 Task: Find connections with filter location Nou Barris with filter topic #blockchainwith filter profile language Potuguese with filter current company Notion with filter school Rajagiri College of Social Sciences, Kalamassery 683 104 with filter industry Wholesale Furniture and Home Furnishings with filter service category Home Networking with filter keywords title Roofer
Action: Mouse moved to (184, 288)
Screenshot: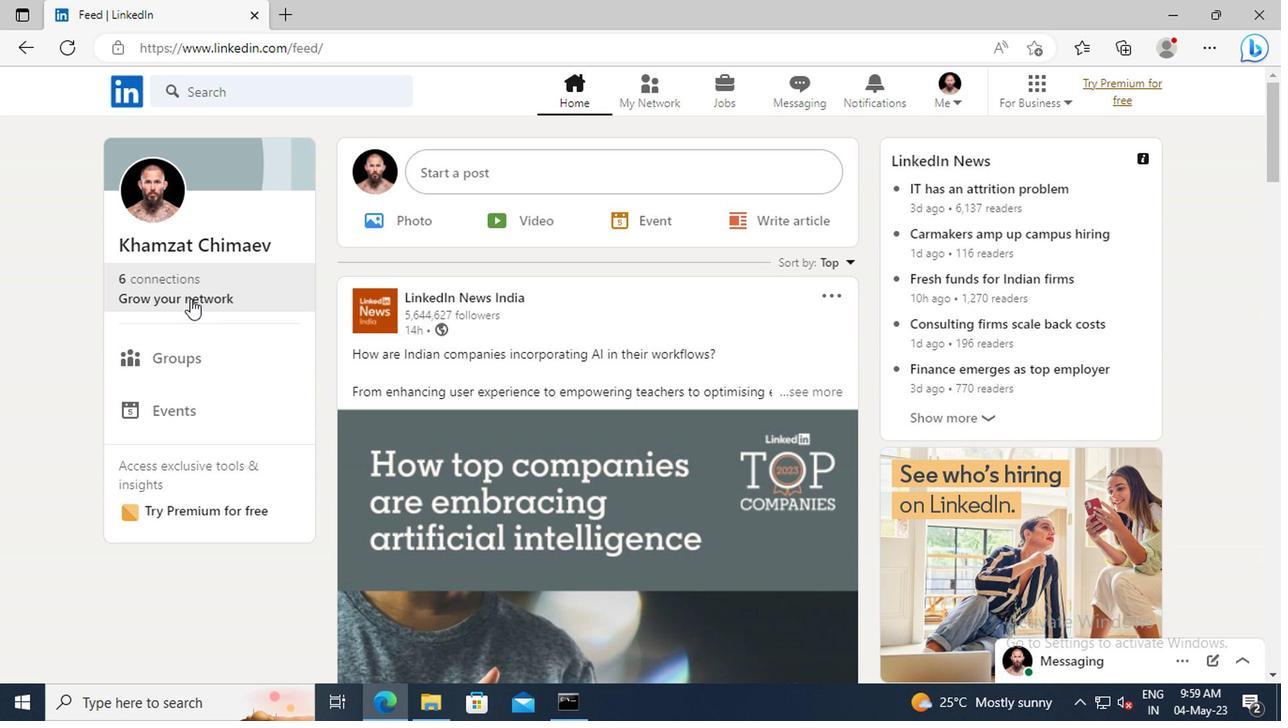 
Action: Mouse pressed left at (184, 288)
Screenshot: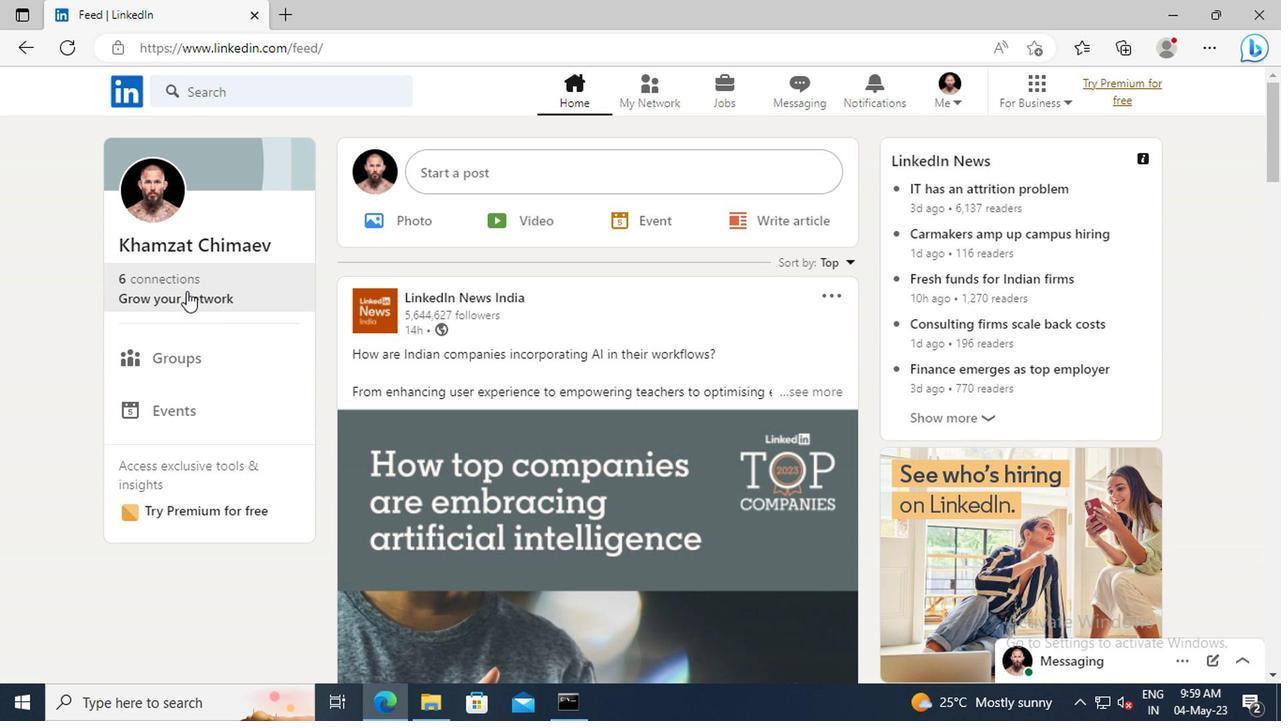
Action: Mouse moved to (194, 194)
Screenshot: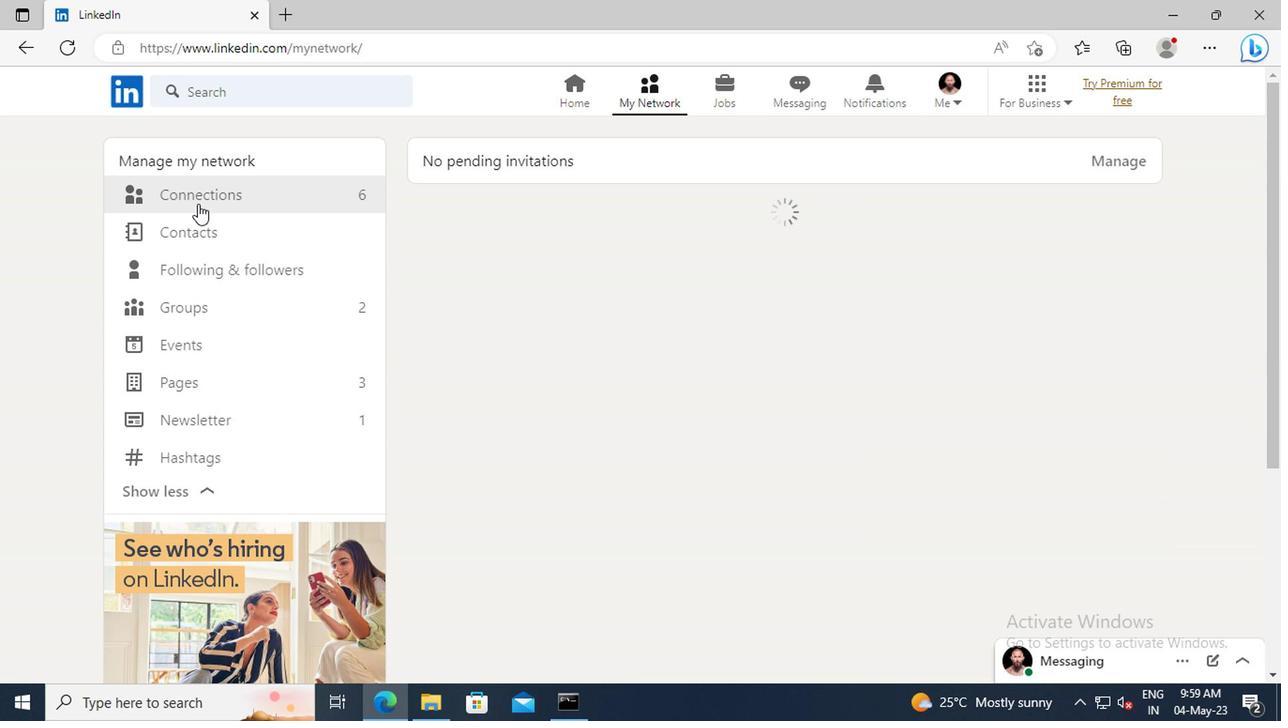 
Action: Mouse pressed left at (194, 194)
Screenshot: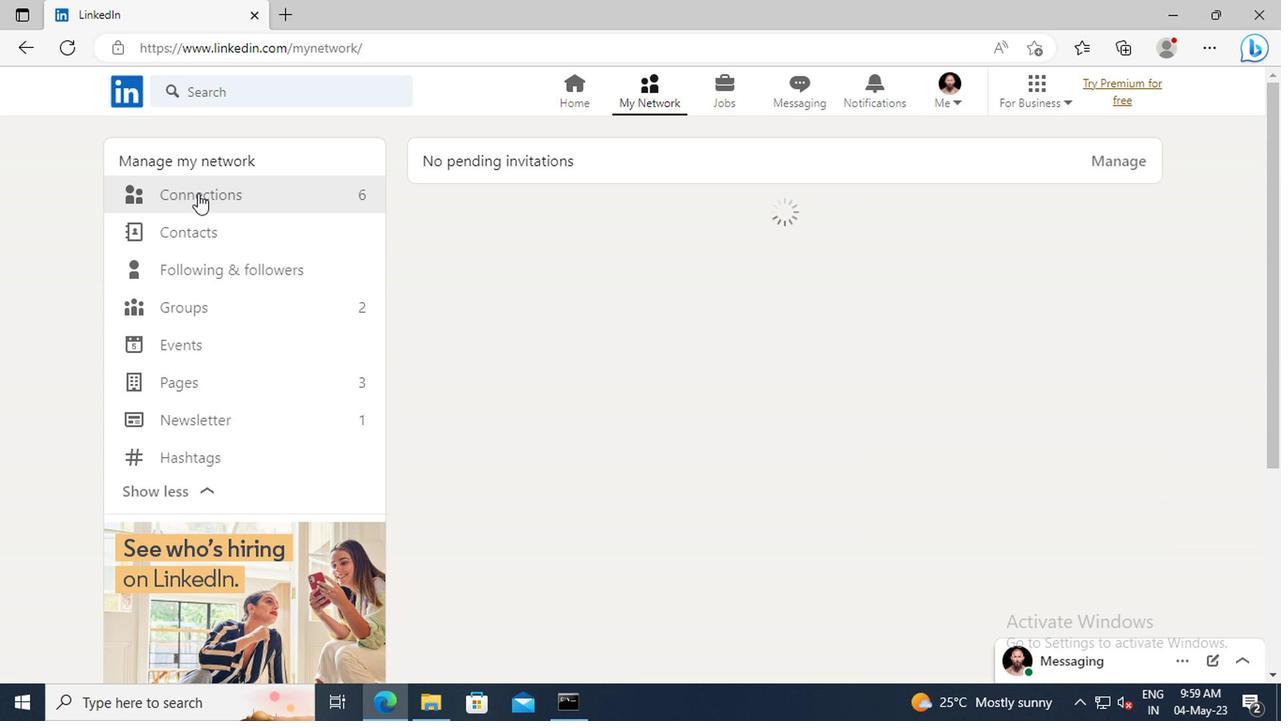
Action: Mouse moved to (757, 200)
Screenshot: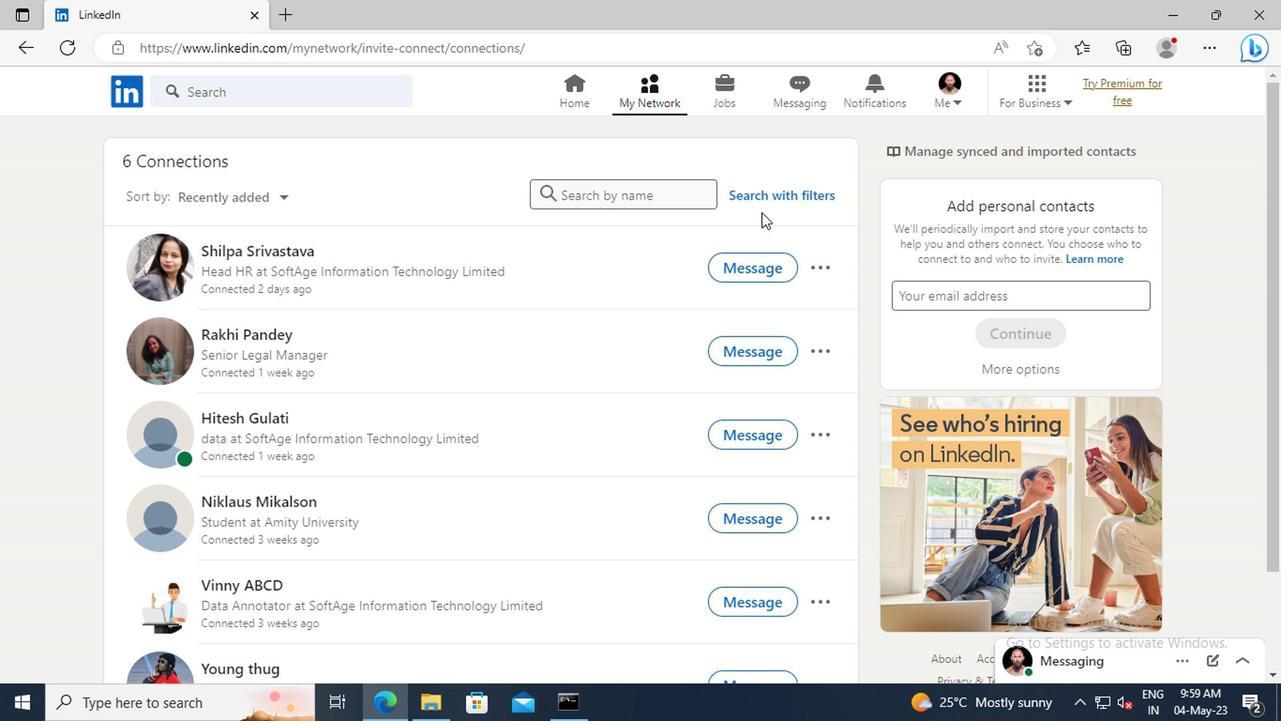 
Action: Mouse pressed left at (757, 200)
Screenshot: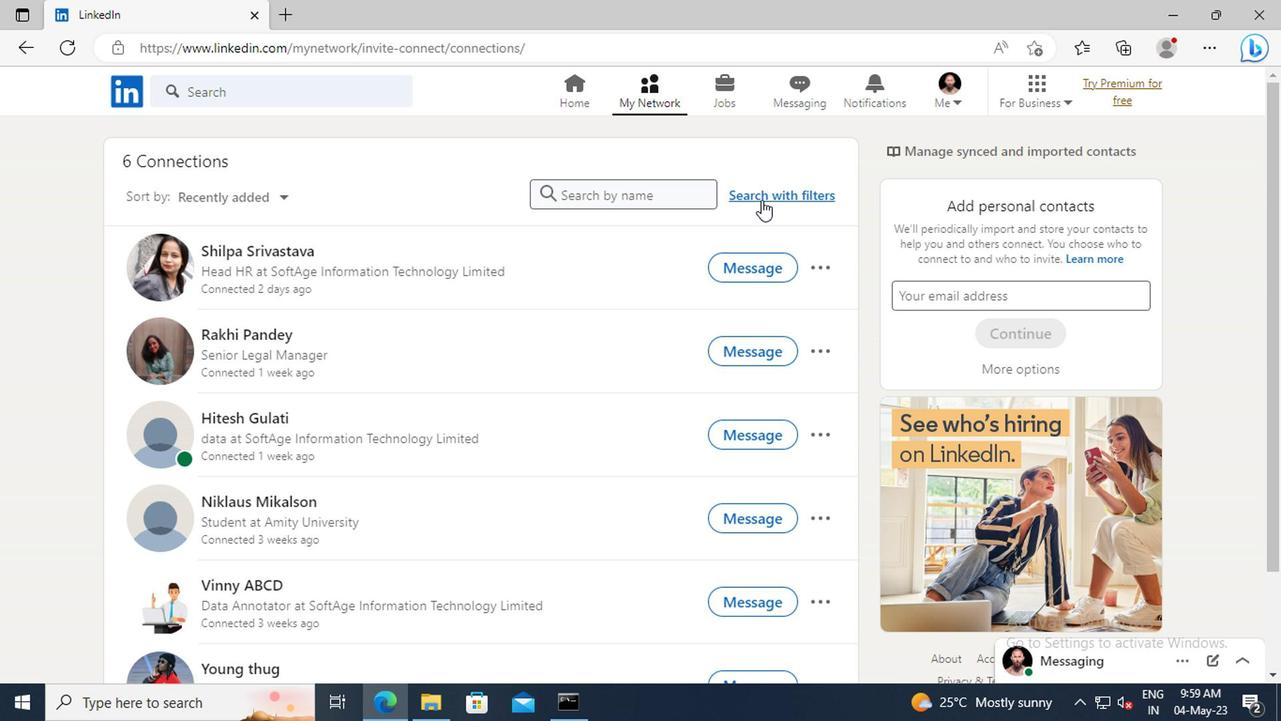 
Action: Mouse moved to (706, 146)
Screenshot: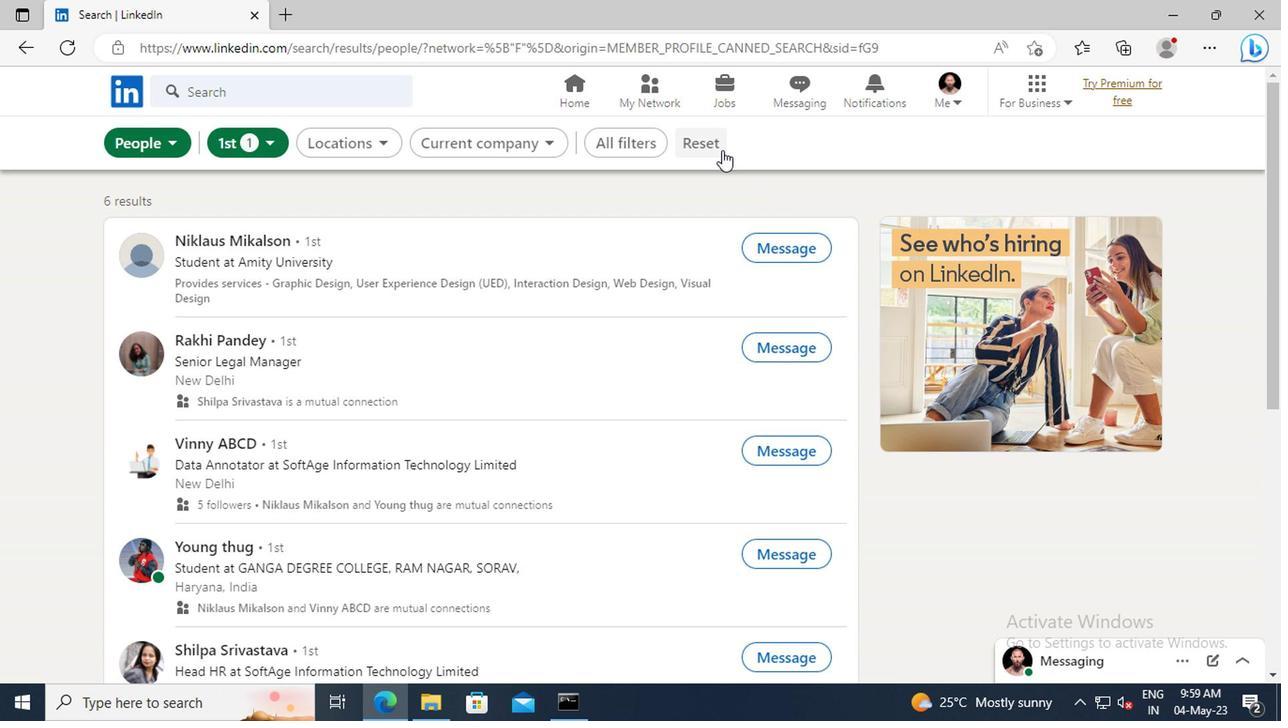 
Action: Mouse pressed left at (706, 146)
Screenshot: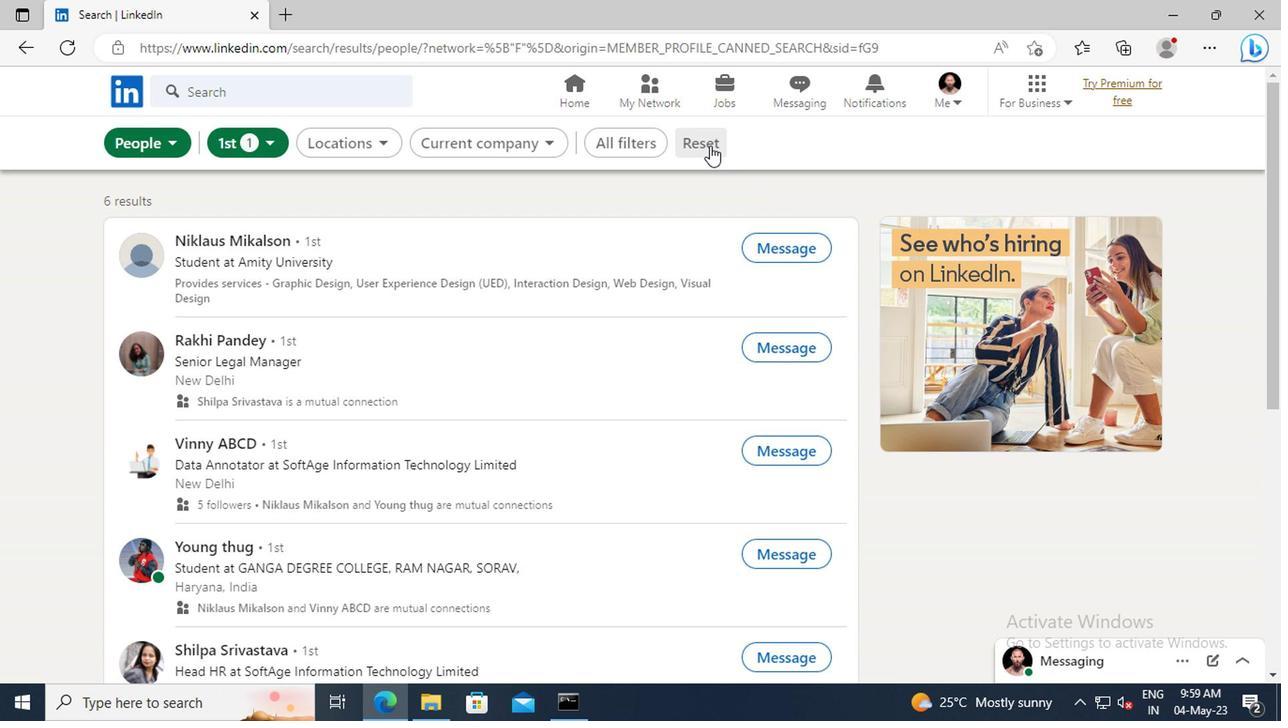 
Action: Mouse moved to (681, 146)
Screenshot: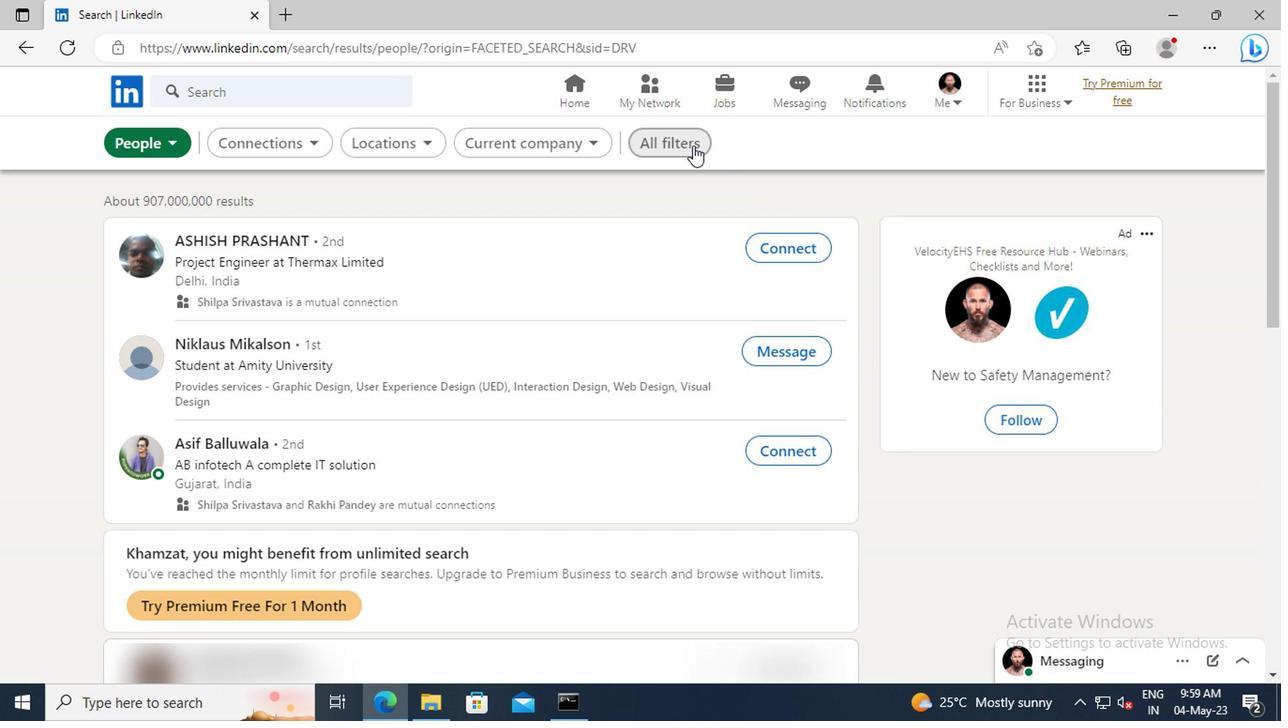 
Action: Mouse pressed left at (681, 146)
Screenshot: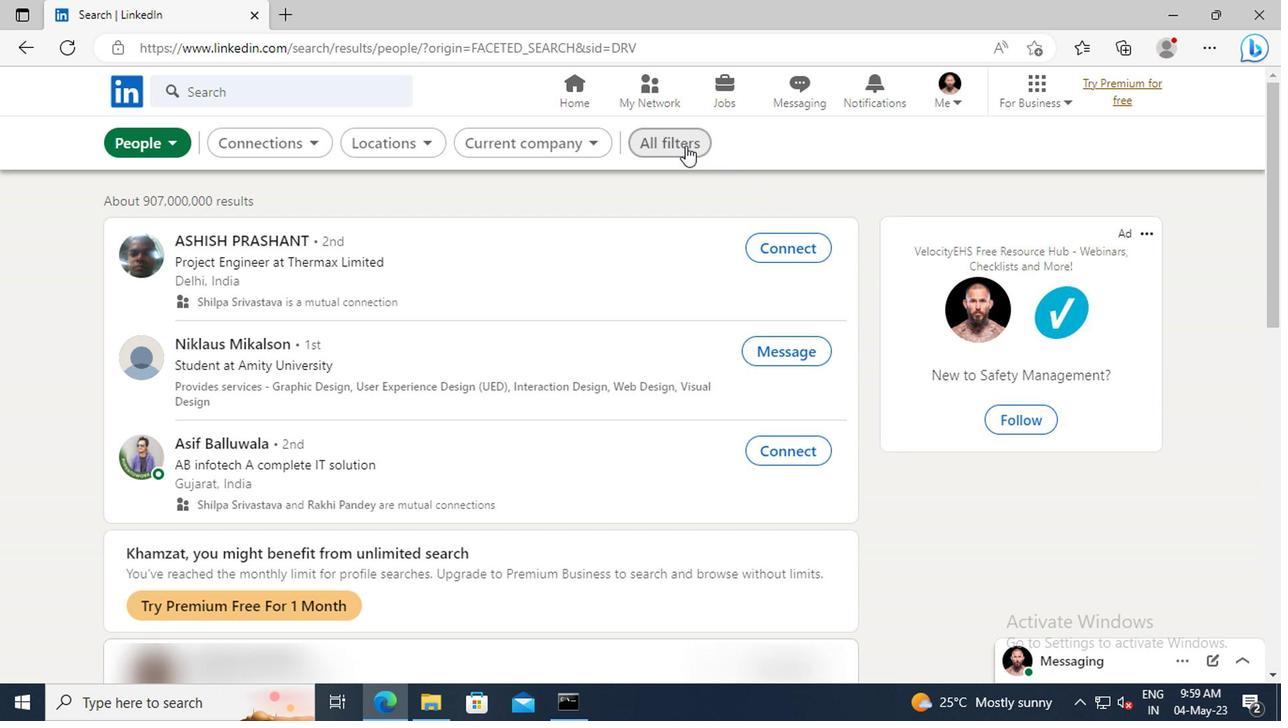 
Action: Mouse moved to (1058, 374)
Screenshot: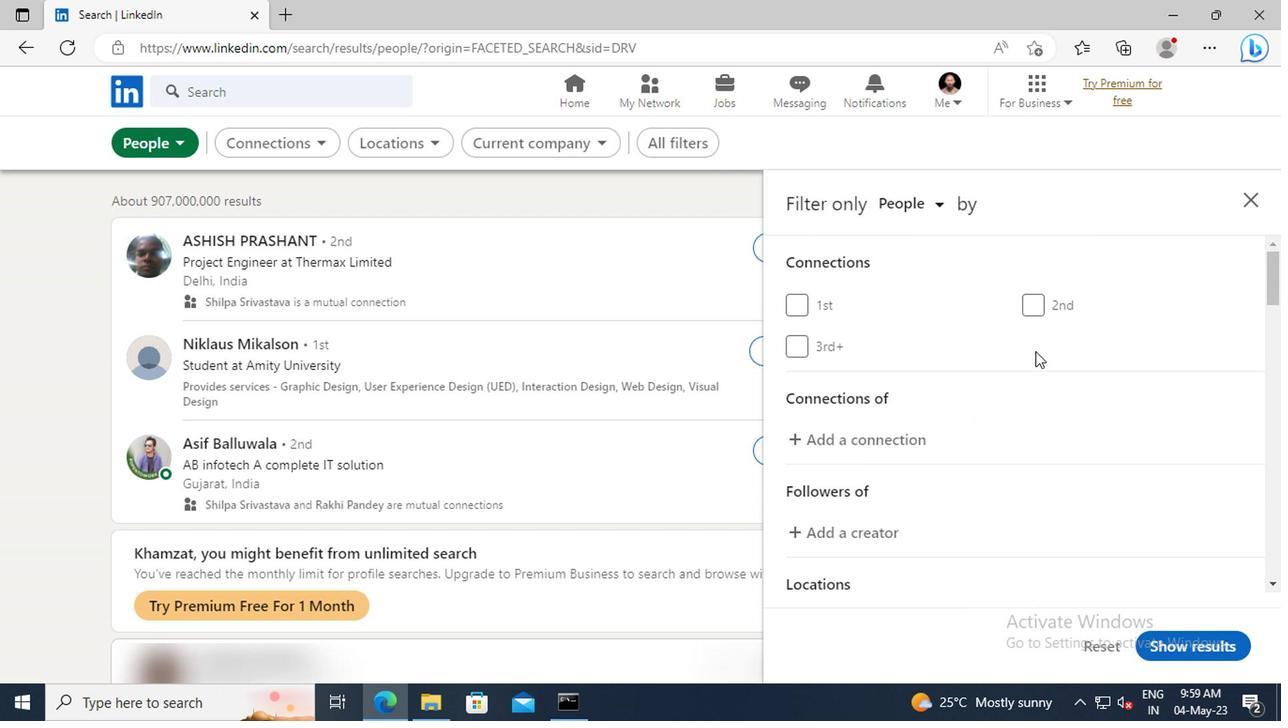 
Action: Mouse scrolled (1058, 373) with delta (0, -1)
Screenshot: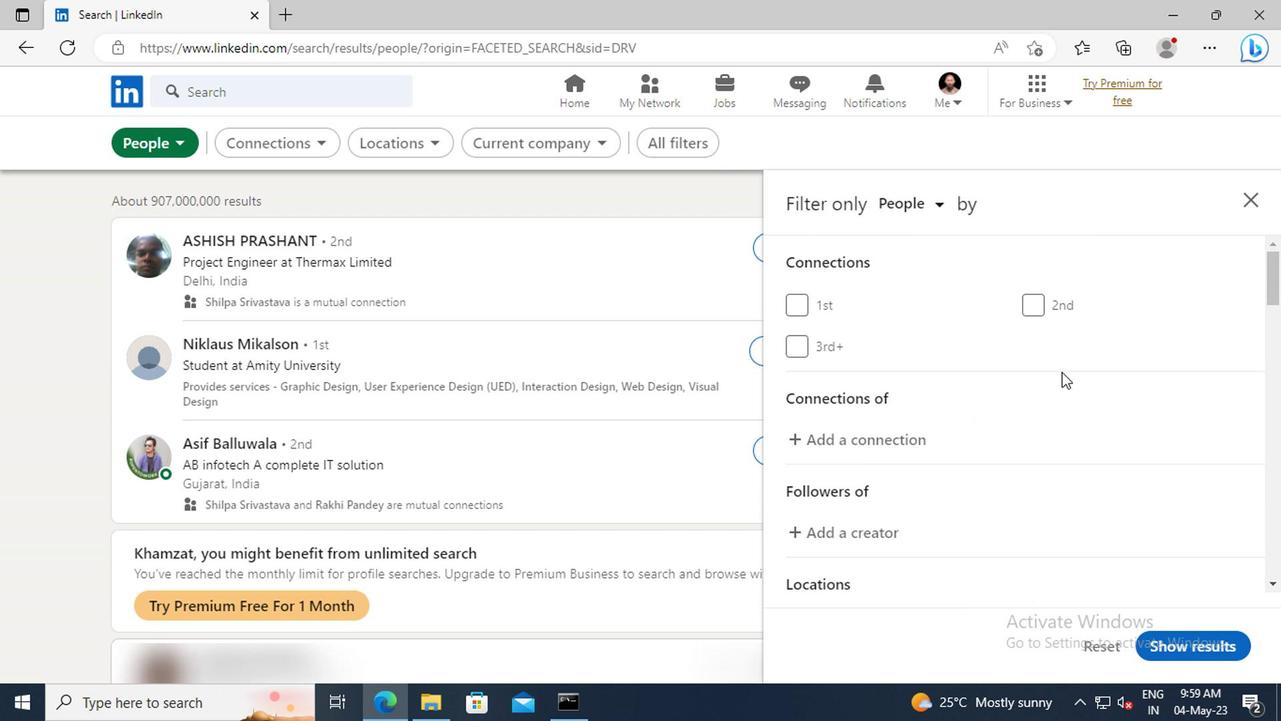 
Action: Mouse scrolled (1058, 373) with delta (0, -1)
Screenshot: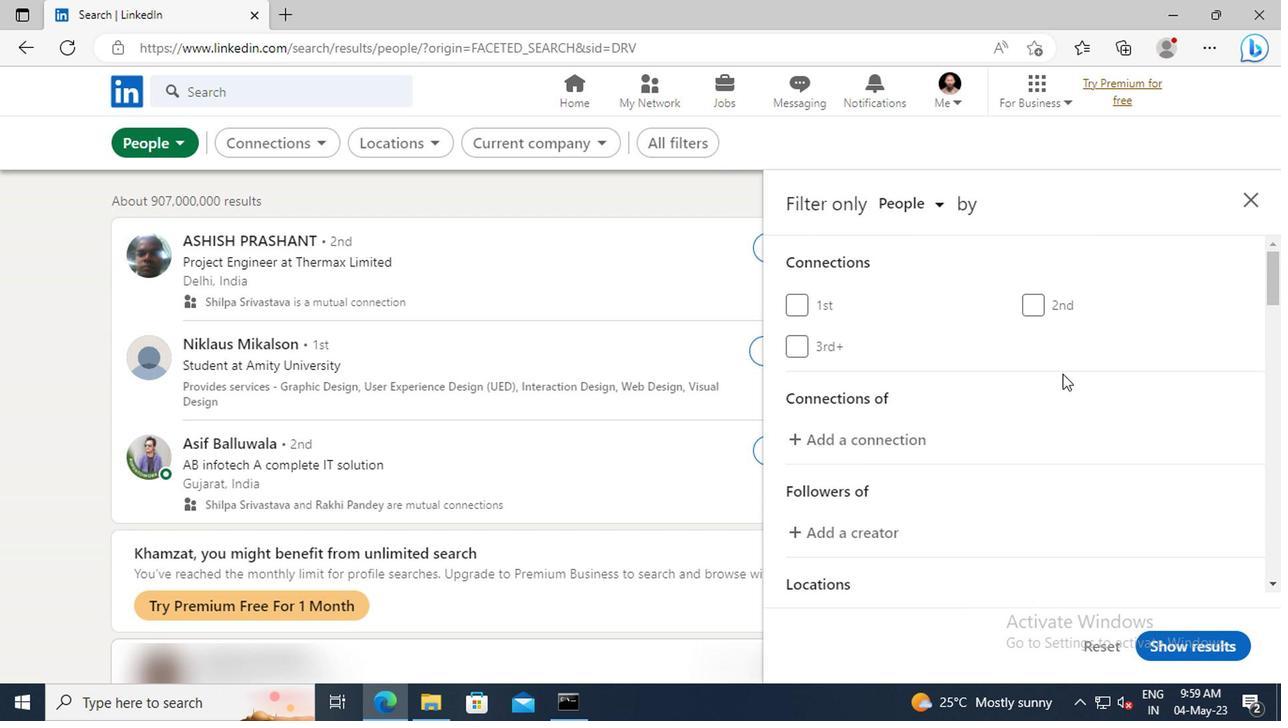 
Action: Mouse scrolled (1058, 373) with delta (0, -1)
Screenshot: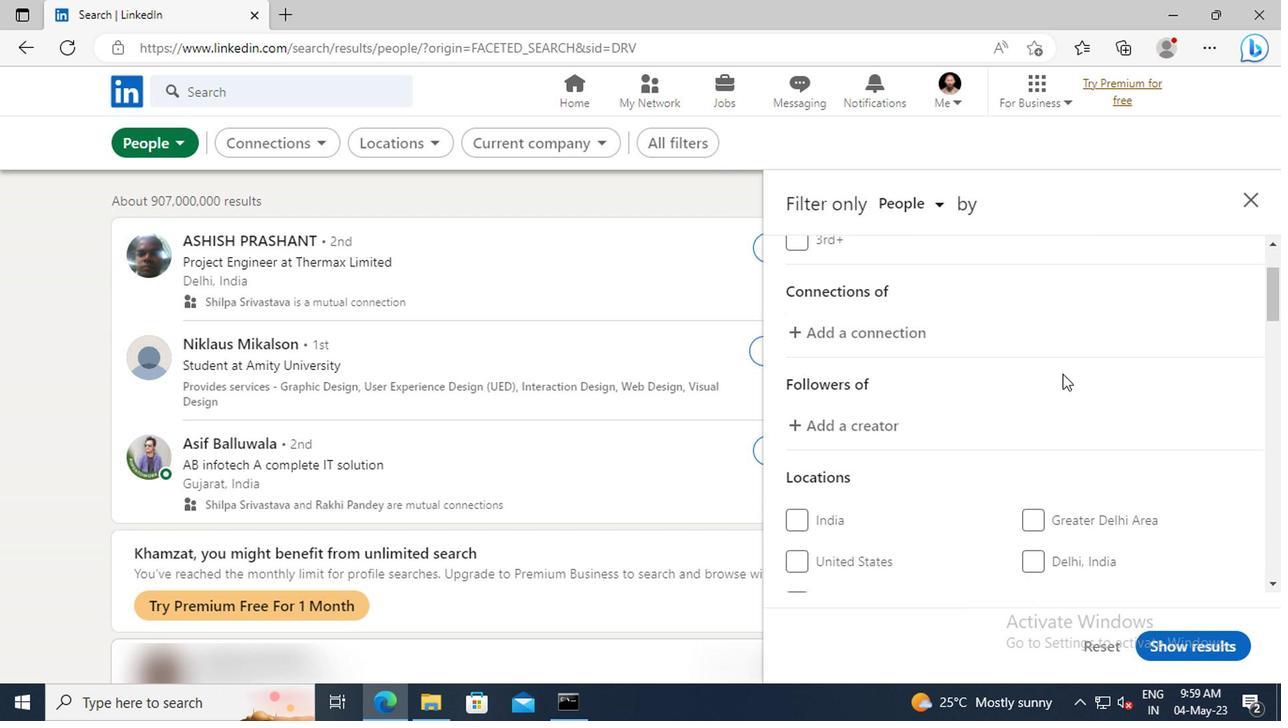 
Action: Mouse scrolled (1058, 373) with delta (0, -1)
Screenshot: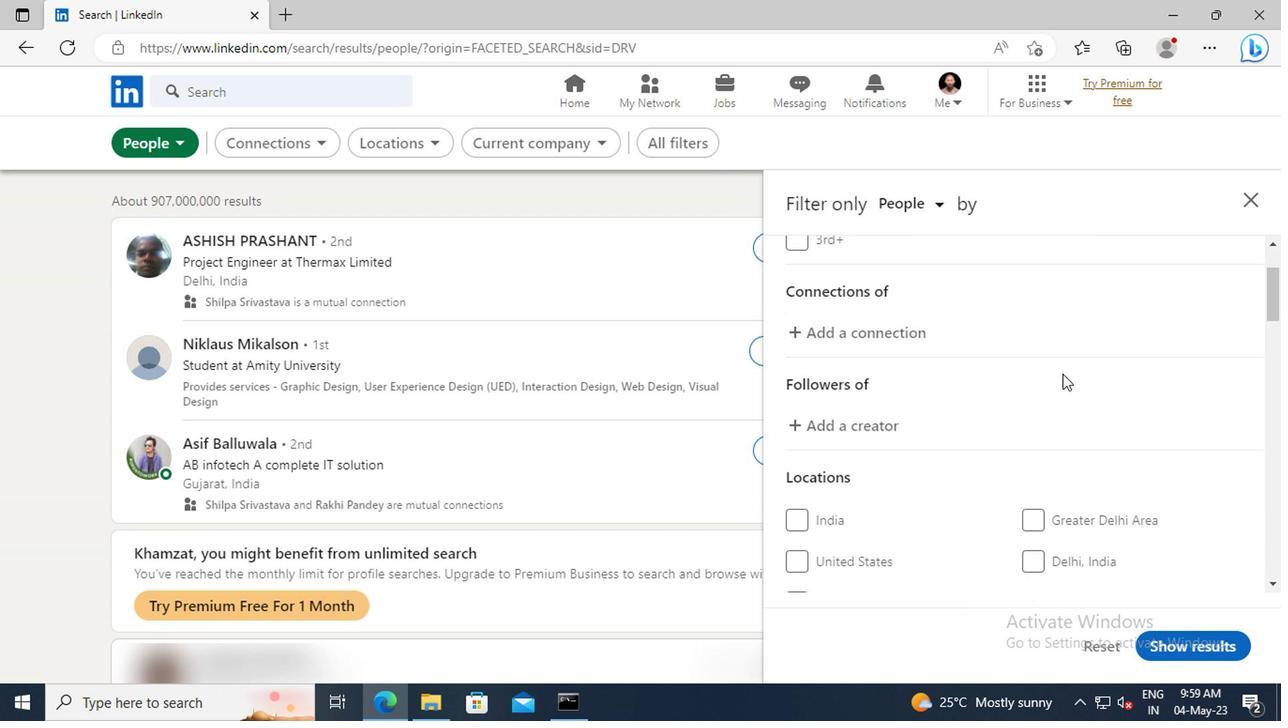 
Action: Mouse scrolled (1058, 373) with delta (0, -1)
Screenshot: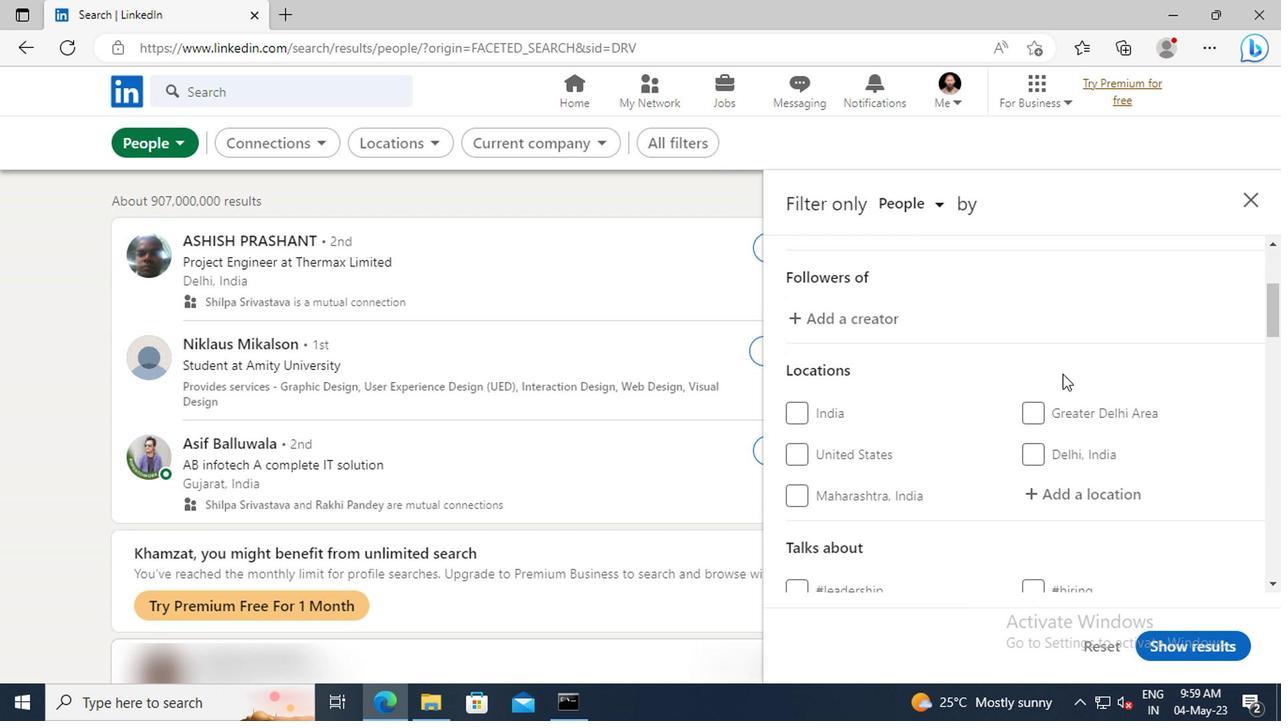 
Action: Mouse scrolled (1058, 373) with delta (0, -1)
Screenshot: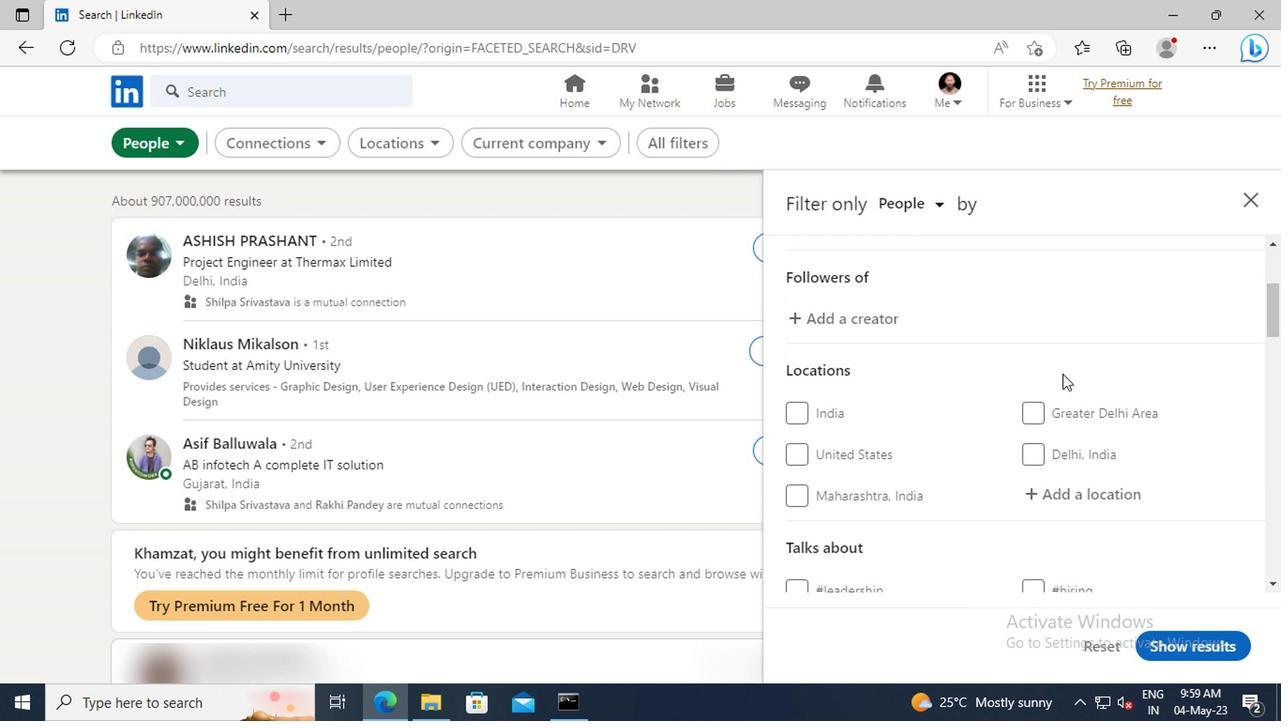 
Action: Mouse moved to (1058, 389)
Screenshot: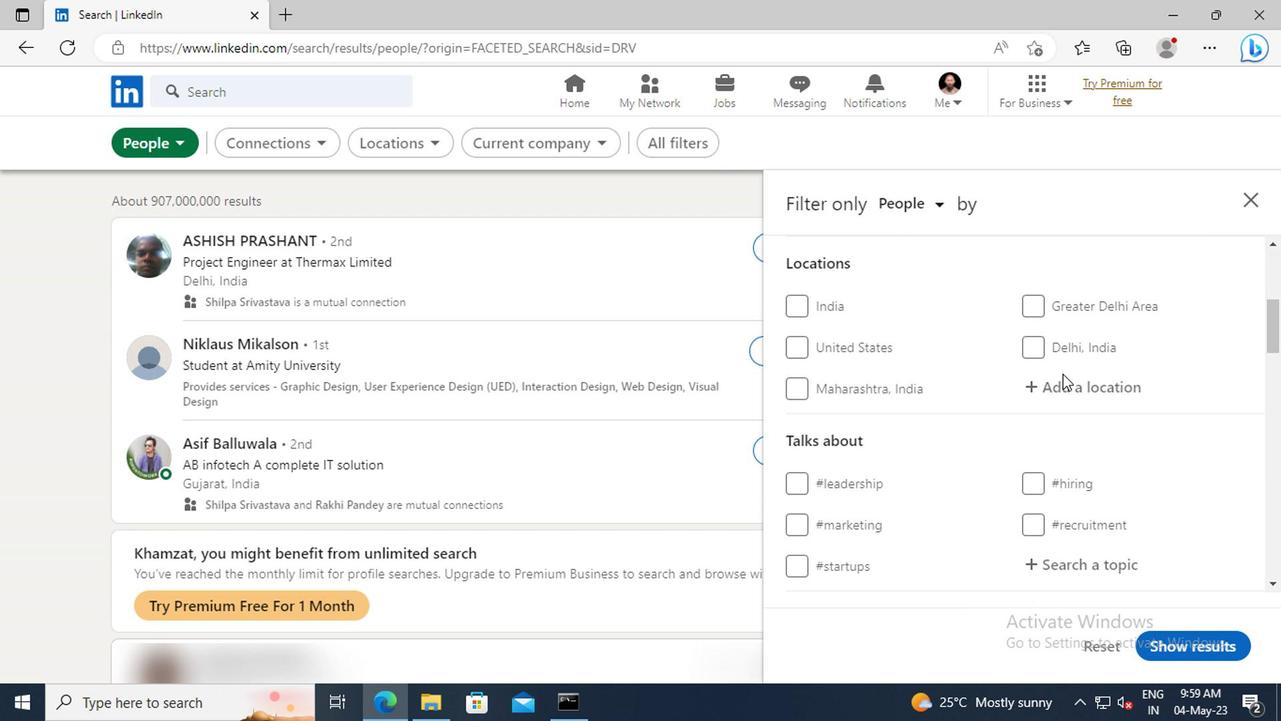 
Action: Mouse pressed left at (1058, 389)
Screenshot: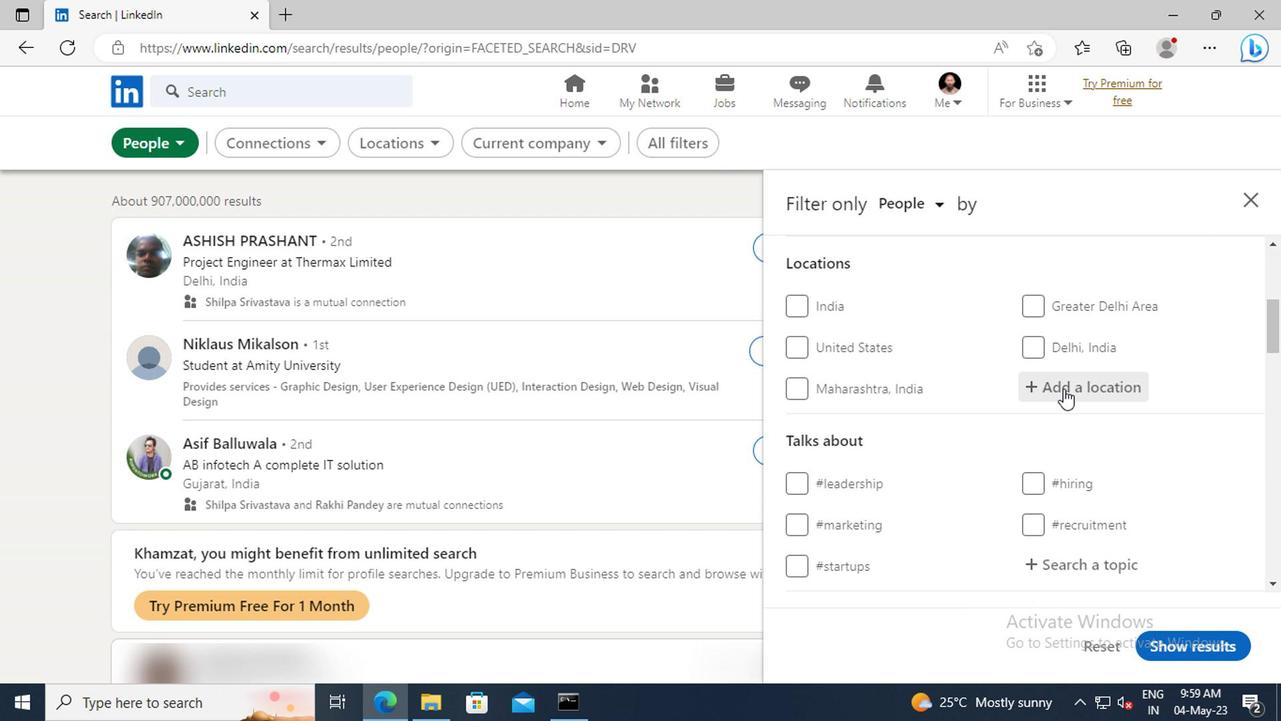 
Action: Key pressed <Key.shift>NOU<Key.space><Key.shift>BARRIS<Key.enter>
Screenshot: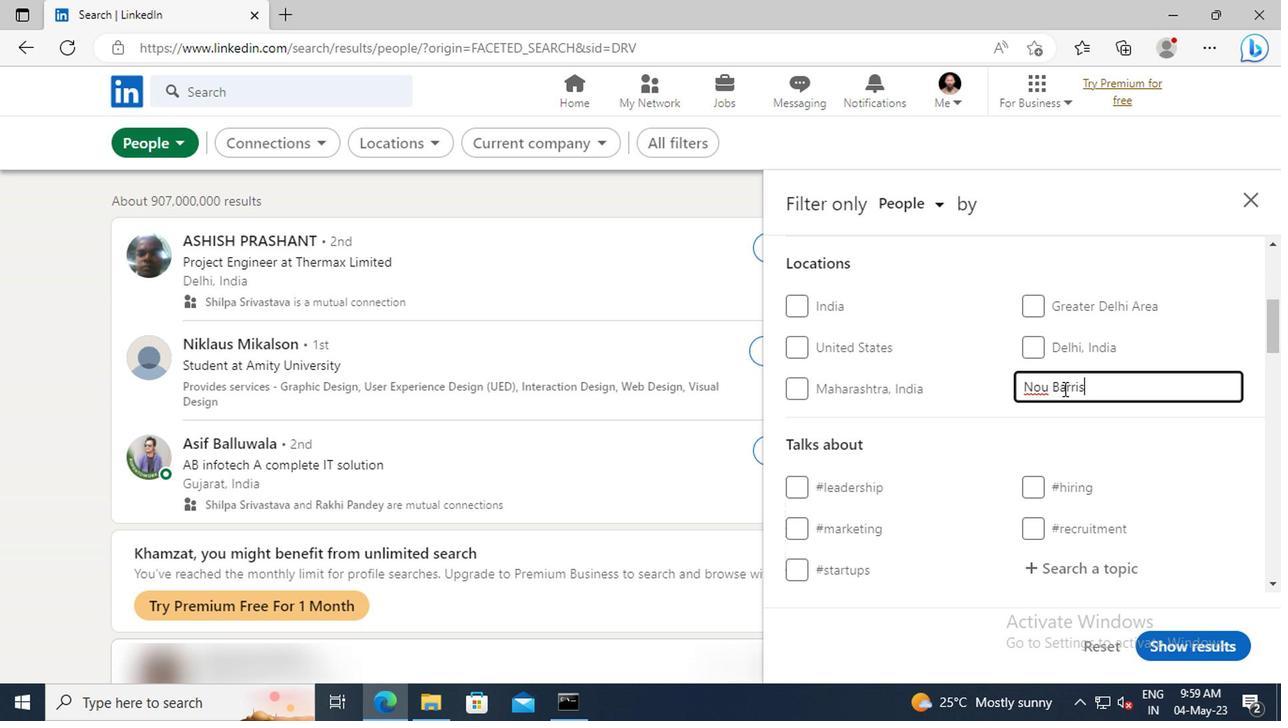 
Action: Mouse scrolled (1058, 388) with delta (0, 0)
Screenshot: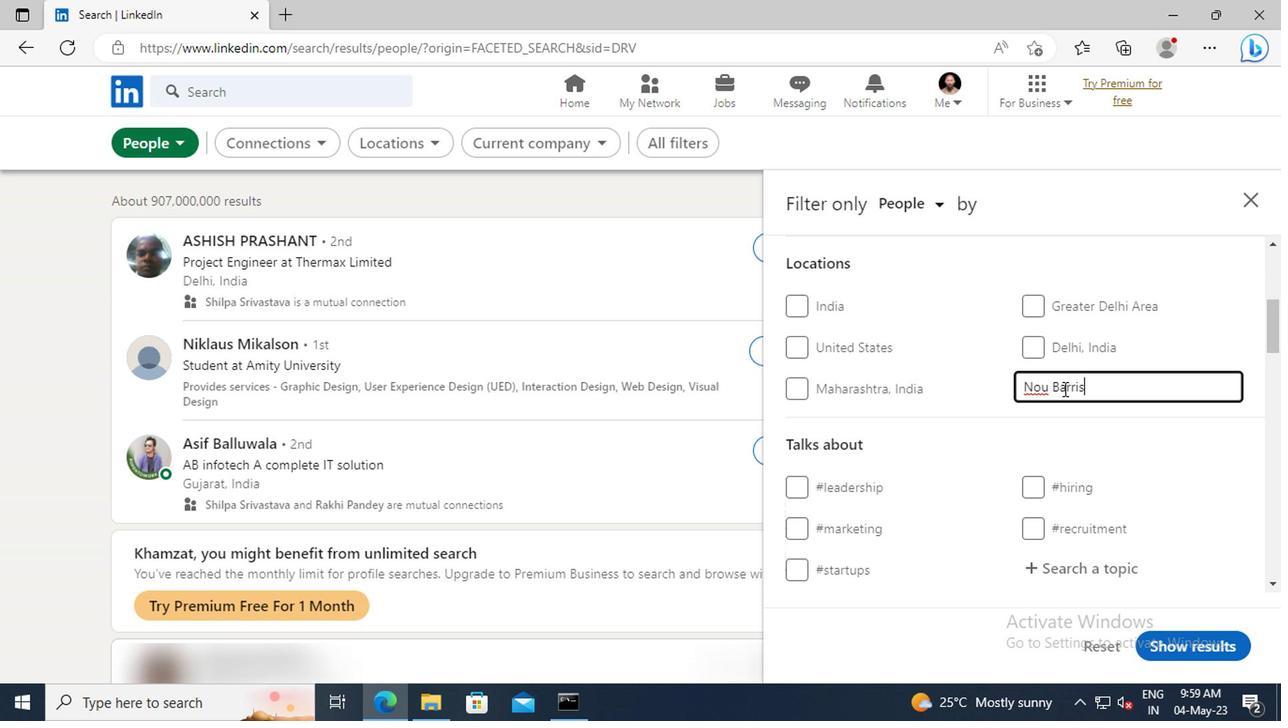 
Action: Mouse scrolled (1058, 388) with delta (0, 0)
Screenshot: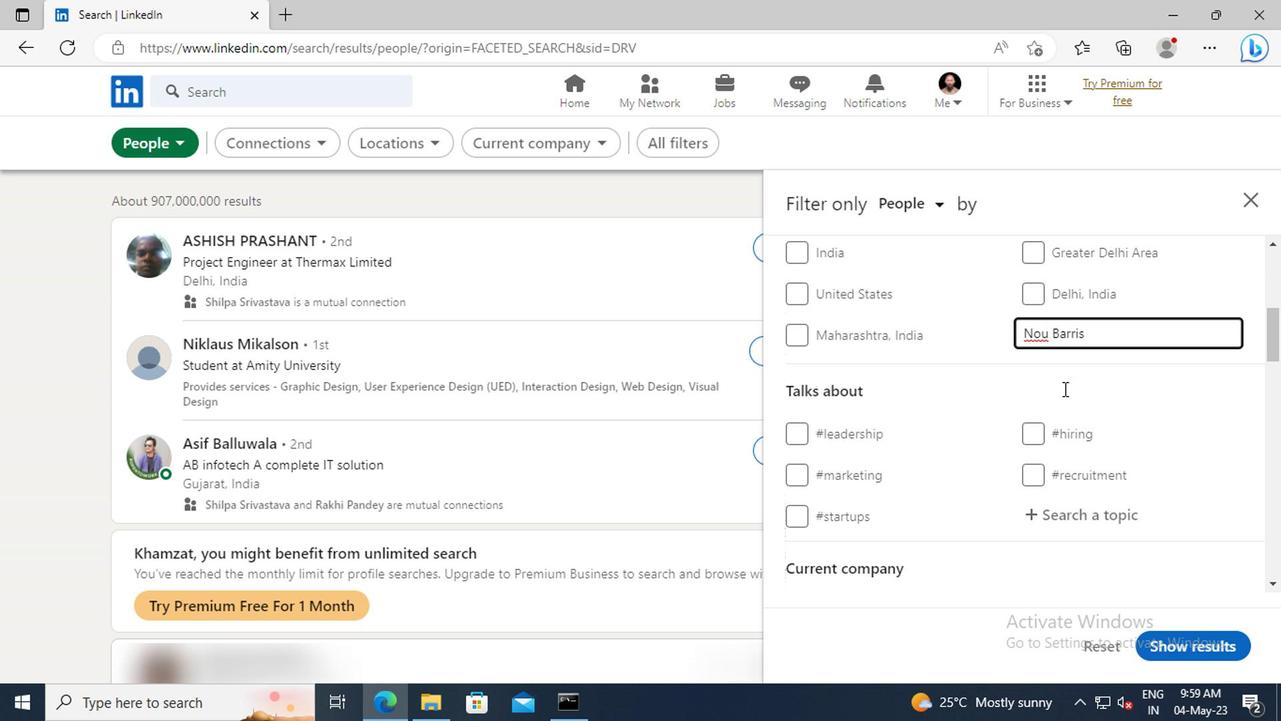 
Action: Mouse moved to (1058, 391)
Screenshot: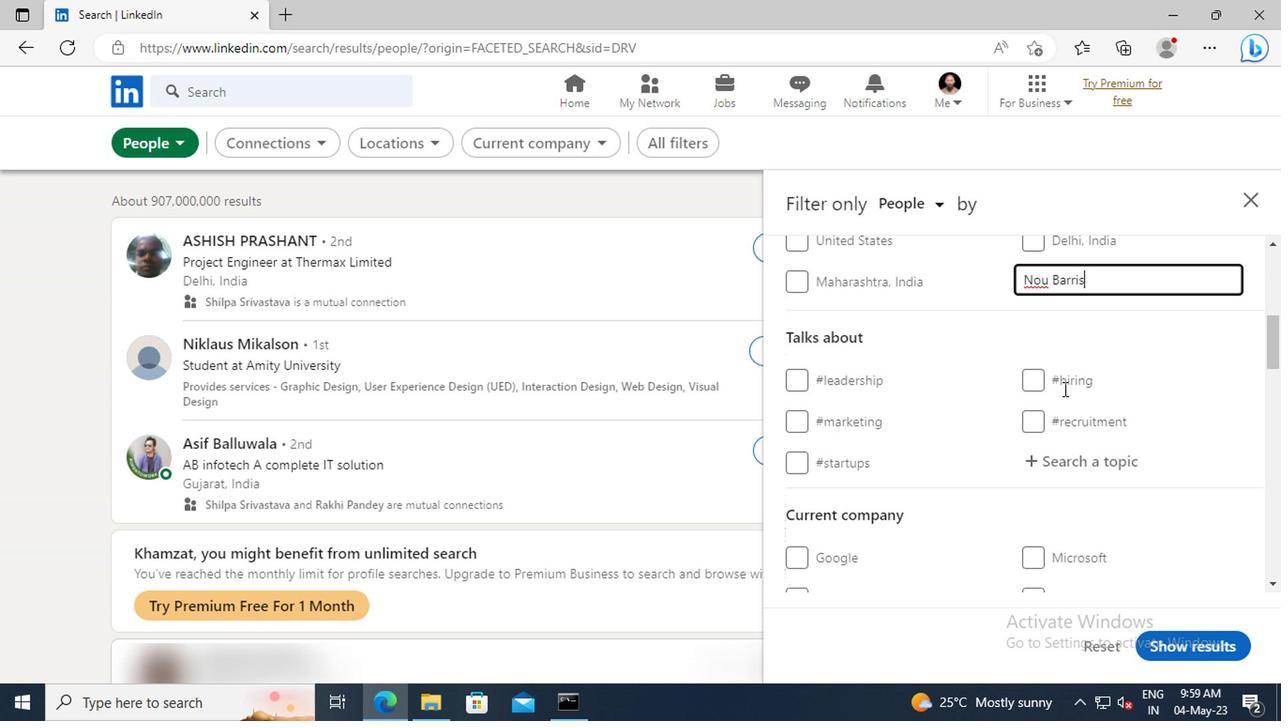 
Action: Mouse scrolled (1058, 391) with delta (0, 0)
Screenshot: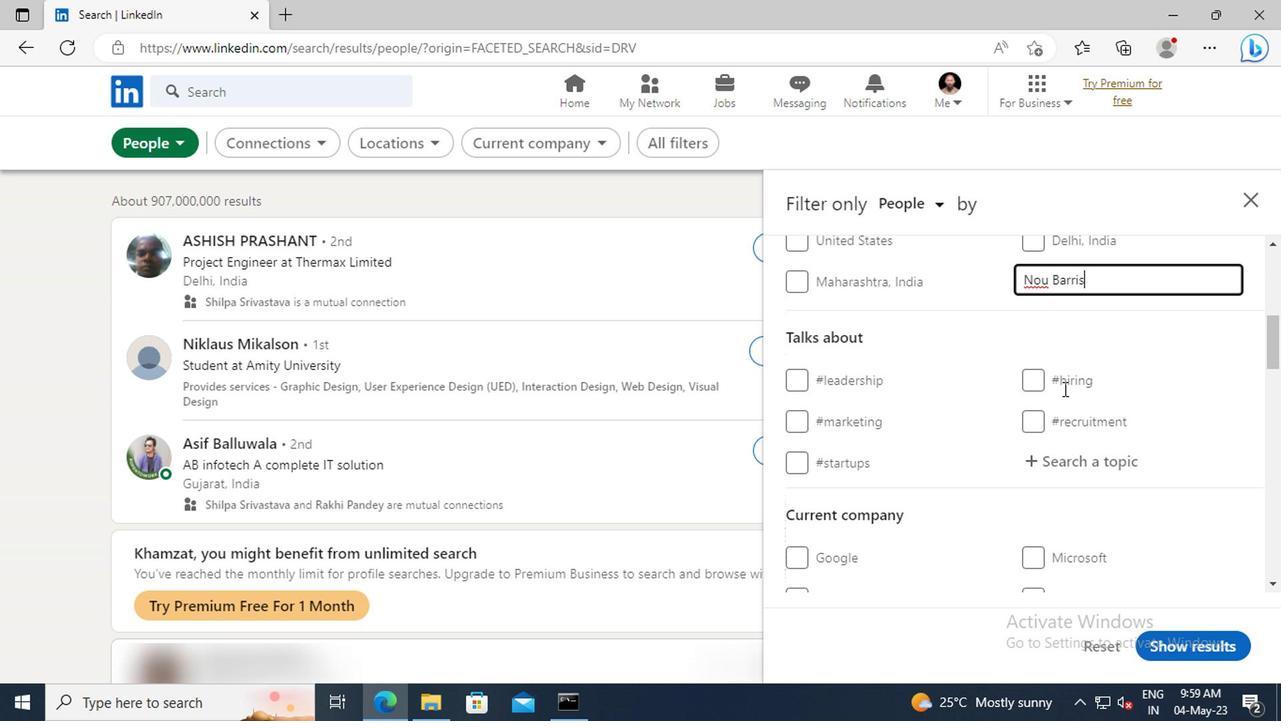 
Action: Mouse scrolled (1058, 391) with delta (0, 0)
Screenshot: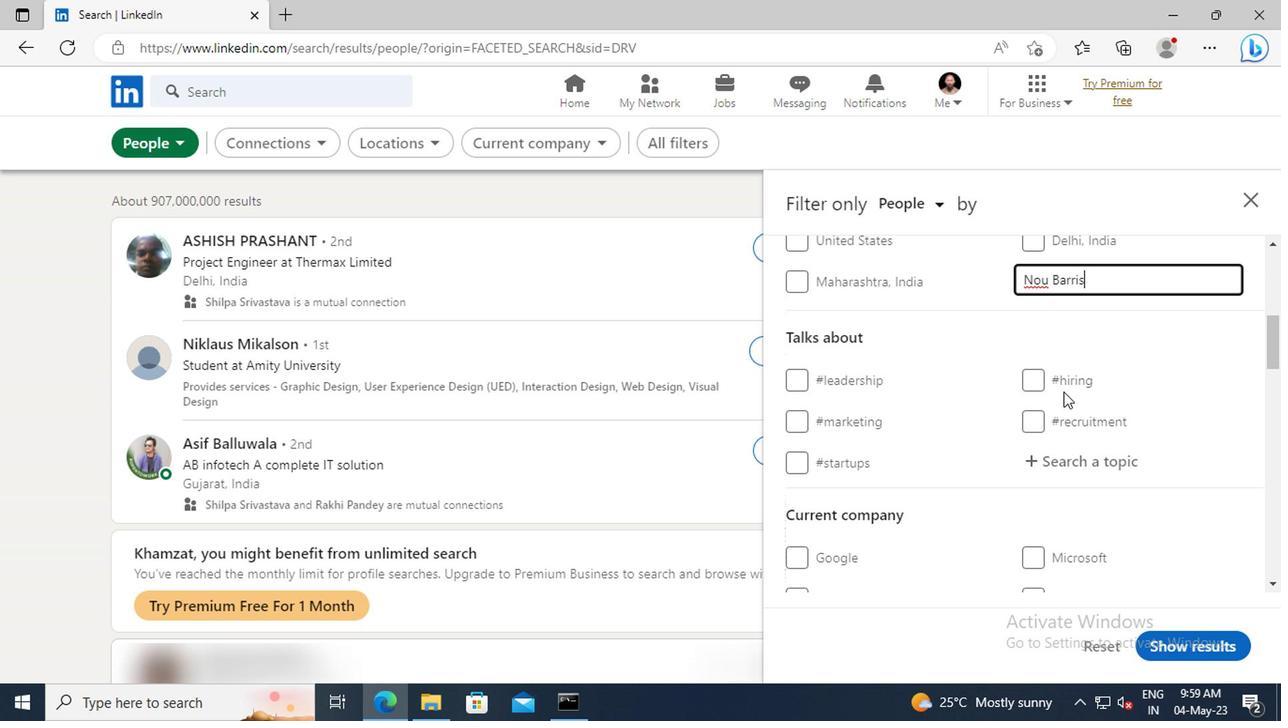 
Action: Mouse moved to (1068, 361)
Screenshot: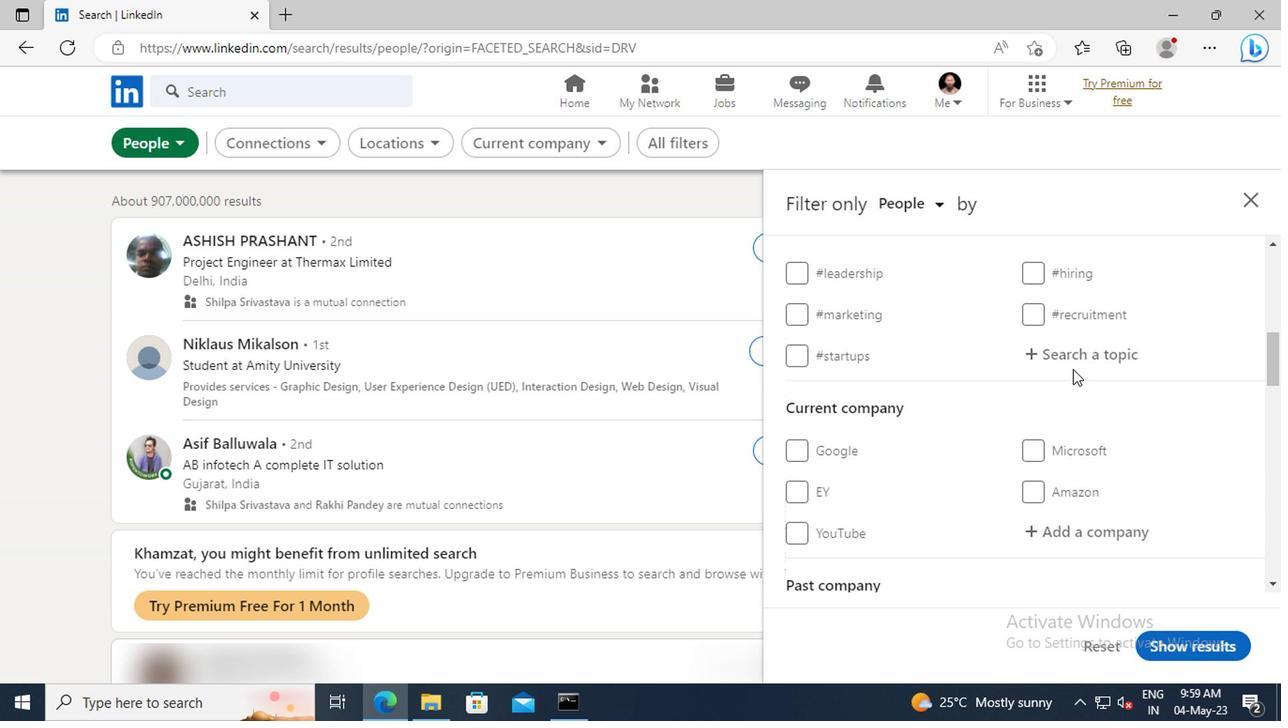 
Action: Mouse pressed left at (1068, 361)
Screenshot: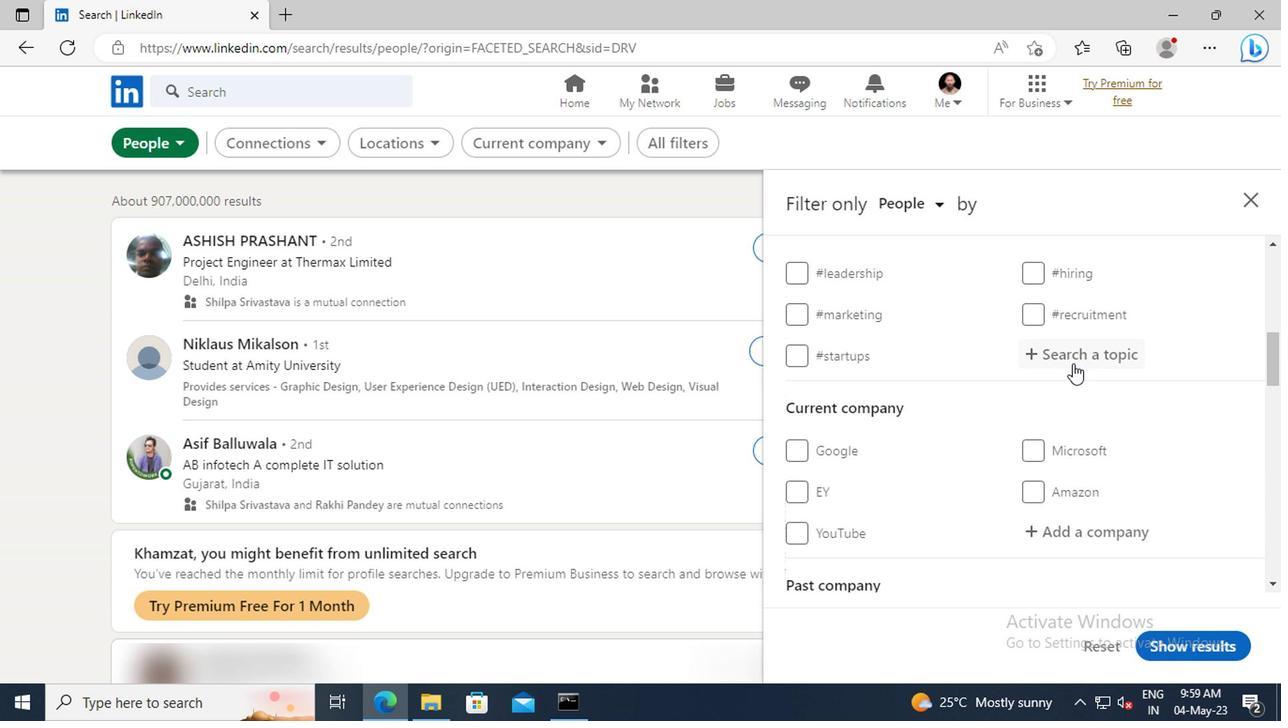 
Action: Key pressed BLOCKCH
Screenshot: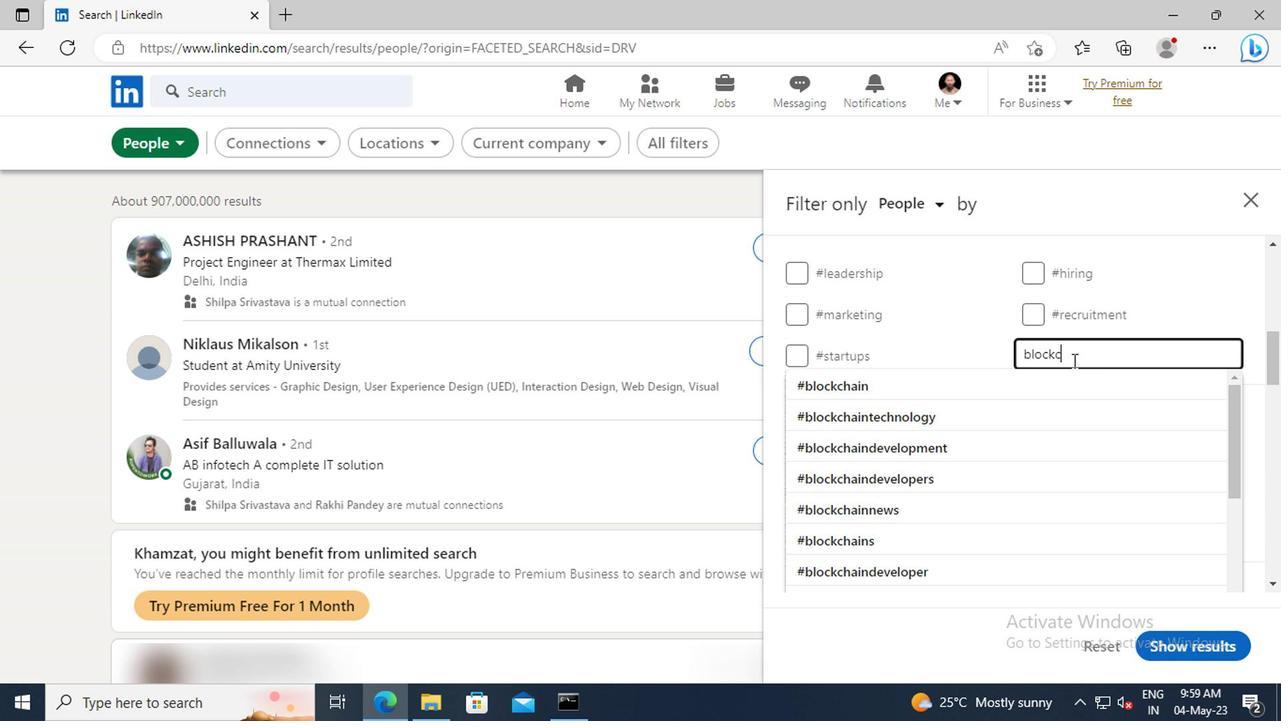 
Action: Mouse moved to (1068, 379)
Screenshot: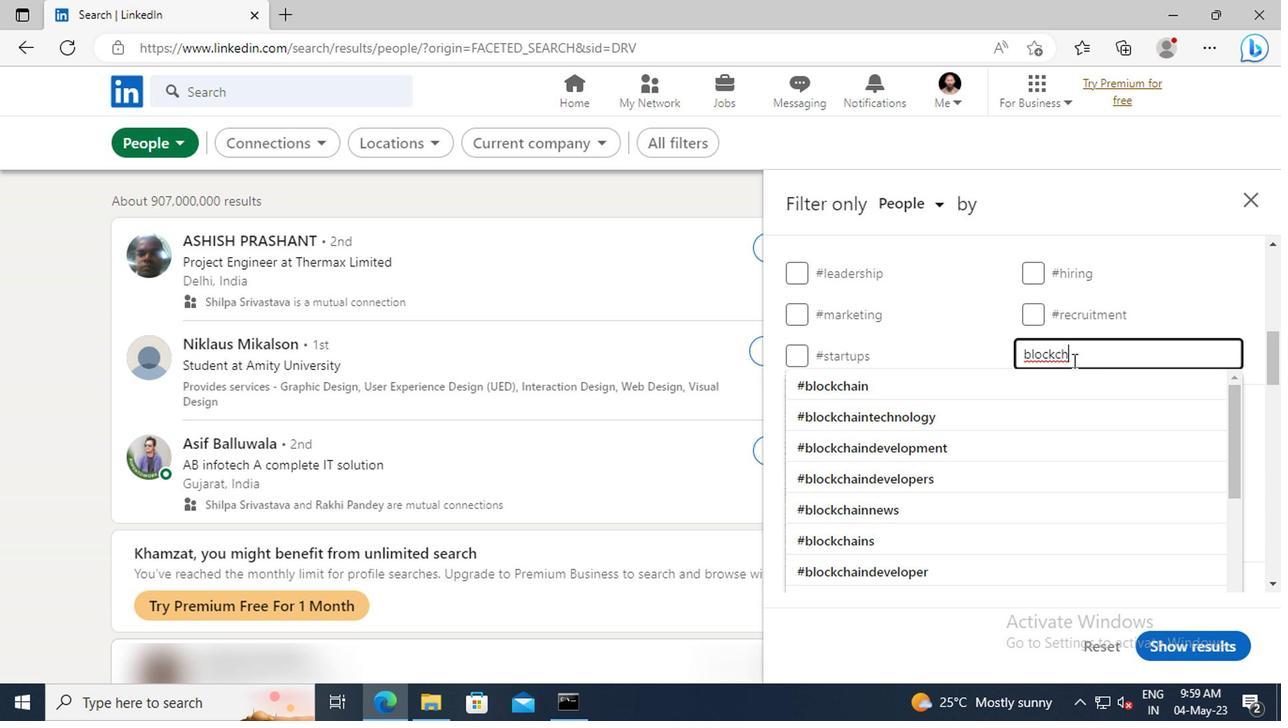 
Action: Mouse pressed left at (1068, 379)
Screenshot: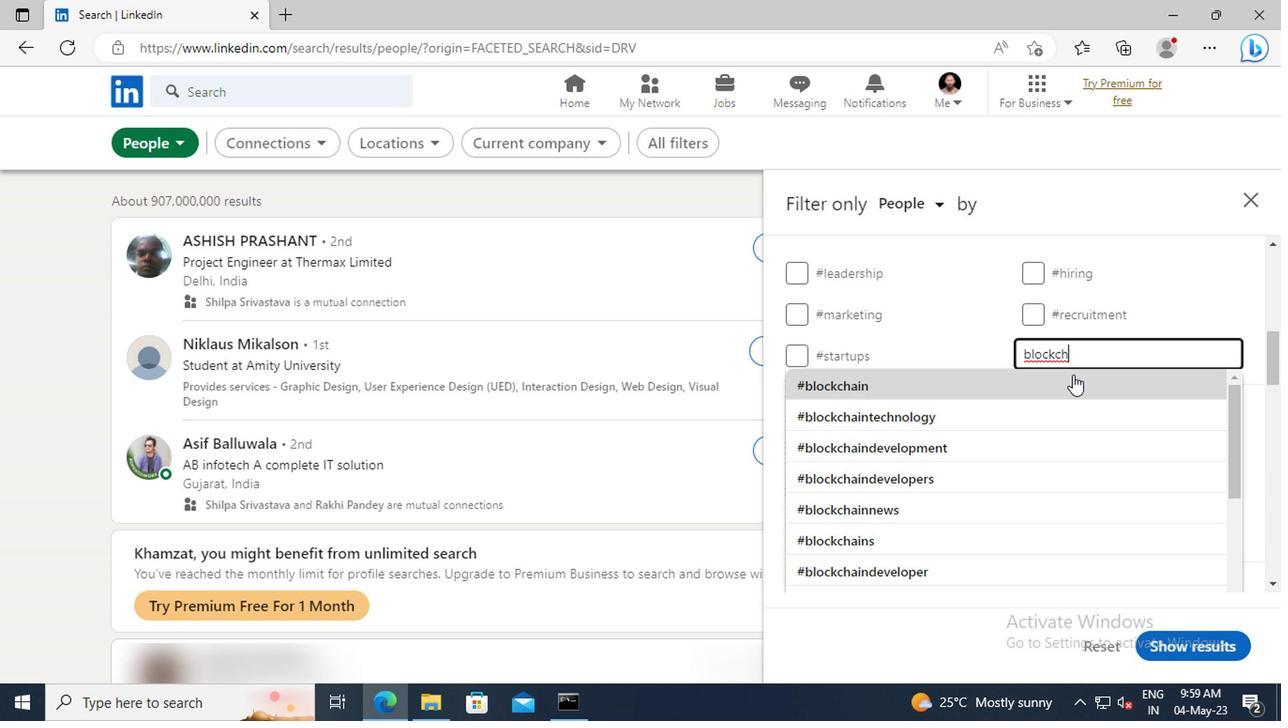 
Action: Mouse scrolled (1068, 379) with delta (0, 0)
Screenshot: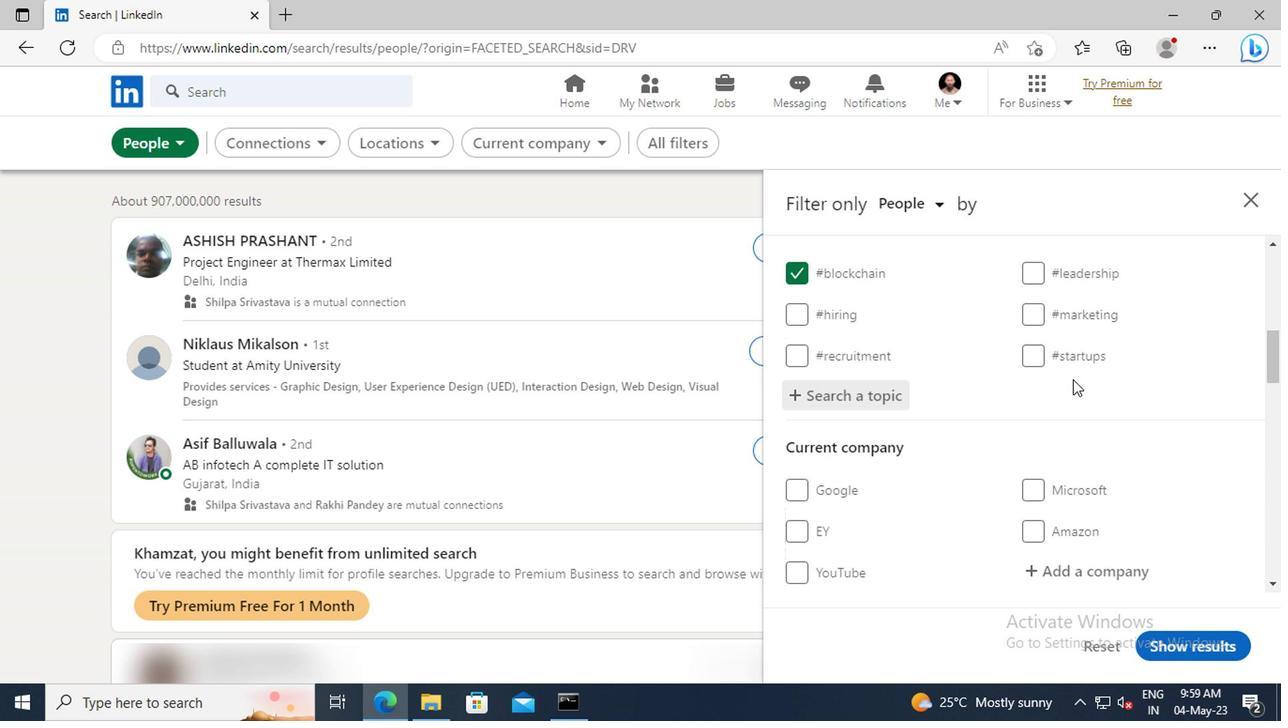 
Action: Mouse scrolled (1068, 379) with delta (0, 0)
Screenshot: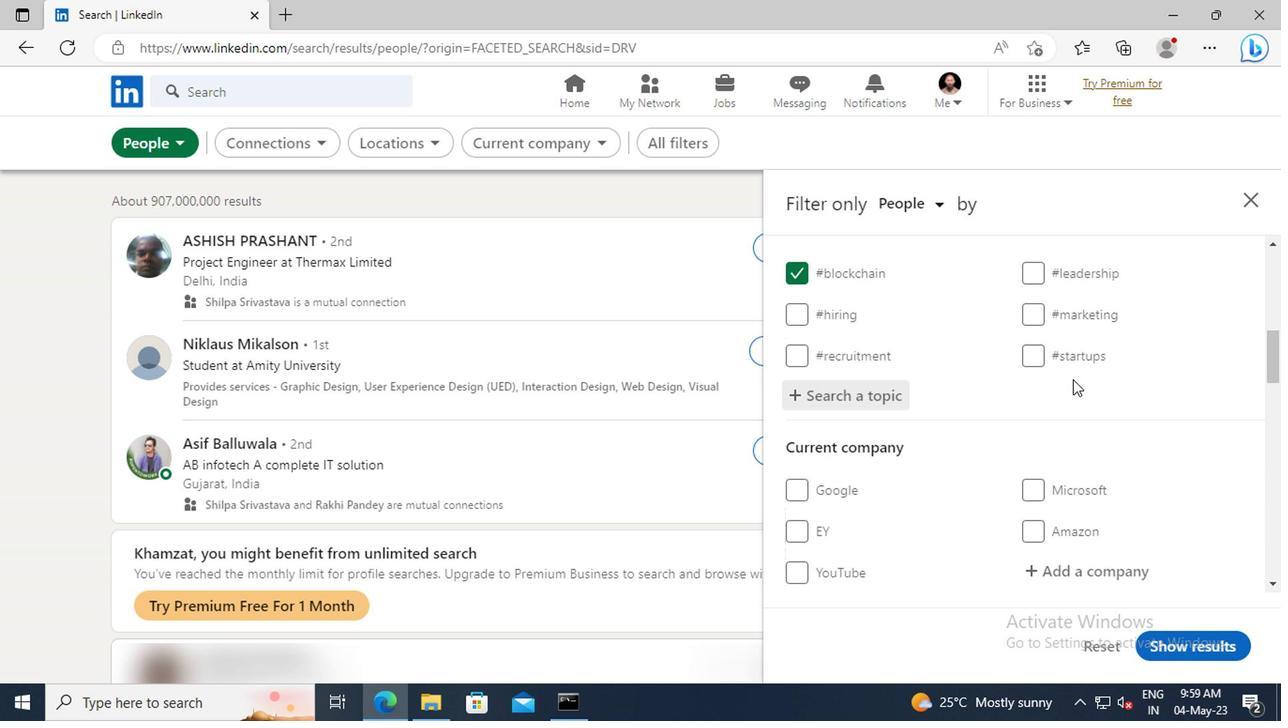 
Action: Mouse scrolled (1068, 379) with delta (0, 0)
Screenshot: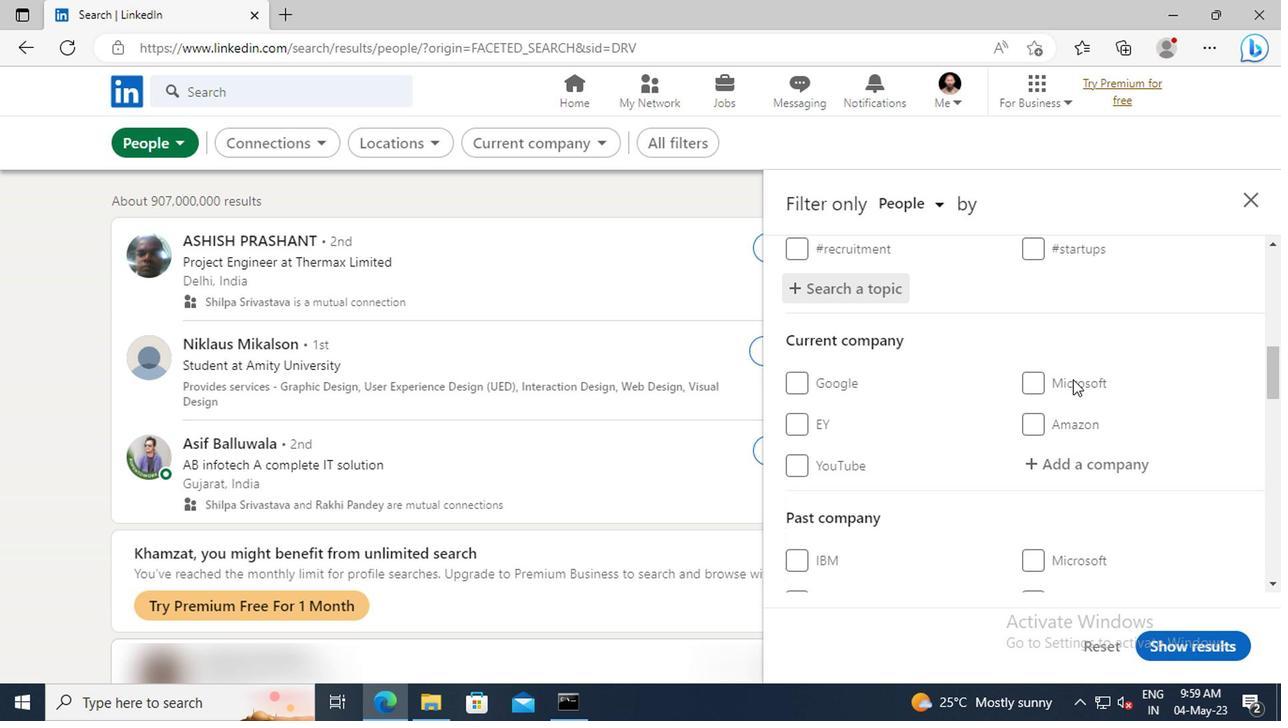 
Action: Mouse scrolled (1068, 379) with delta (0, 0)
Screenshot: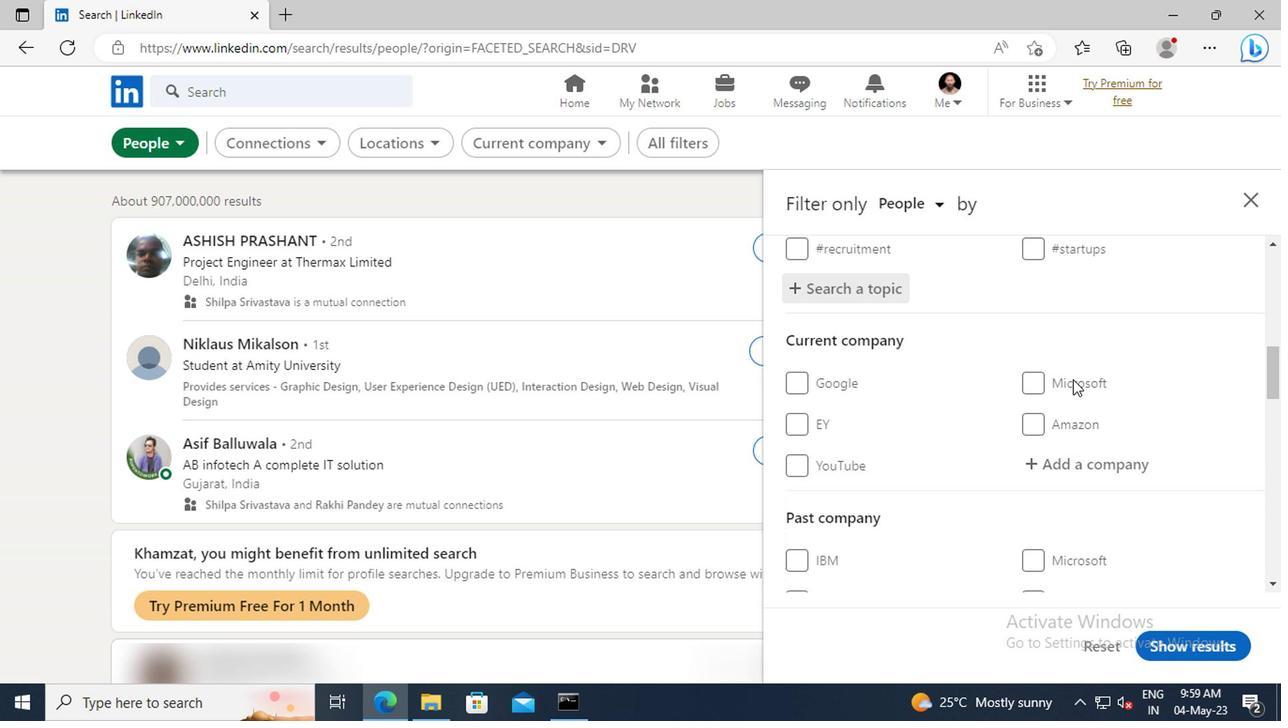 
Action: Mouse scrolled (1068, 379) with delta (0, 0)
Screenshot: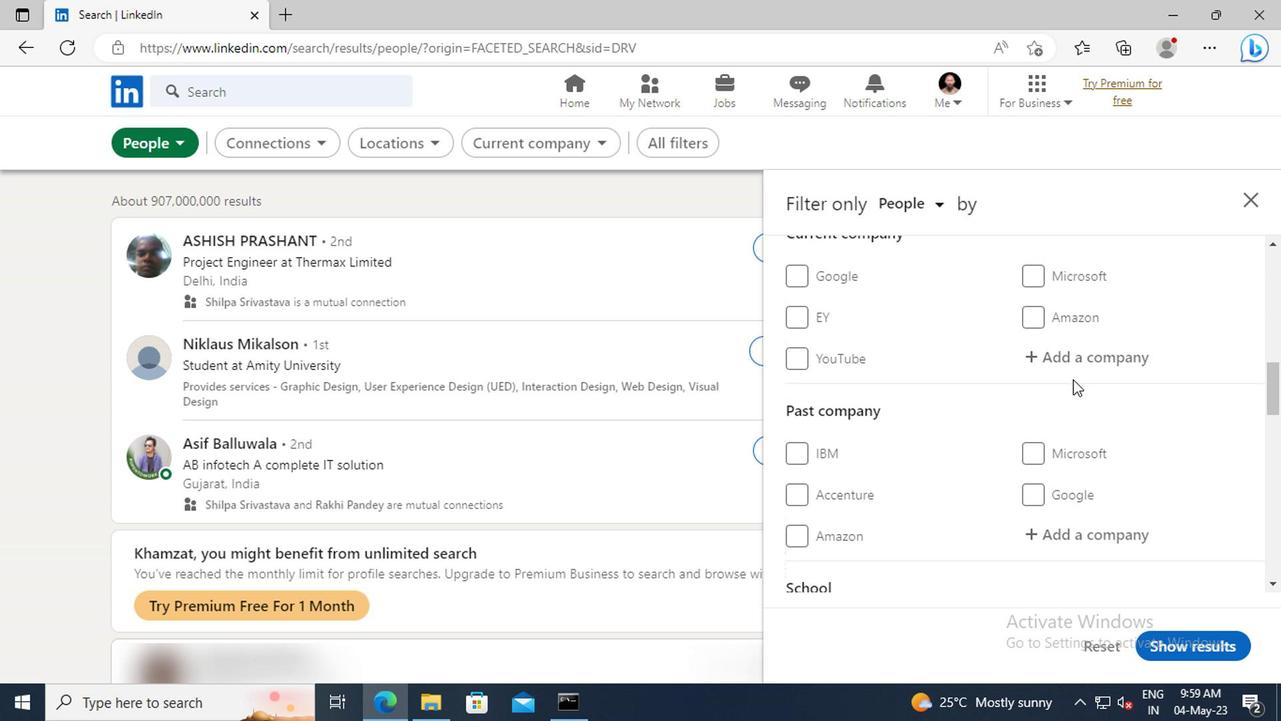
Action: Mouse scrolled (1068, 379) with delta (0, 0)
Screenshot: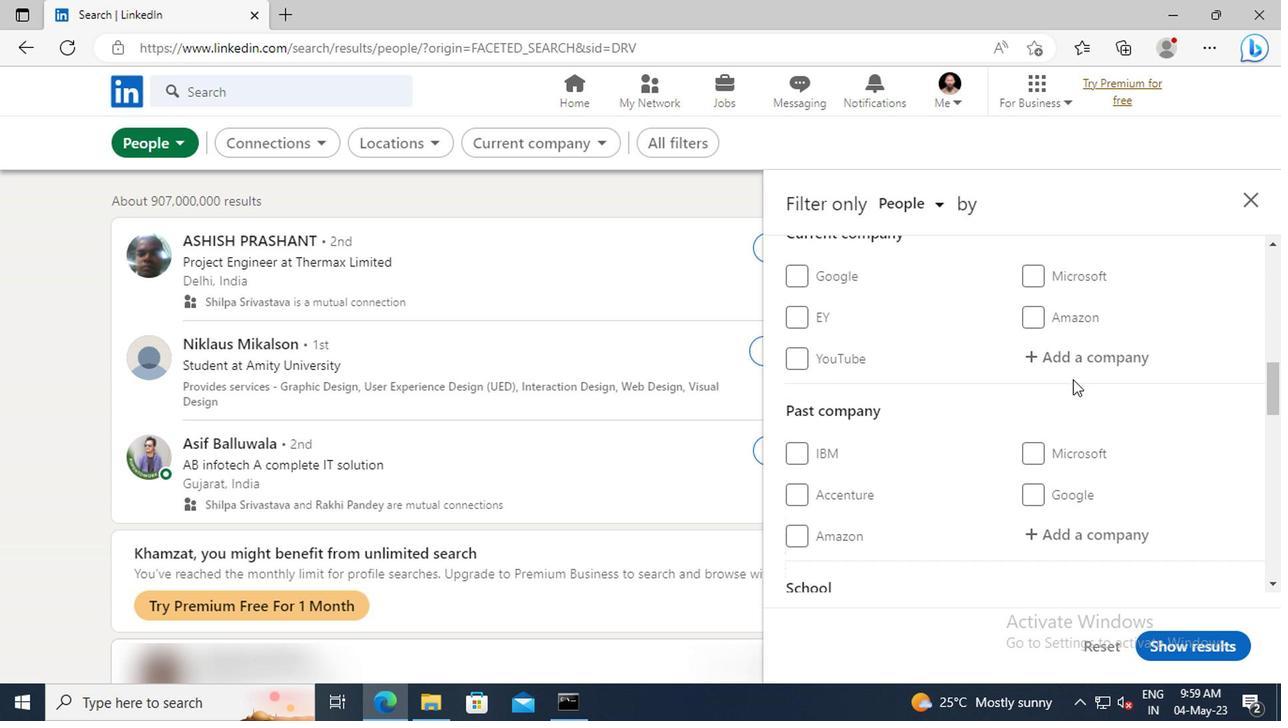 
Action: Mouse scrolled (1068, 379) with delta (0, 0)
Screenshot: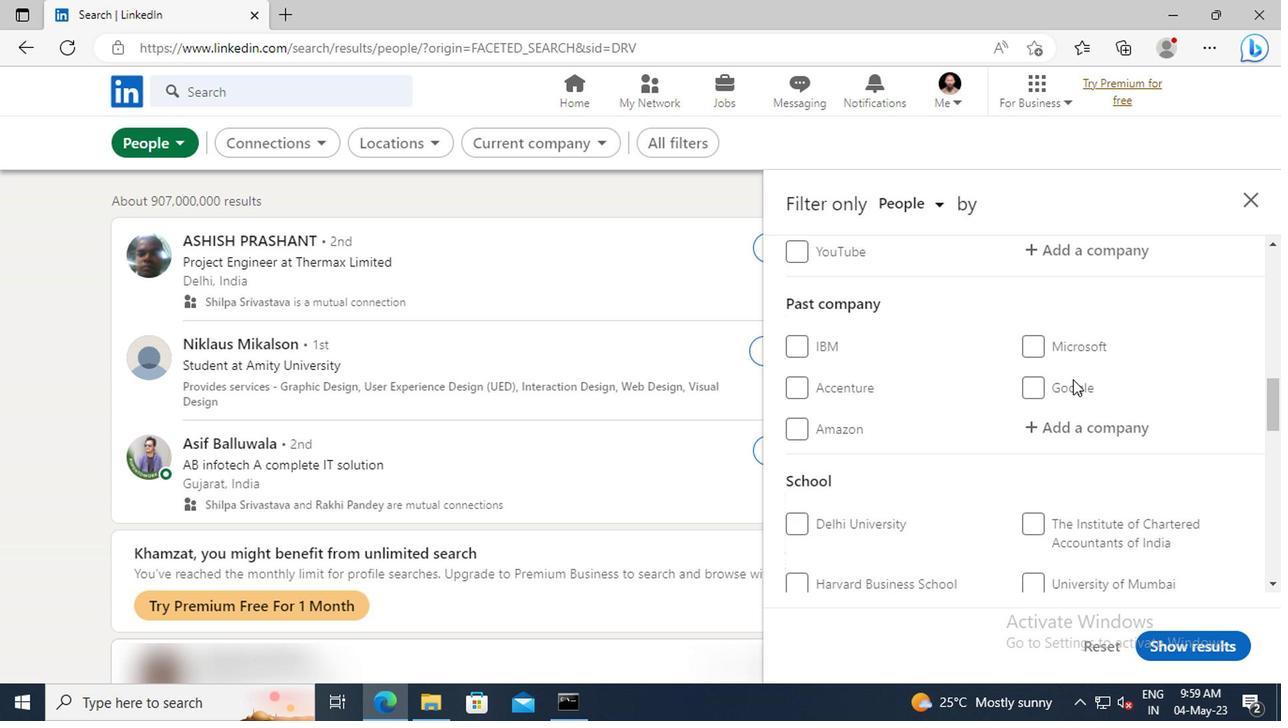 
Action: Mouse scrolled (1068, 379) with delta (0, 0)
Screenshot: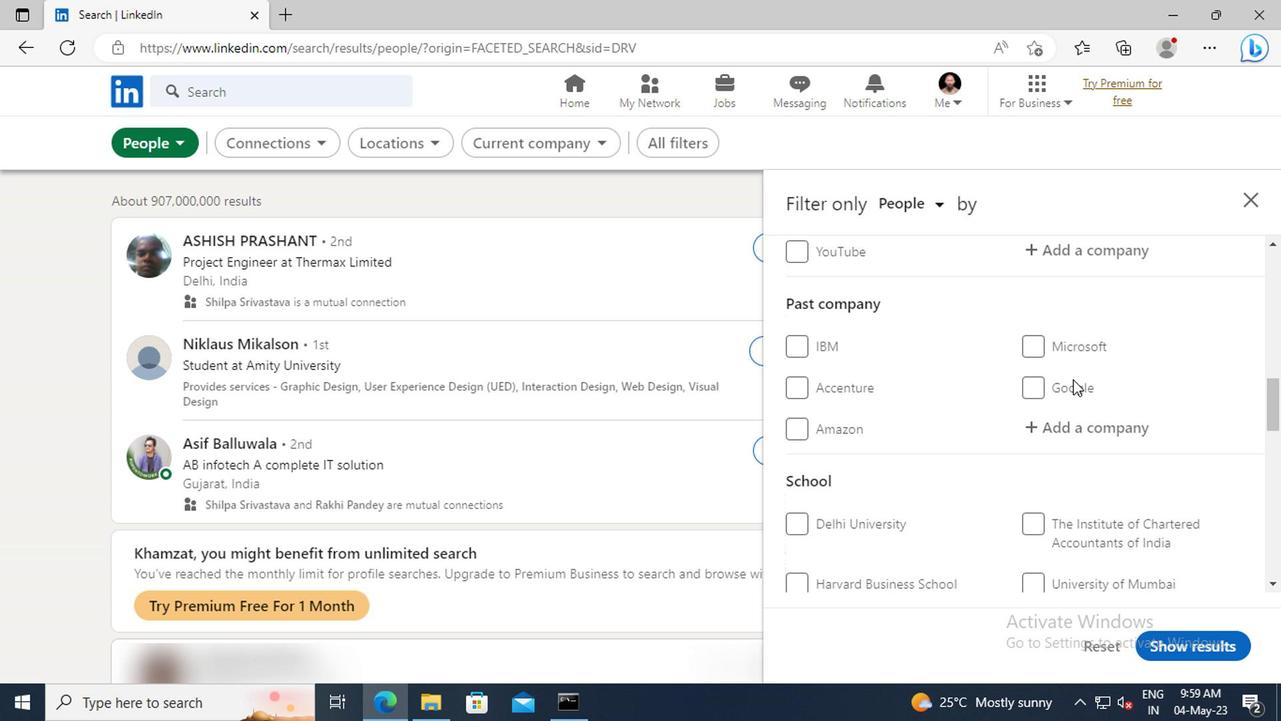 
Action: Mouse scrolled (1068, 379) with delta (0, 0)
Screenshot: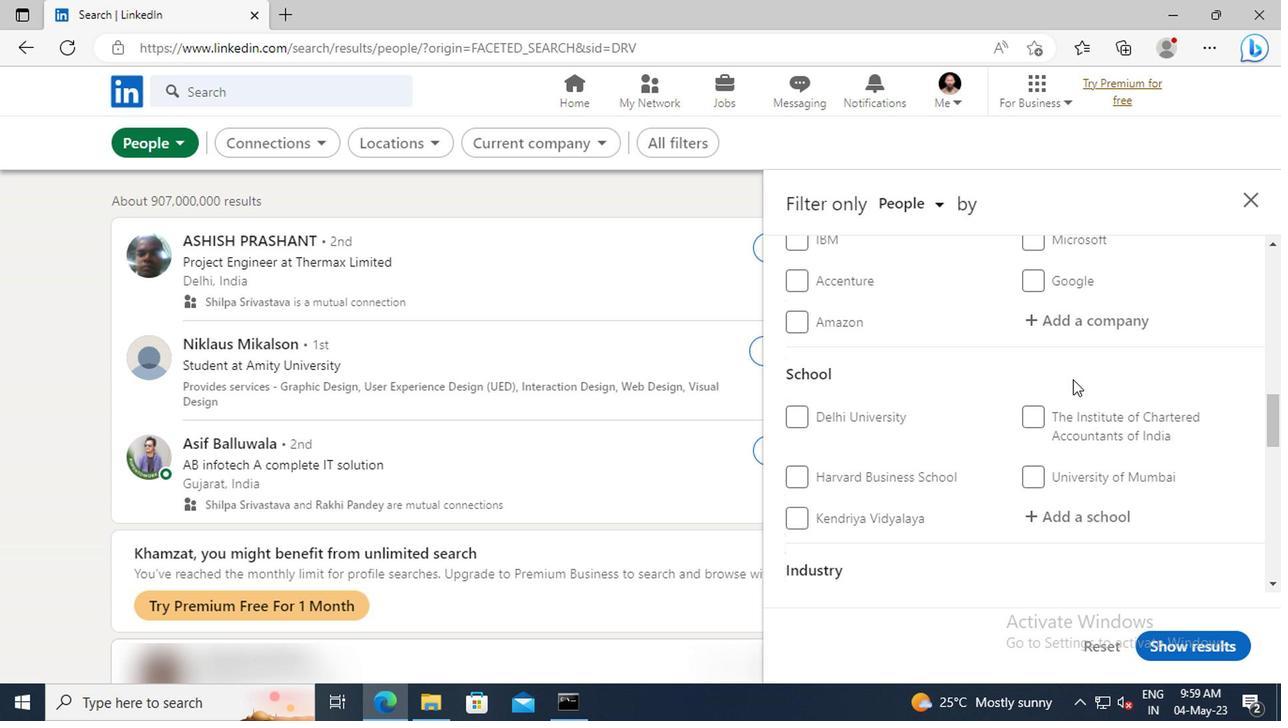 
Action: Mouse scrolled (1068, 379) with delta (0, 0)
Screenshot: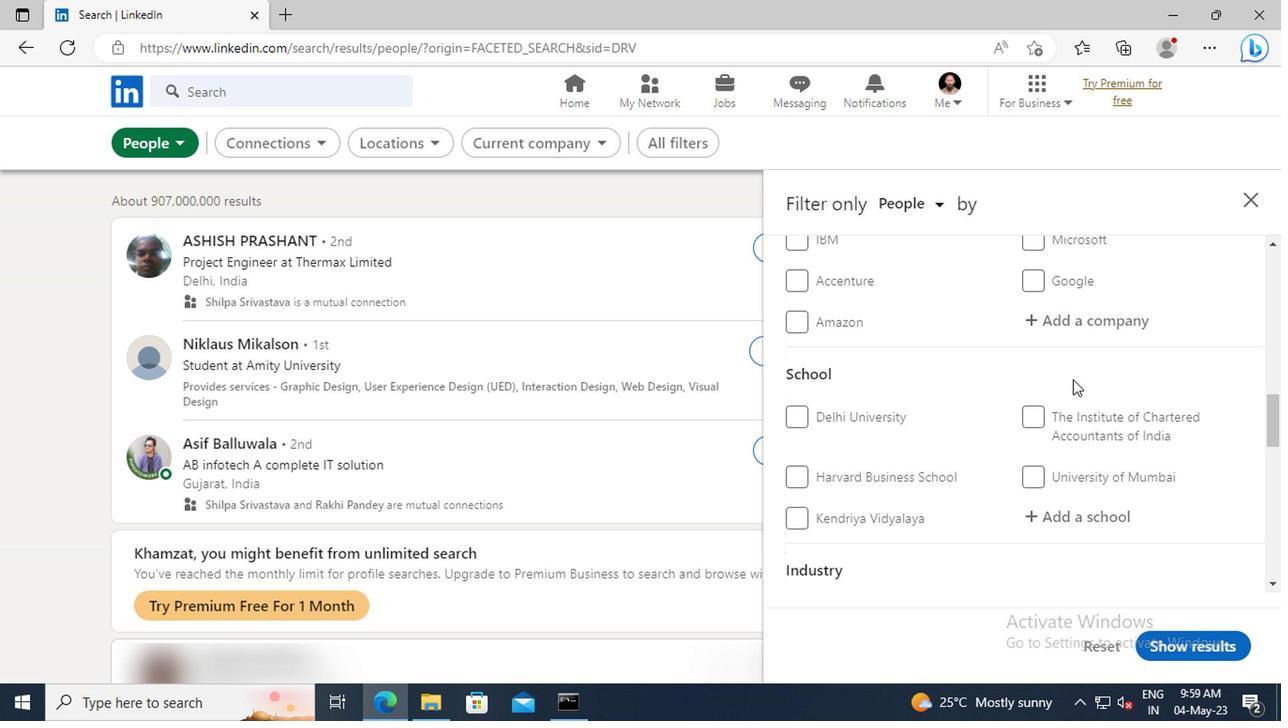 
Action: Mouse scrolled (1068, 379) with delta (0, 0)
Screenshot: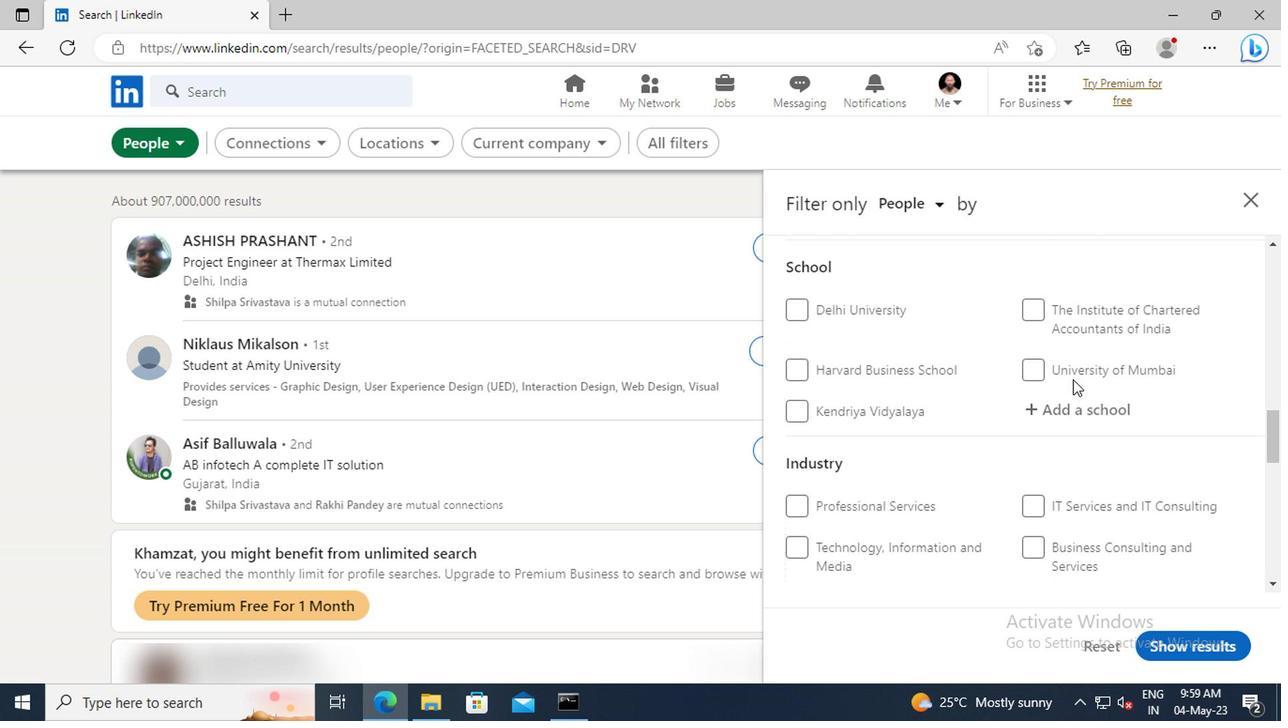 
Action: Mouse scrolled (1068, 379) with delta (0, 0)
Screenshot: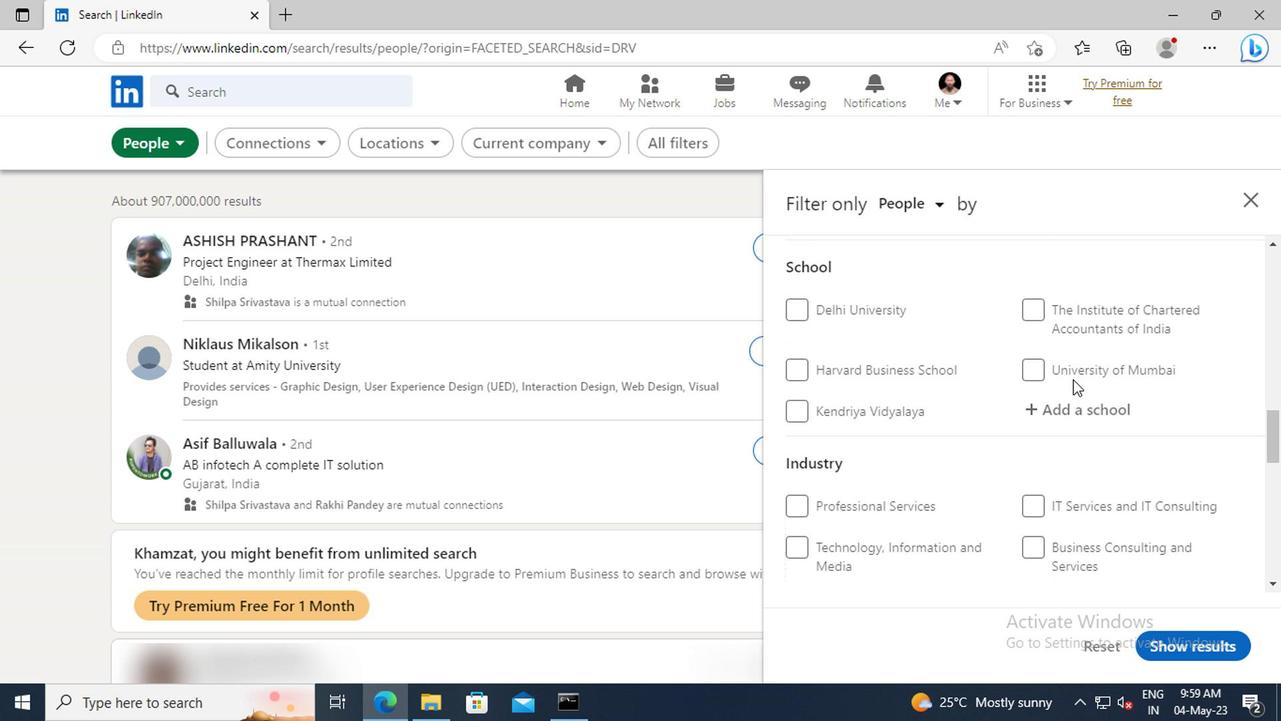 
Action: Mouse scrolled (1068, 379) with delta (0, 0)
Screenshot: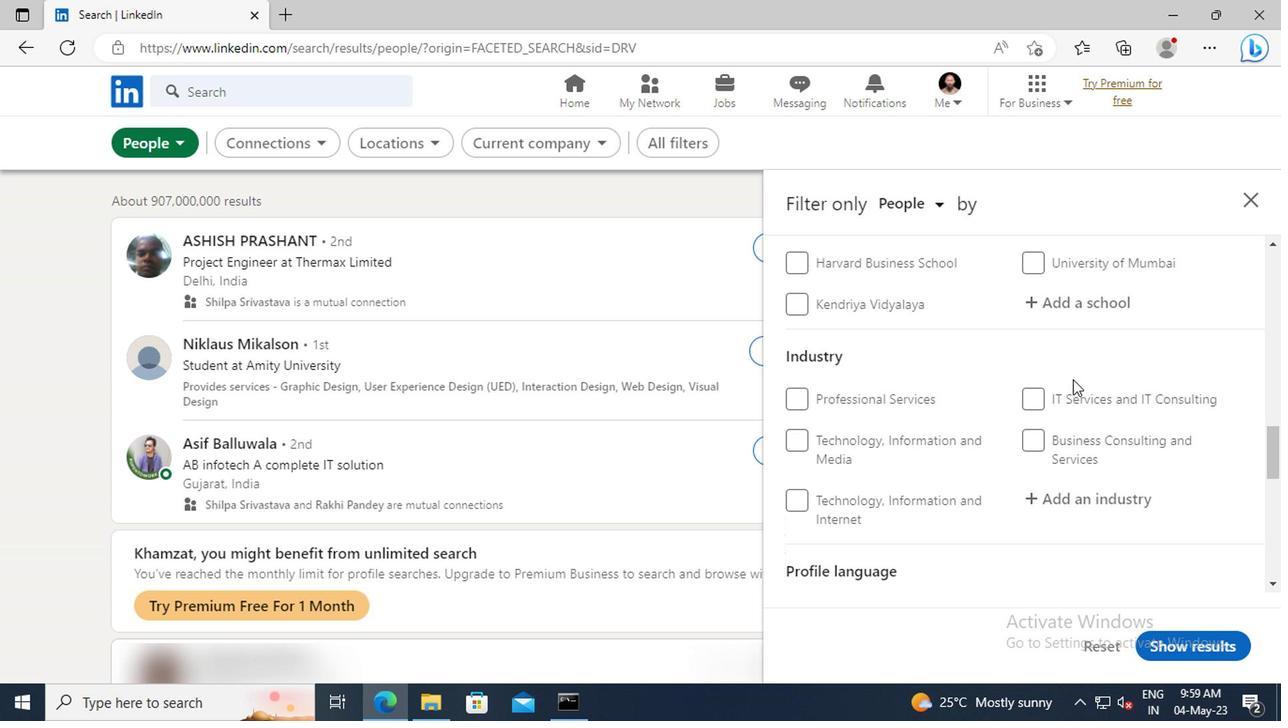 
Action: Mouse scrolled (1068, 379) with delta (0, 0)
Screenshot: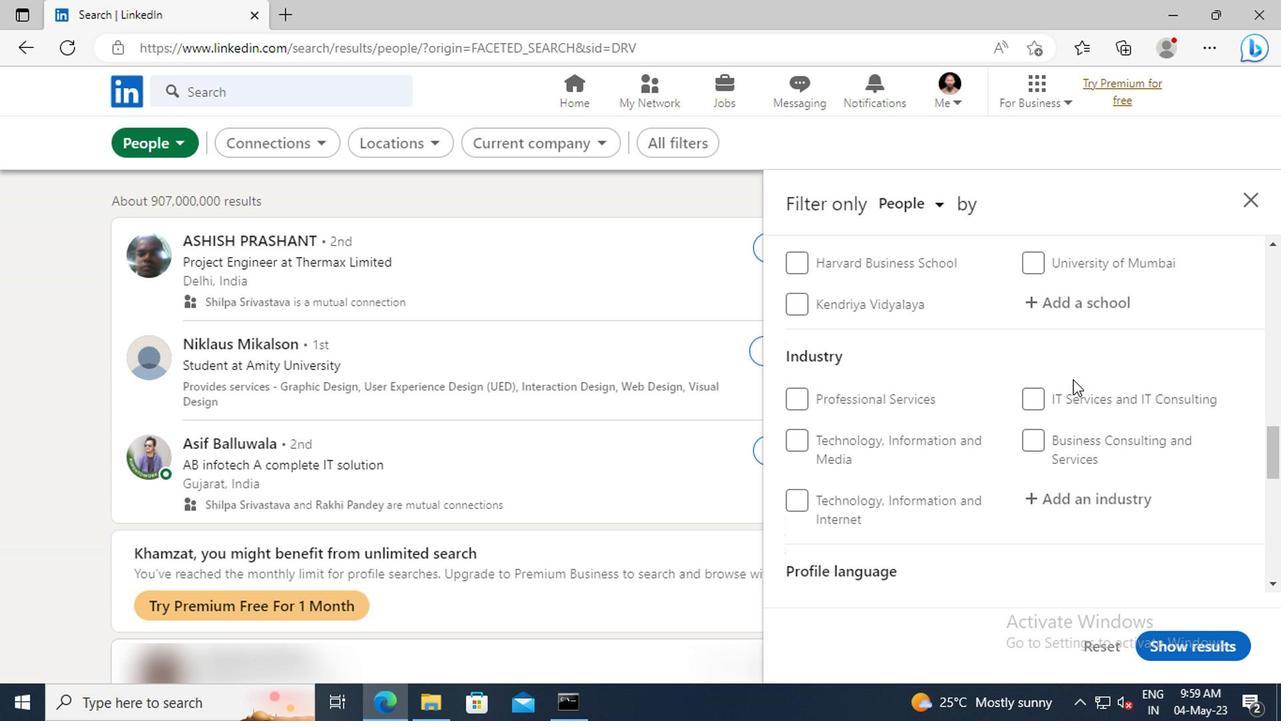 
Action: Mouse scrolled (1068, 379) with delta (0, 0)
Screenshot: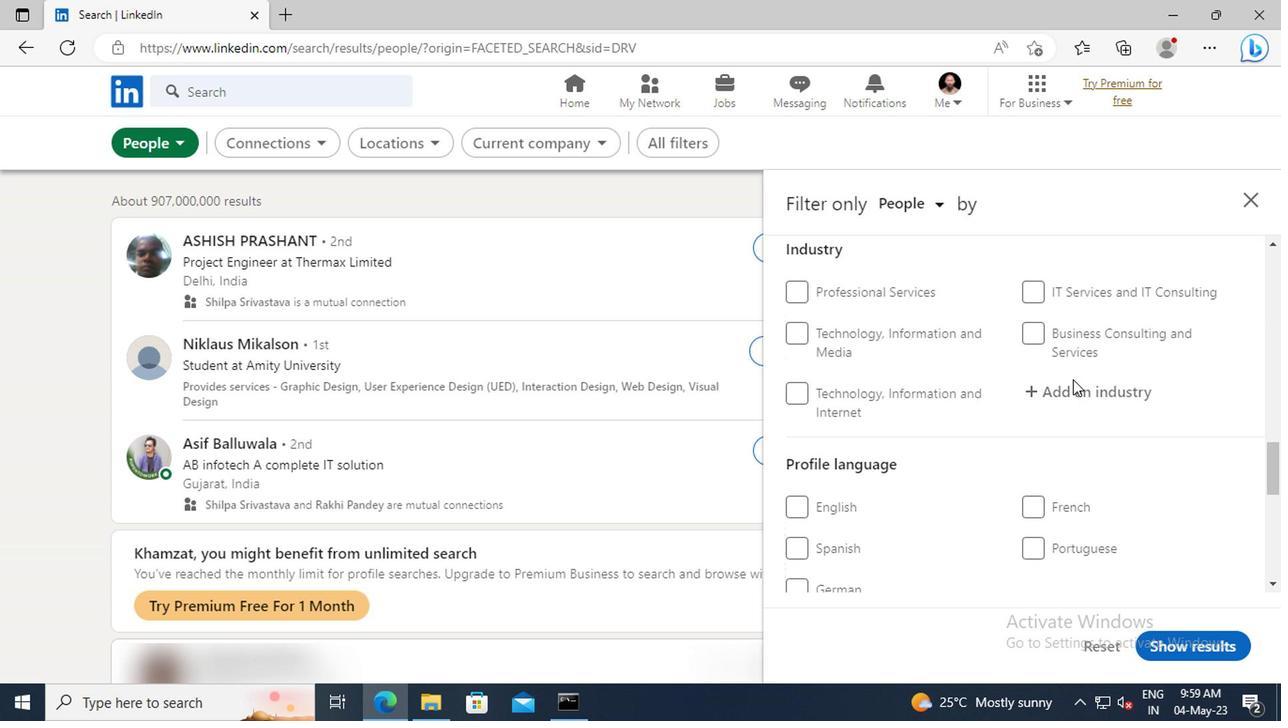
Action: Mouse scrolled (1068, 379) with delta (0, 0)
Screenshot: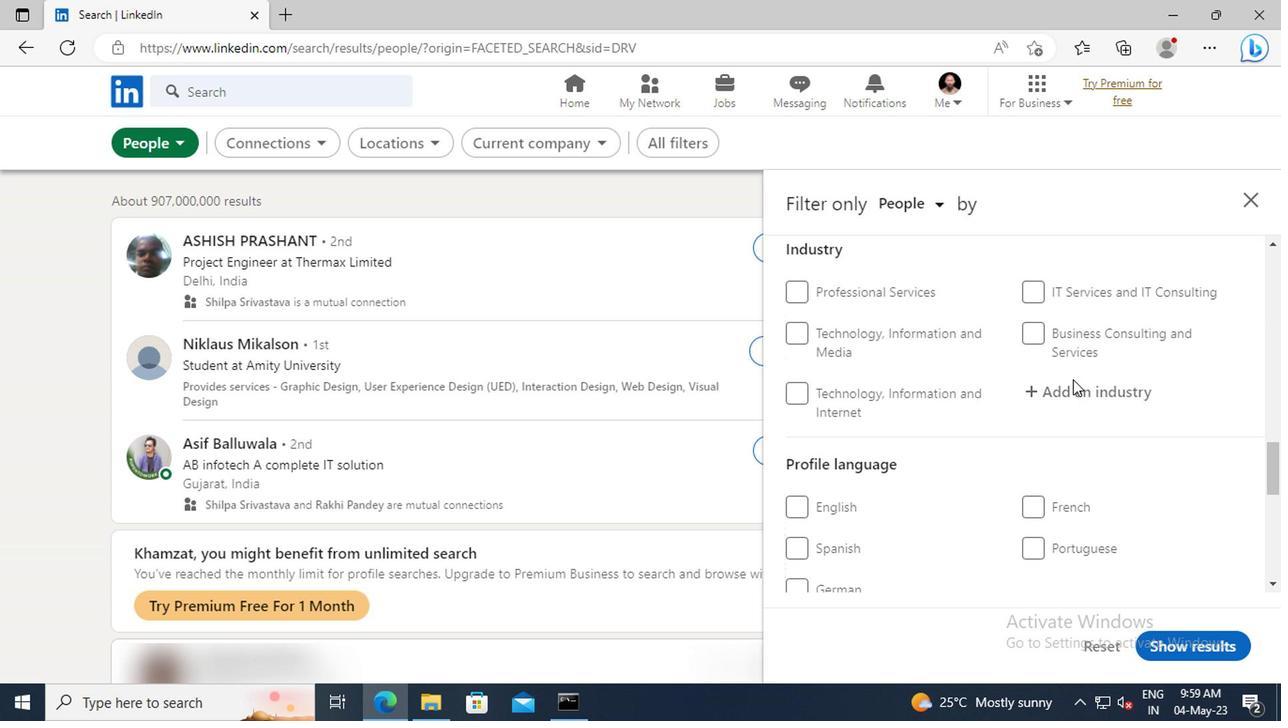 
Action: Mouse moved to (1029, 444)
Screenshot: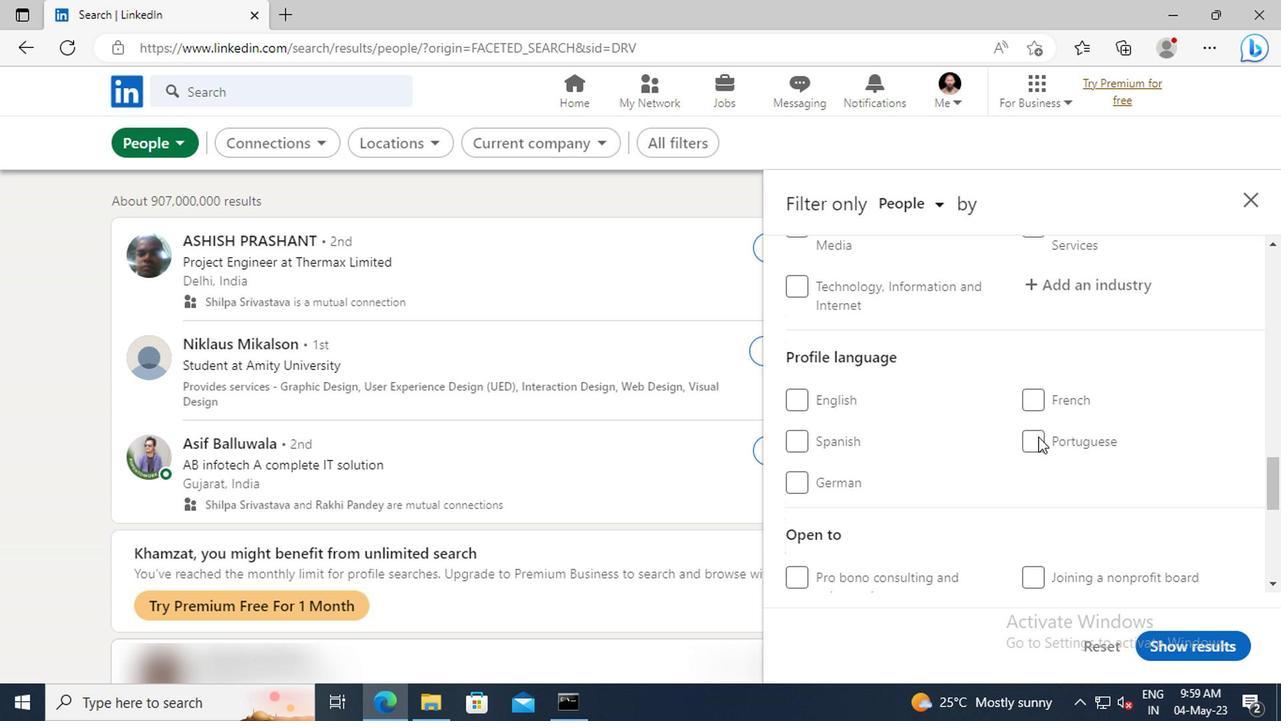 
Action: Mouse pressed left at (1029, 444)
Screenshot: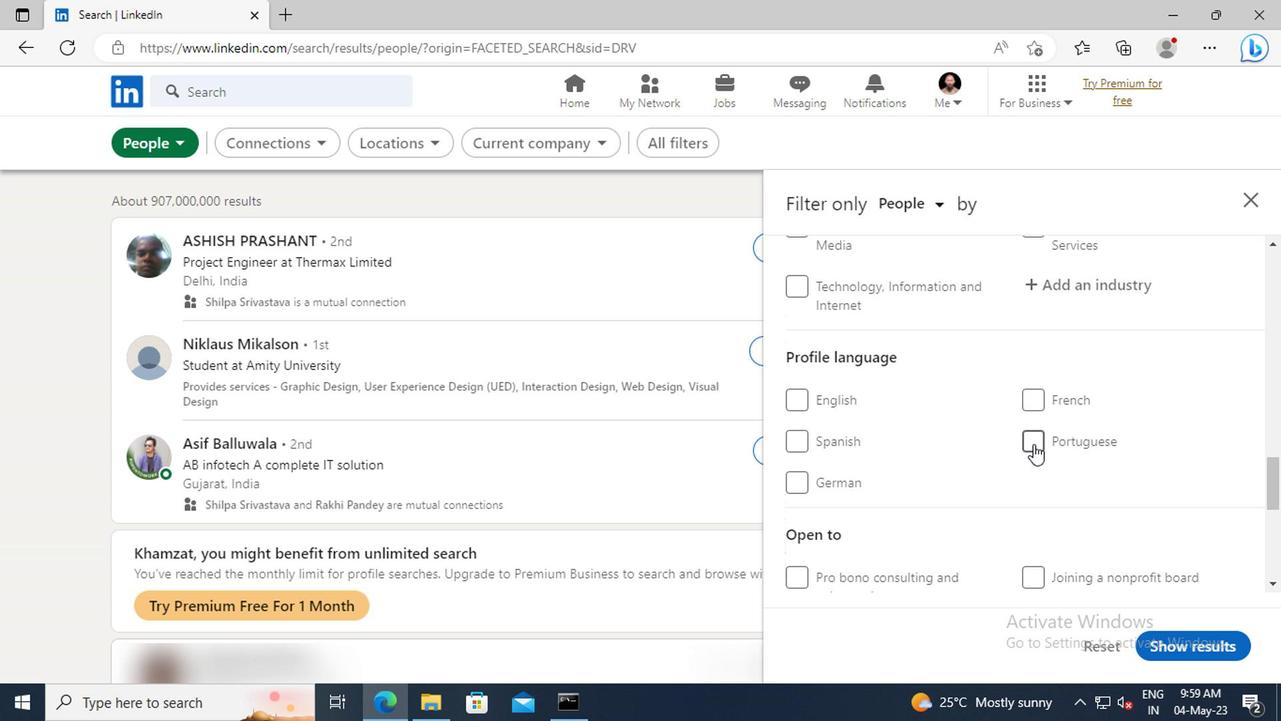 
Action: Mouse moved to (1058, 405)
Screenshot: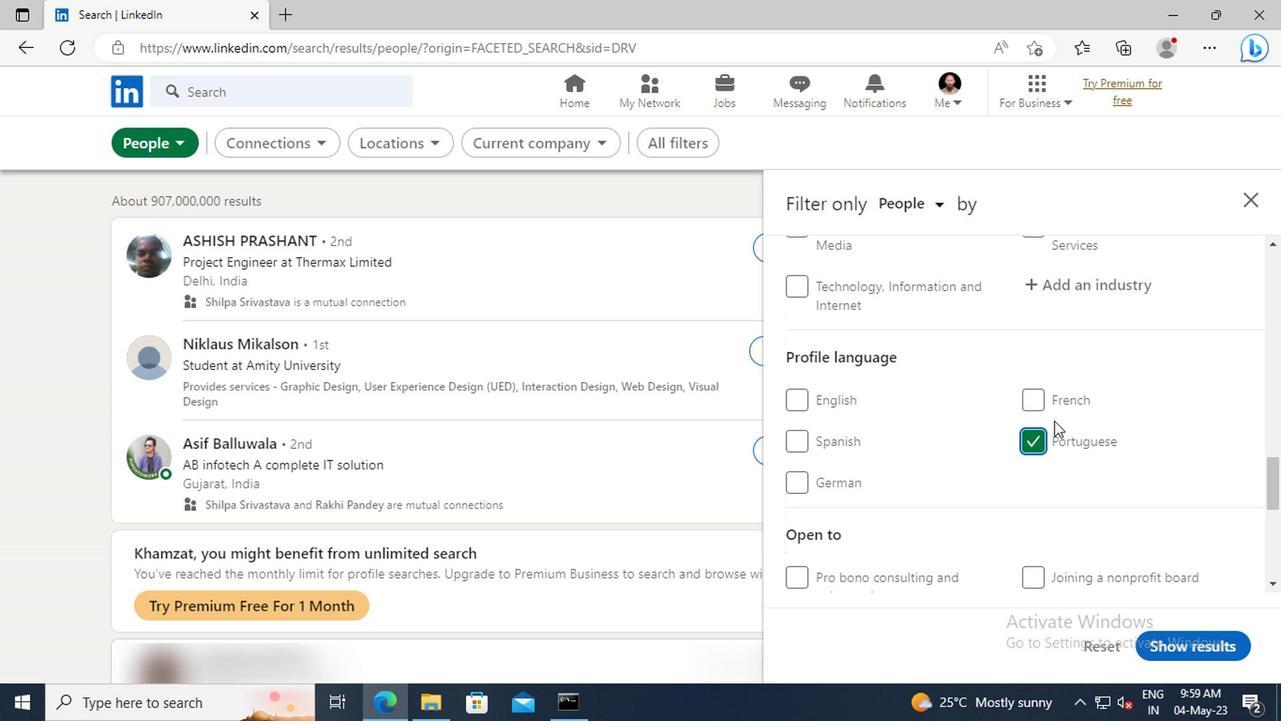 
Action: Mouse scrolled (1058, 405) with delta (0, 0)
Screenshot: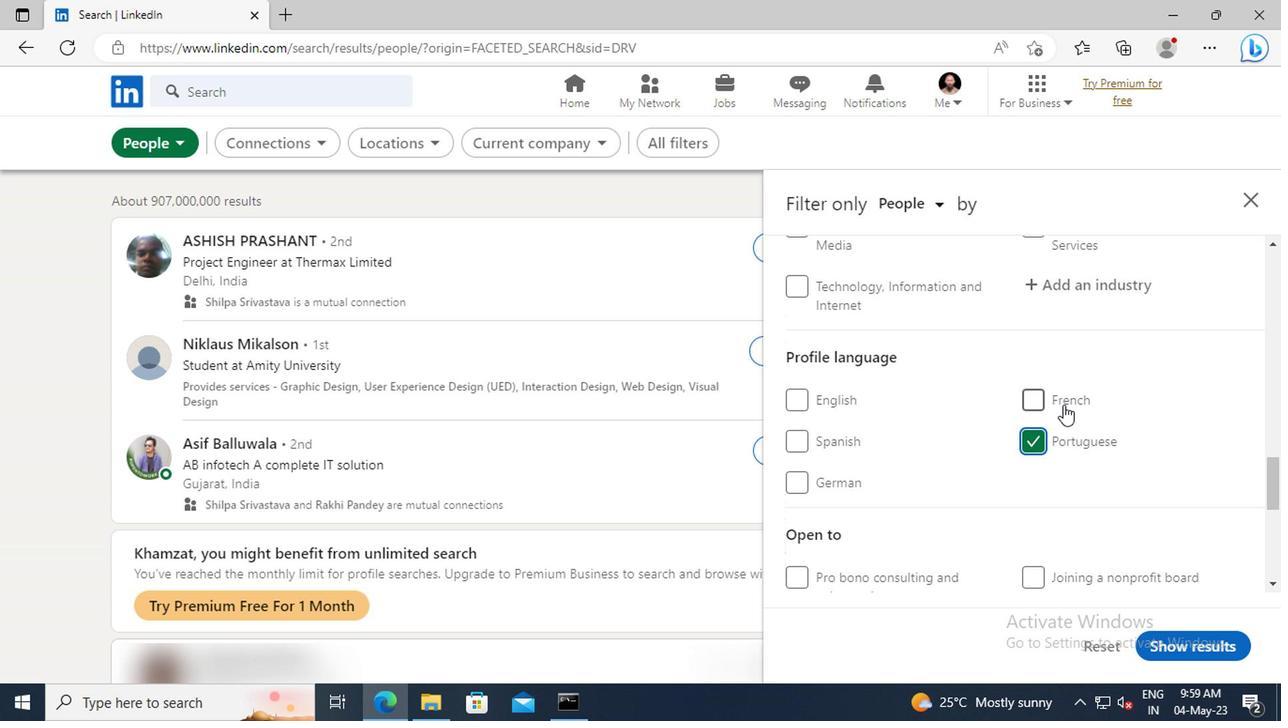 
Action: Mouse scrolled (1058, 405) with delta (0, 0)
Screenshot: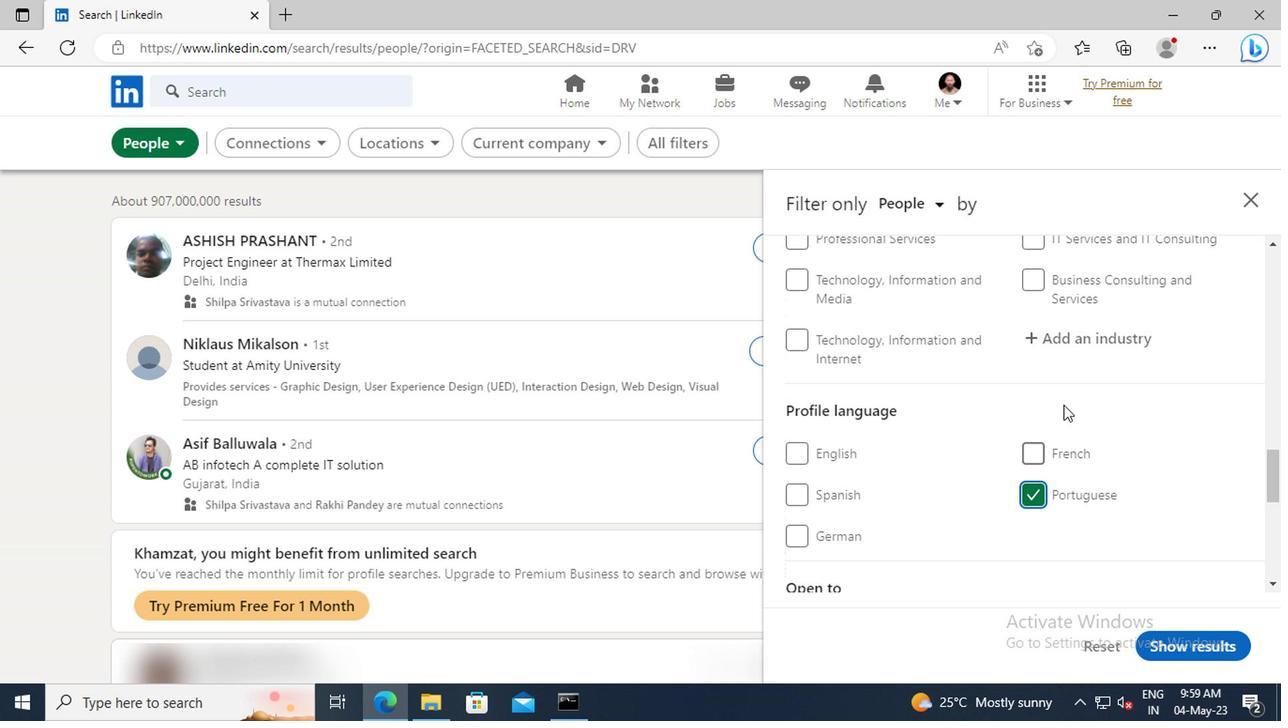 
Action: Mouse scrolled (1058, 405) with delta (0, 0)
Screenshot: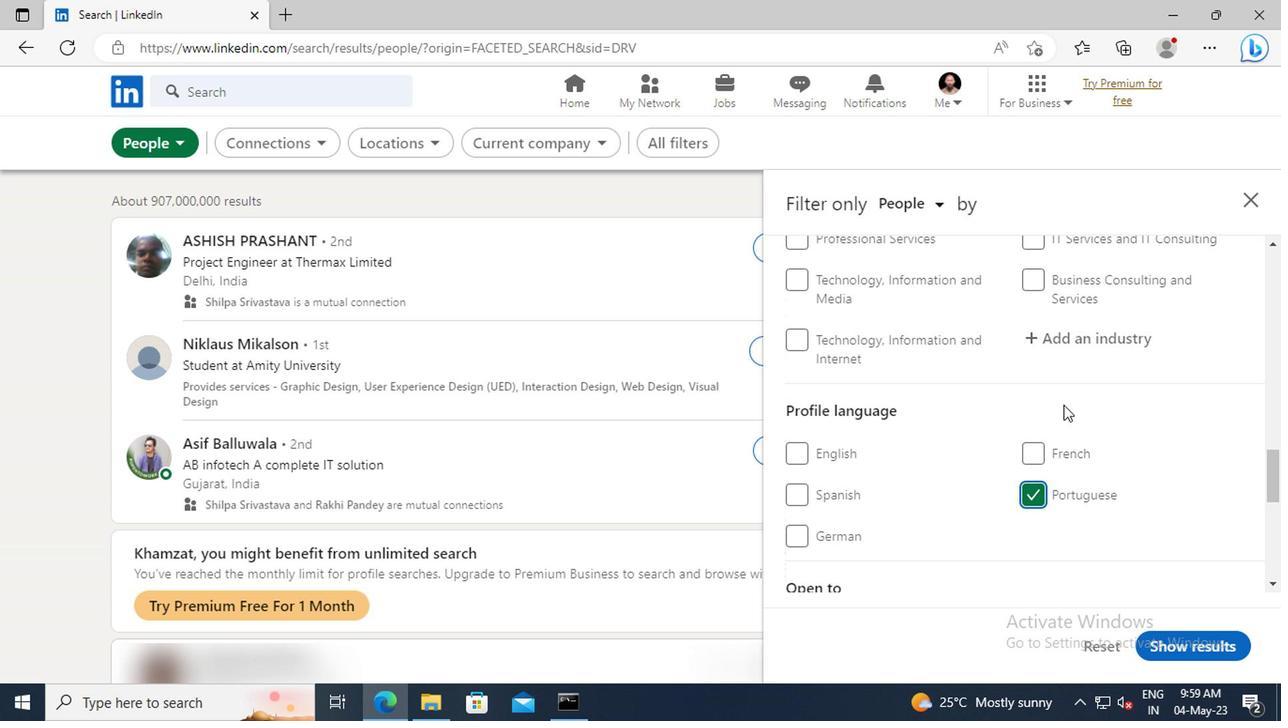 
Action: Mouse scrolled (1058, 405) with delta (0, 0)
Screenshot: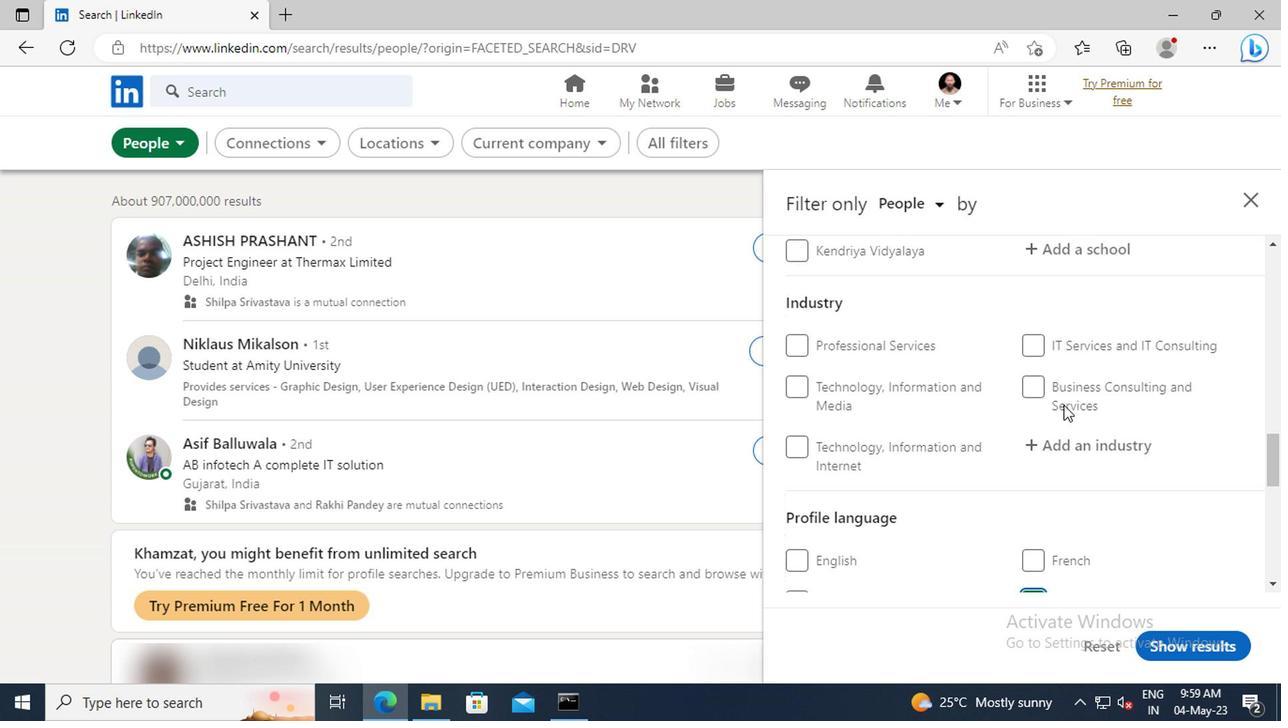 
Action: Mouse scrolled (1058, 405) with delta (0, 0)
Screenshot: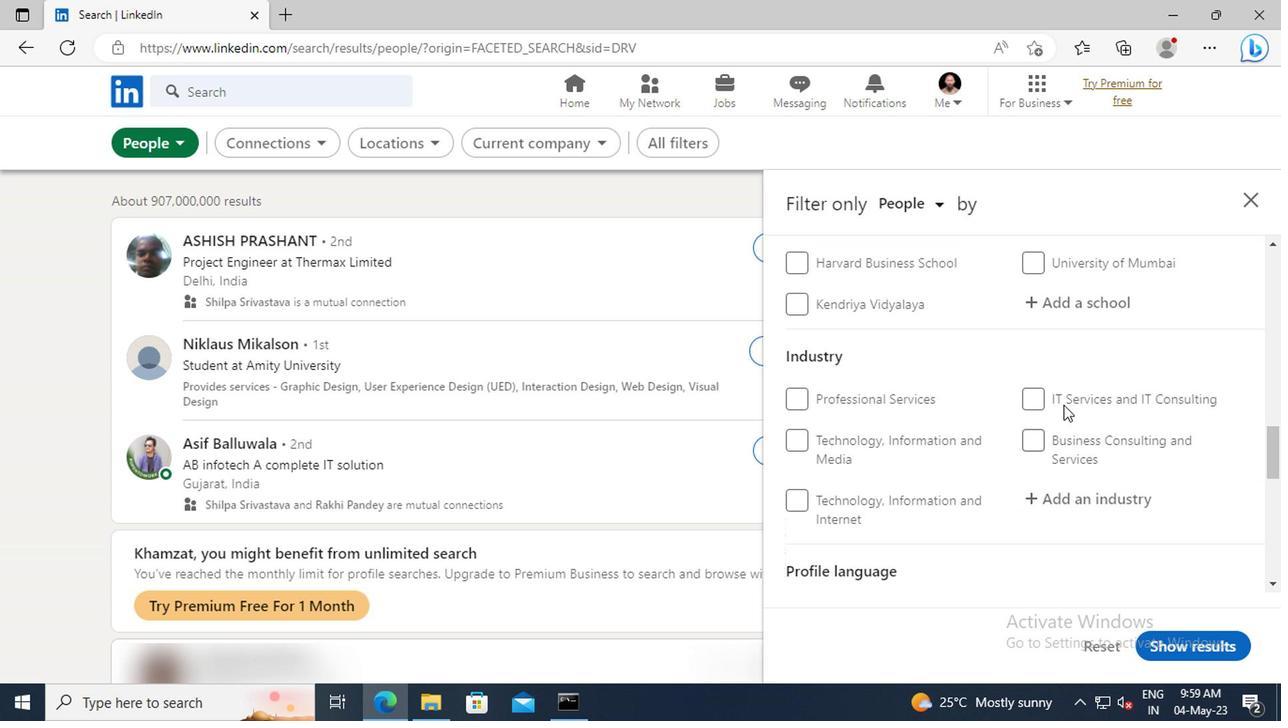 
Action: Mouse scrolled (1058, 405) with delta (0, 0)
Screenshot: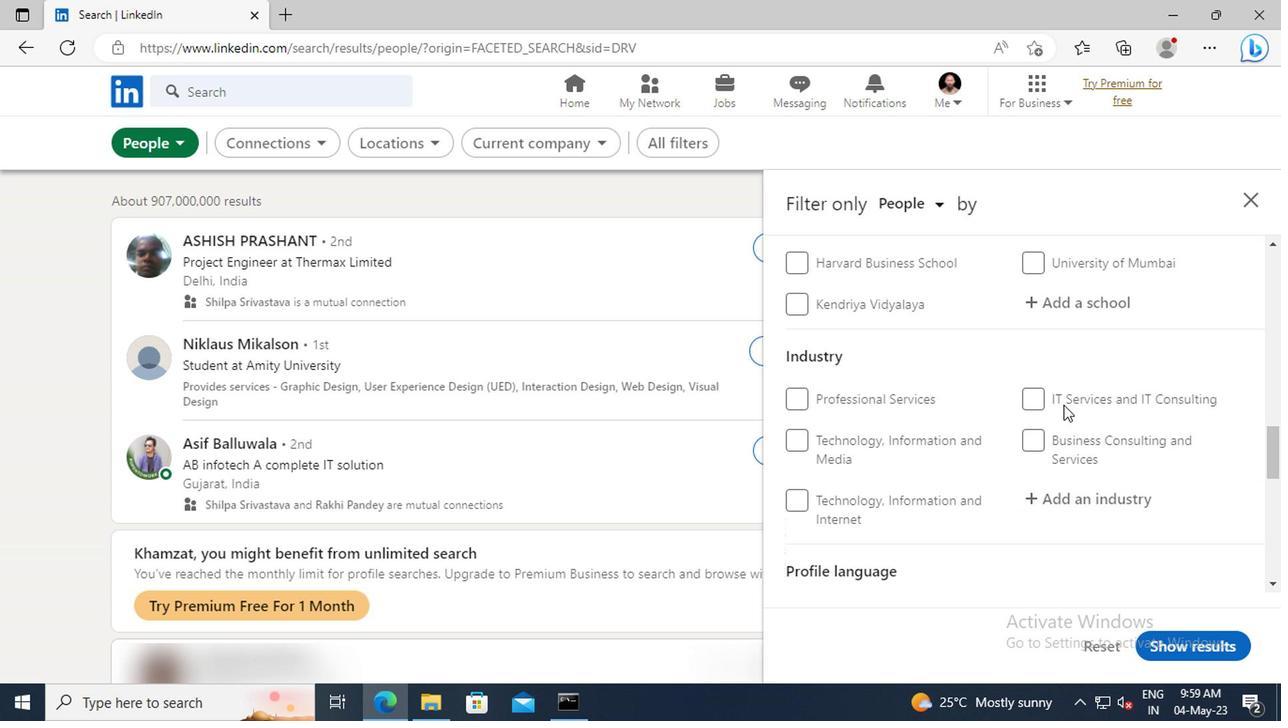 
Action: Mouse scrolled (1058, 405) with delta (0, 0)
Screenshot: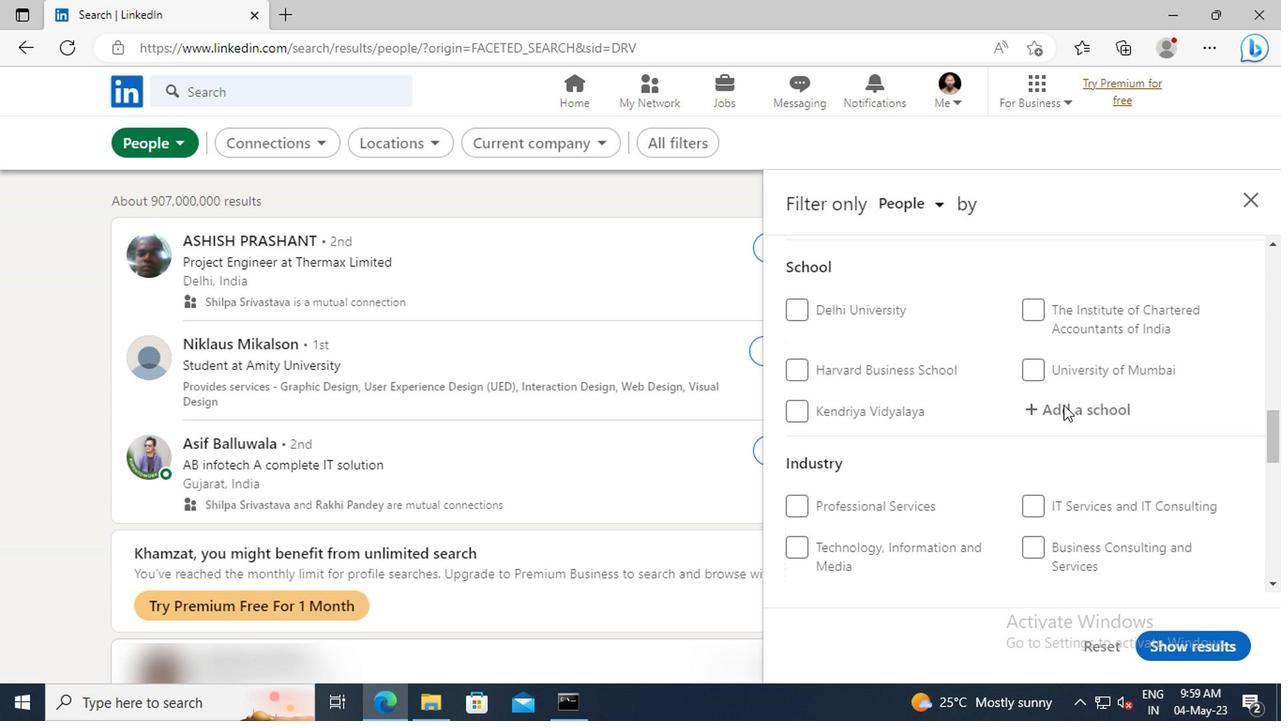 
Action: Mouse scrolled (1058, 405) with delta (0, 0)
Screenshot: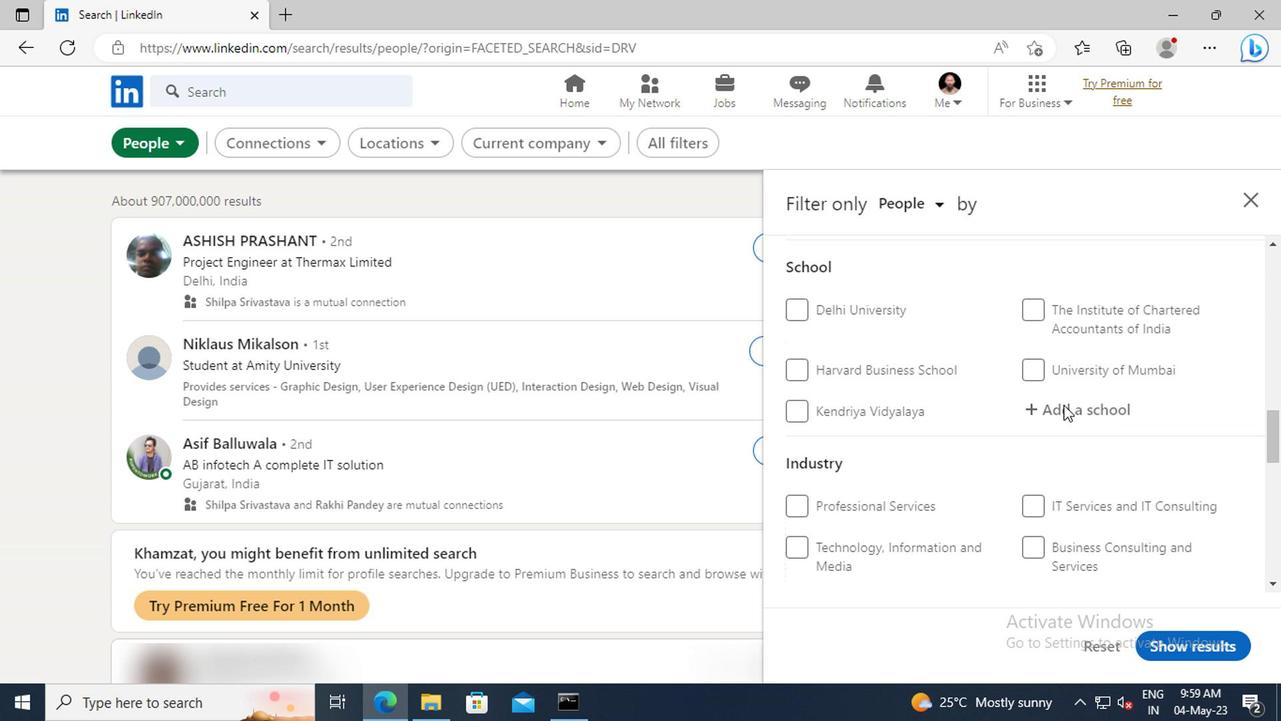 
Action: Mouse scrolled (1058, 405) with delta (0, 0)
Screenshot: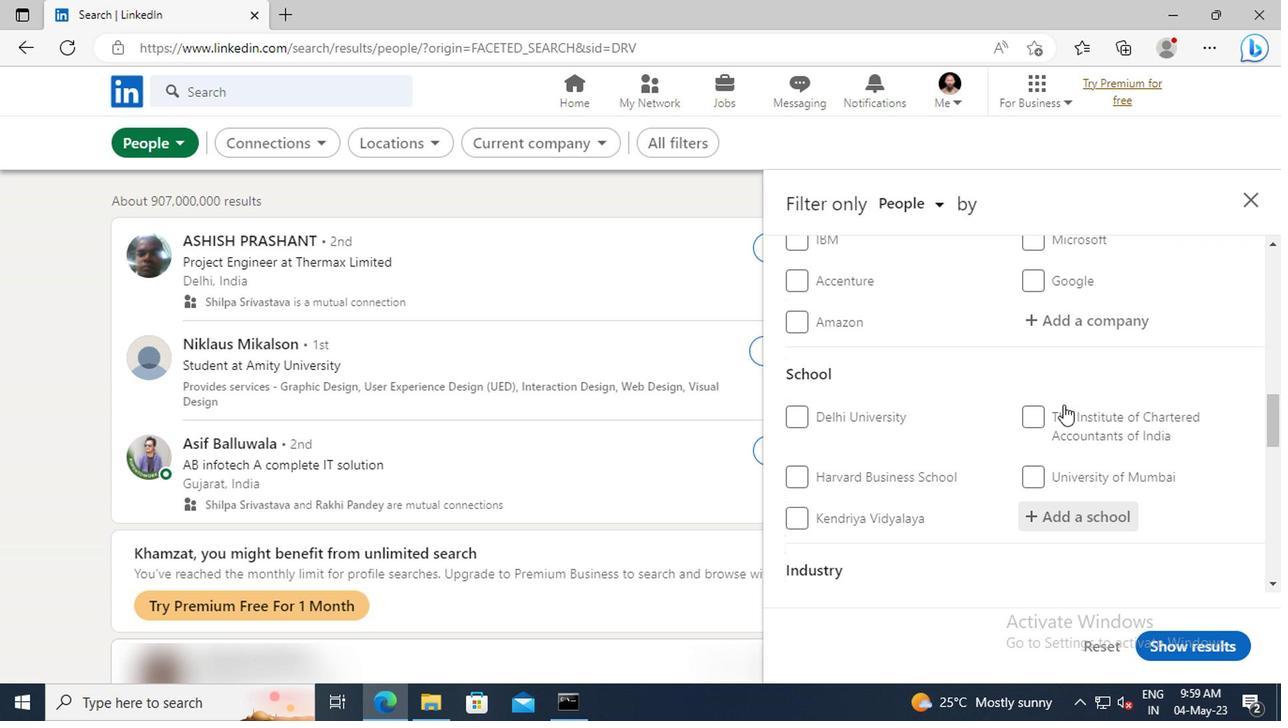 
Action: Mouse scrolled (1058, 405) with delta (0, 0)
Screenshot: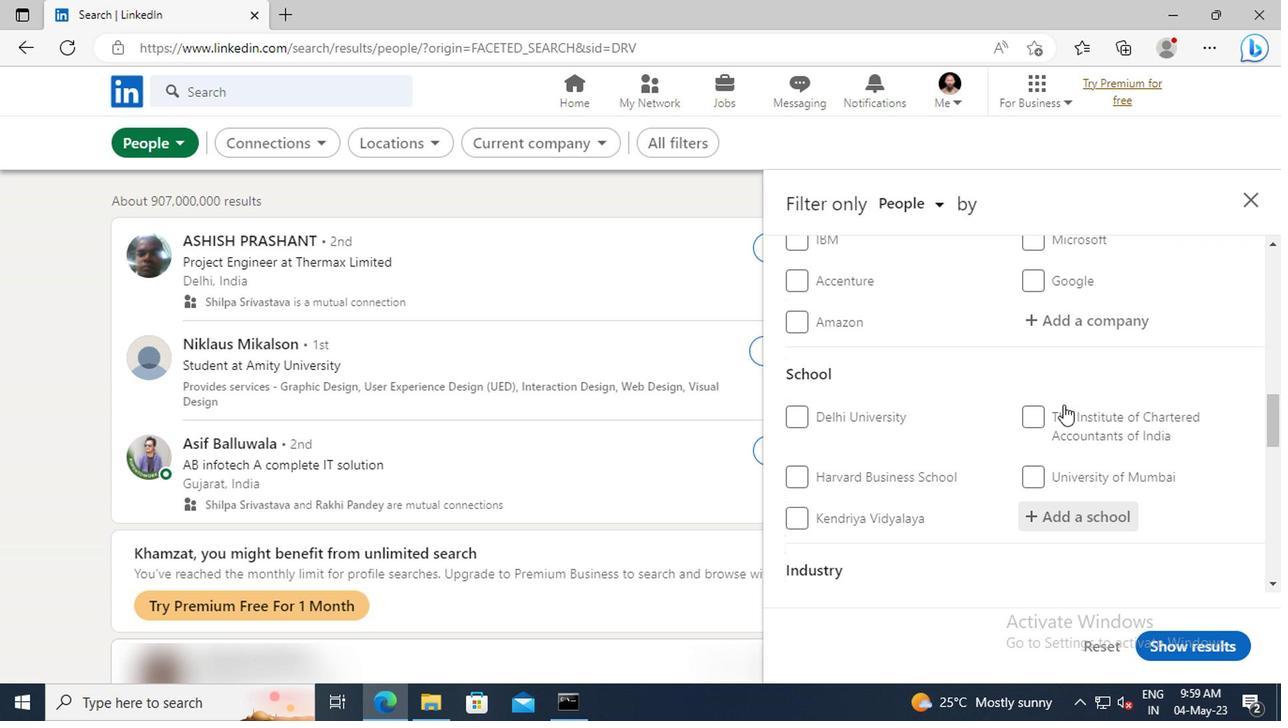 
Action: Mouse scrolled (1058, 405) with delta (0, 0)
Screenshot: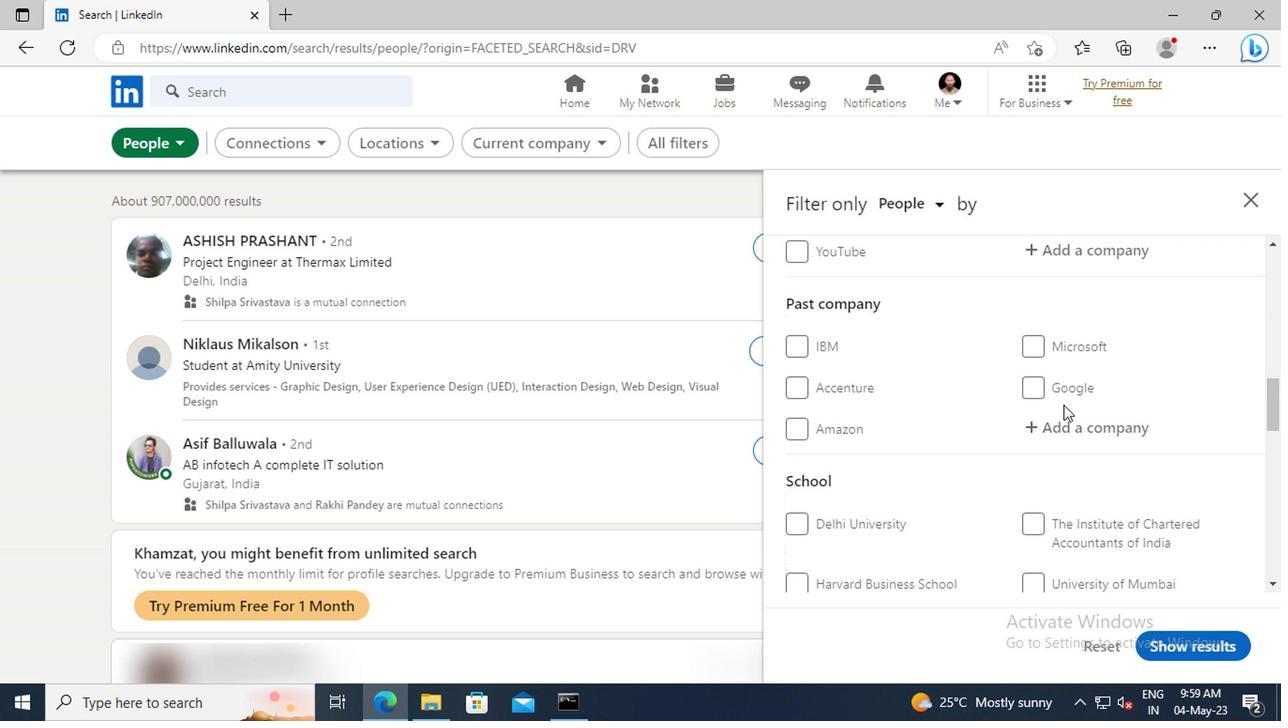 
Action: Mouse scrolled (1058, 405) with delta (0, 0)
Screenshot: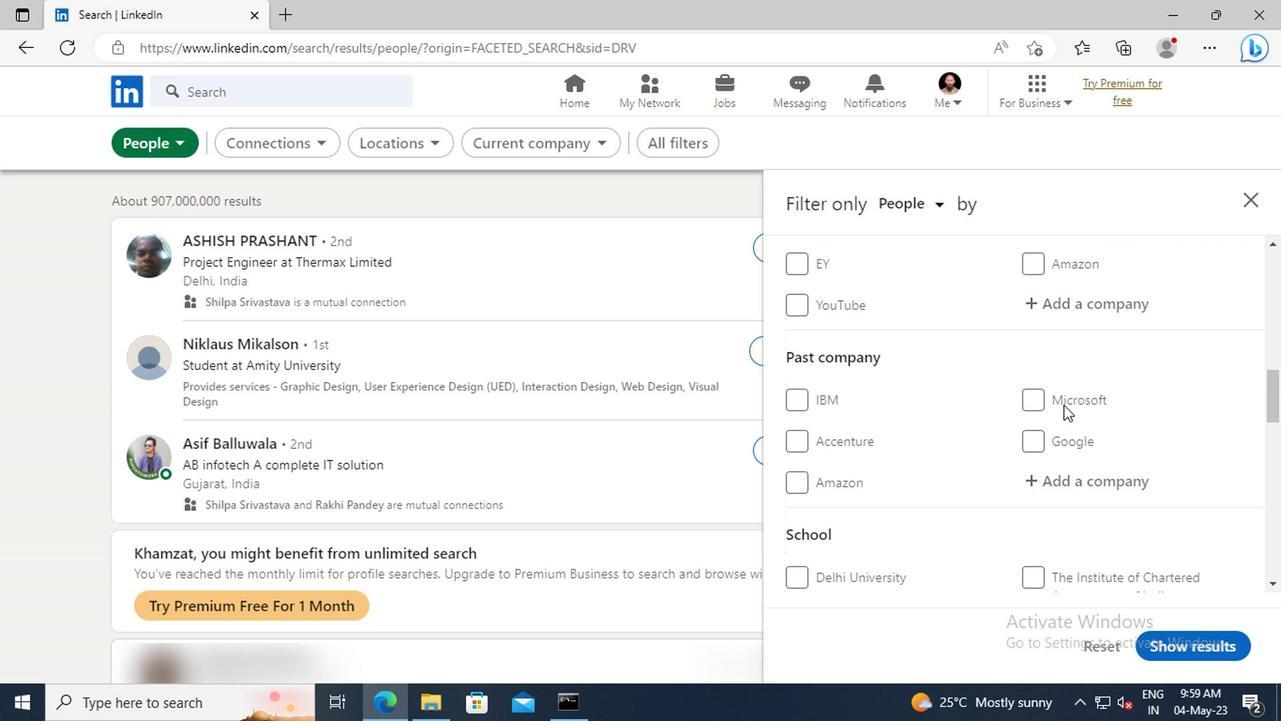 
Action: Mouse scrolled (1058, 405) with delta (0, 0)
Screenshot: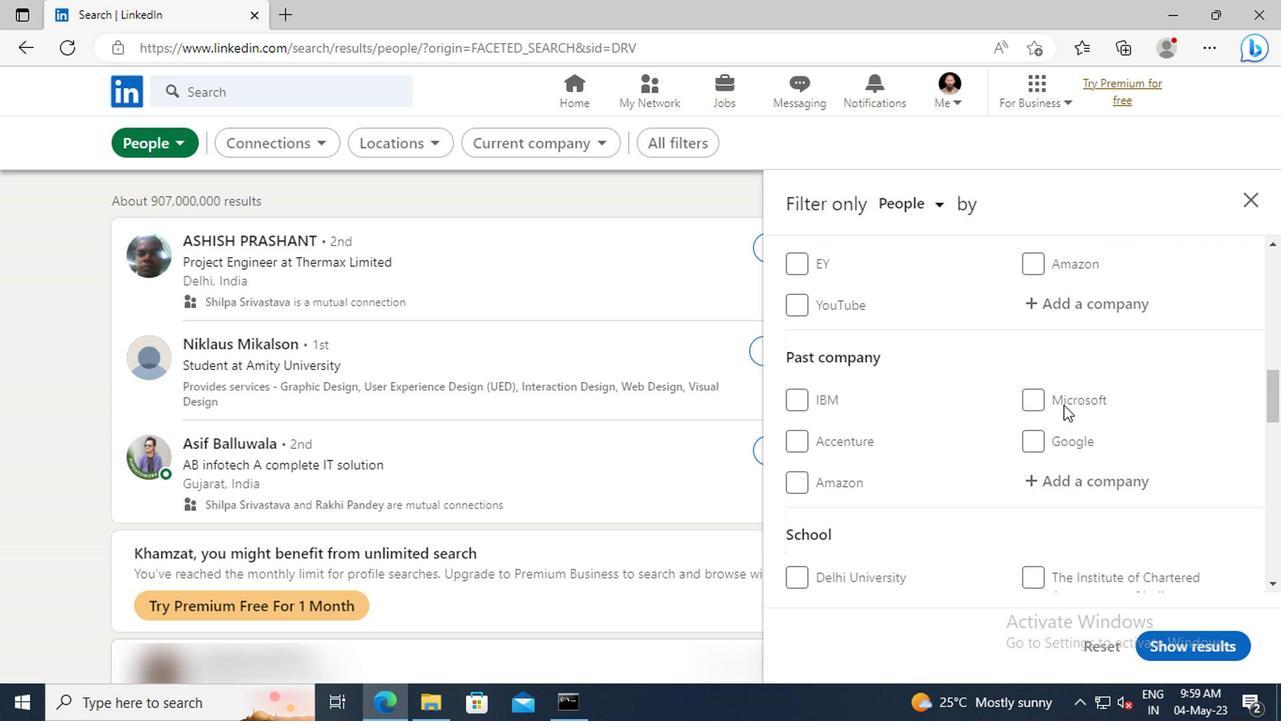 
Action: Mouse moved to (1050, 409)
Screenshot: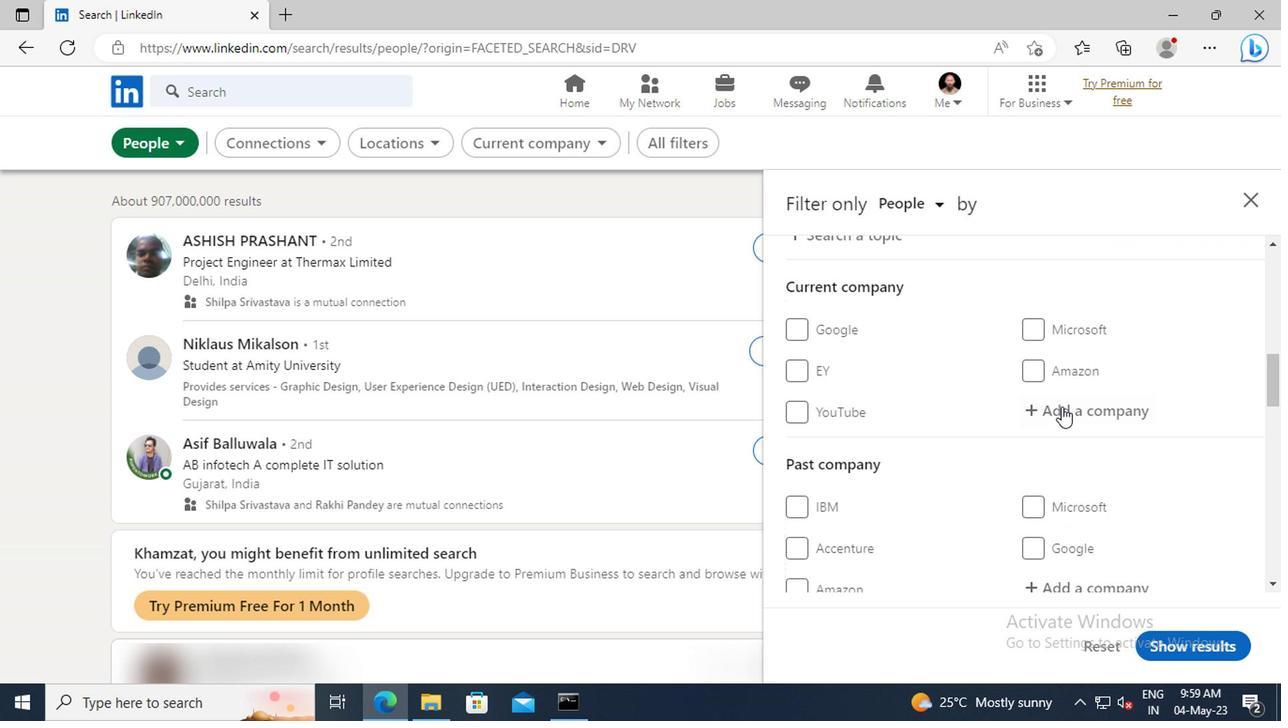 
Action: Mouse pressed left at (1050, 409)
Screenshot: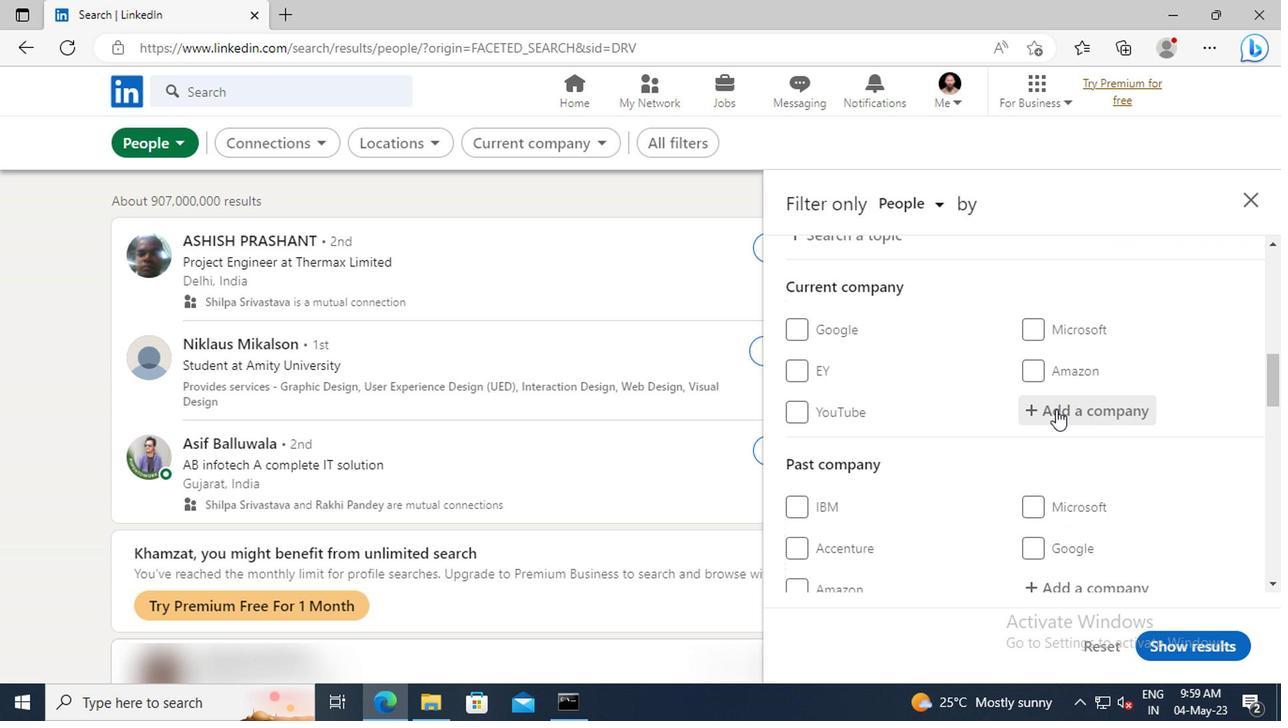 
Action: Key pressed <Key.shift>NOTION
Screenshot: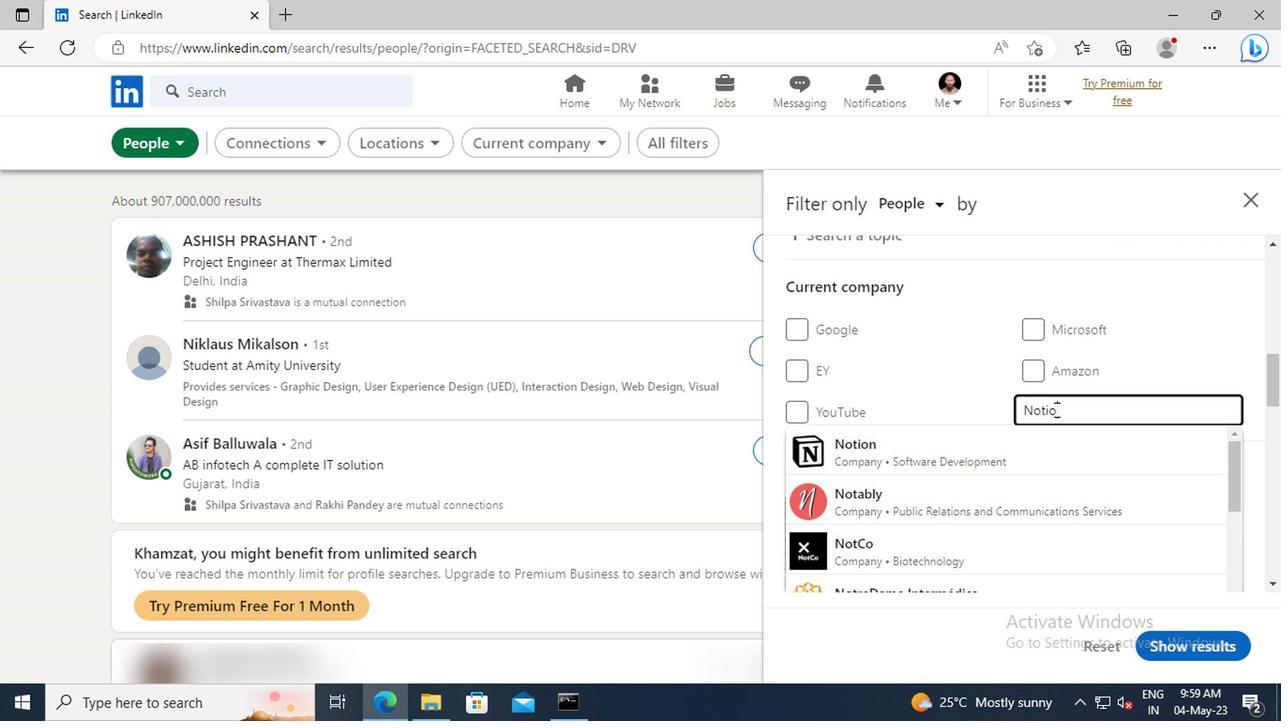 
Action: Mouse moved to (1049, 444)
Screenshot: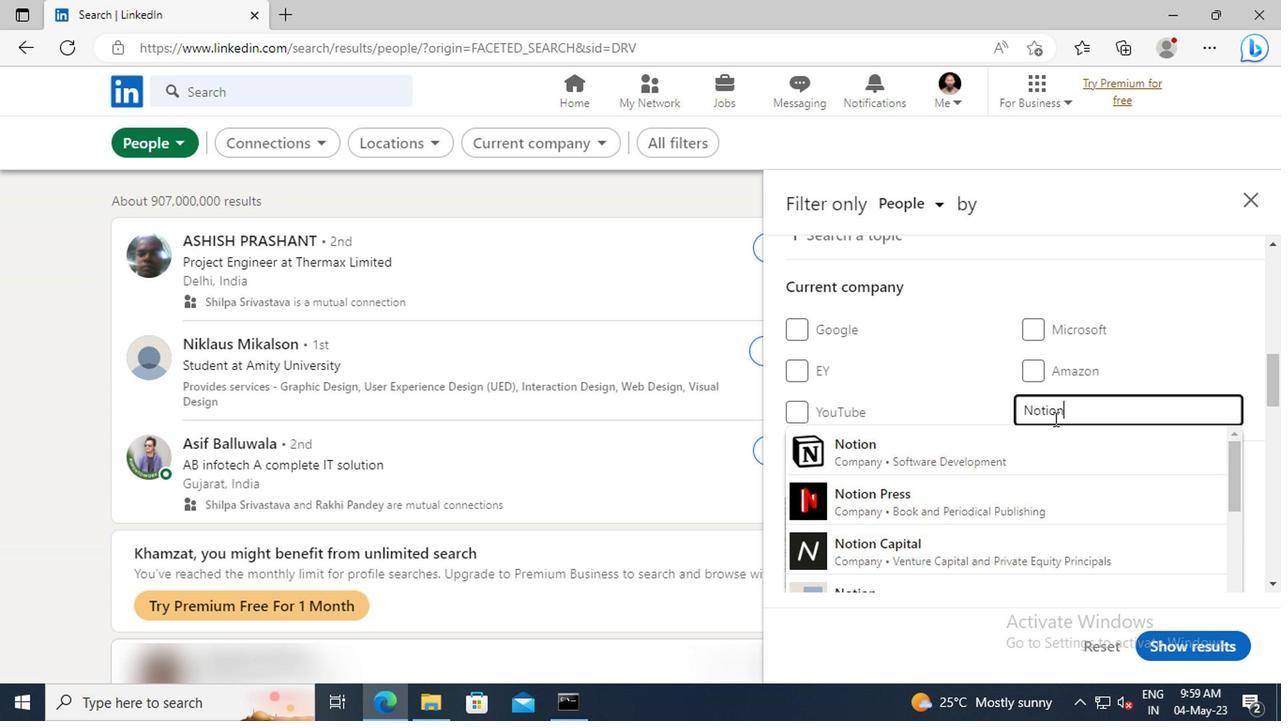 
Action: Mouse pressed left at (1049, 444)
Screenshot: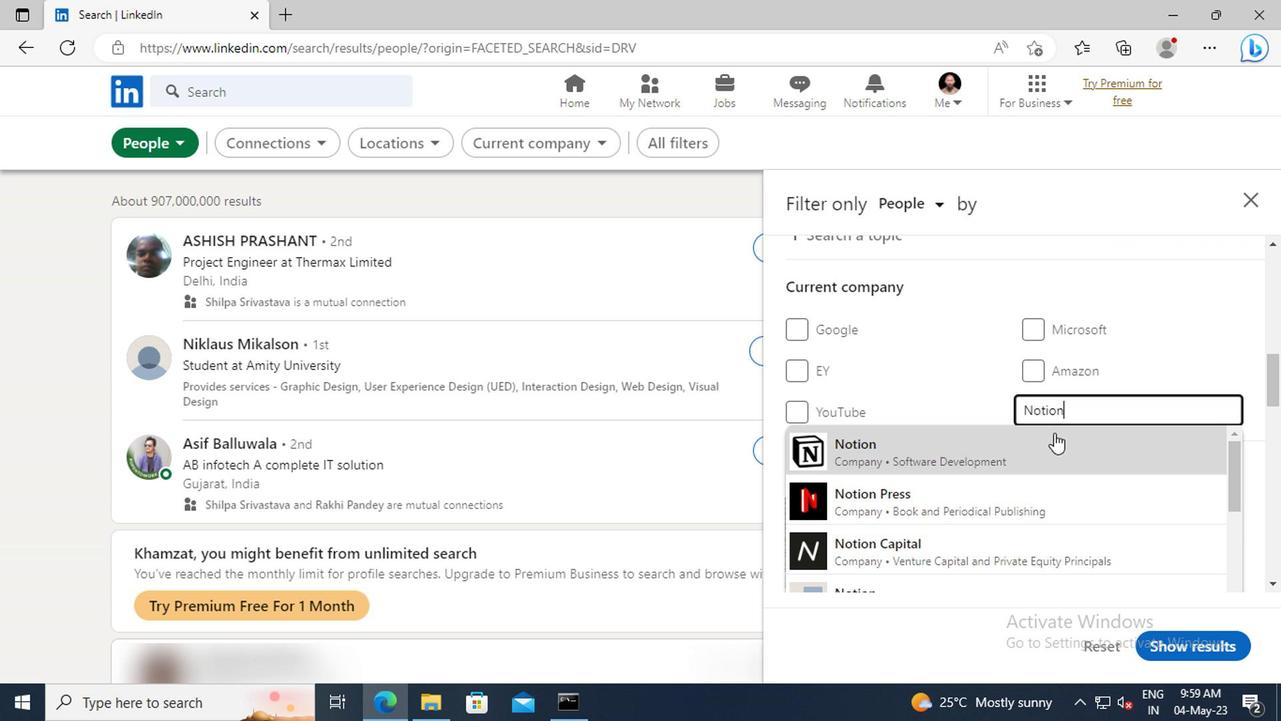 
Action: Mouse scrolled (1049, 443) with delta (0, -1)
Screenshot: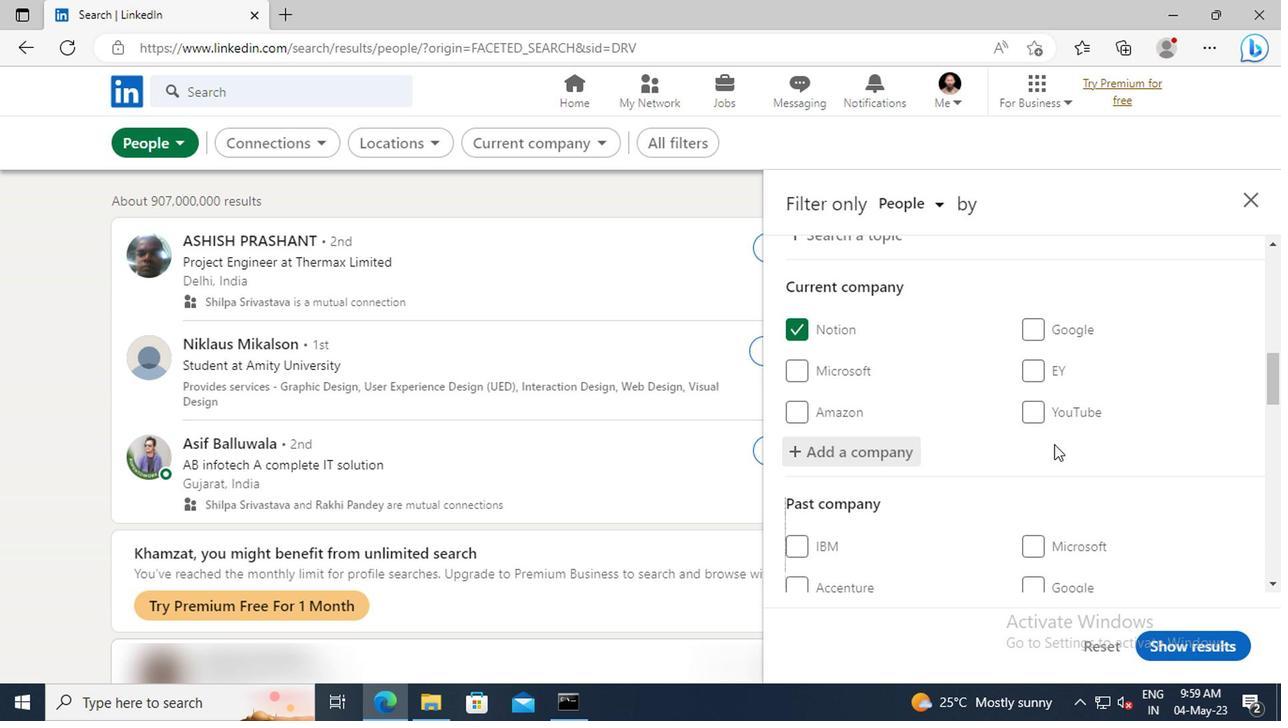 
Action: Mouse scrolled (1049, 443) with delta (0, -1)
Screenshot: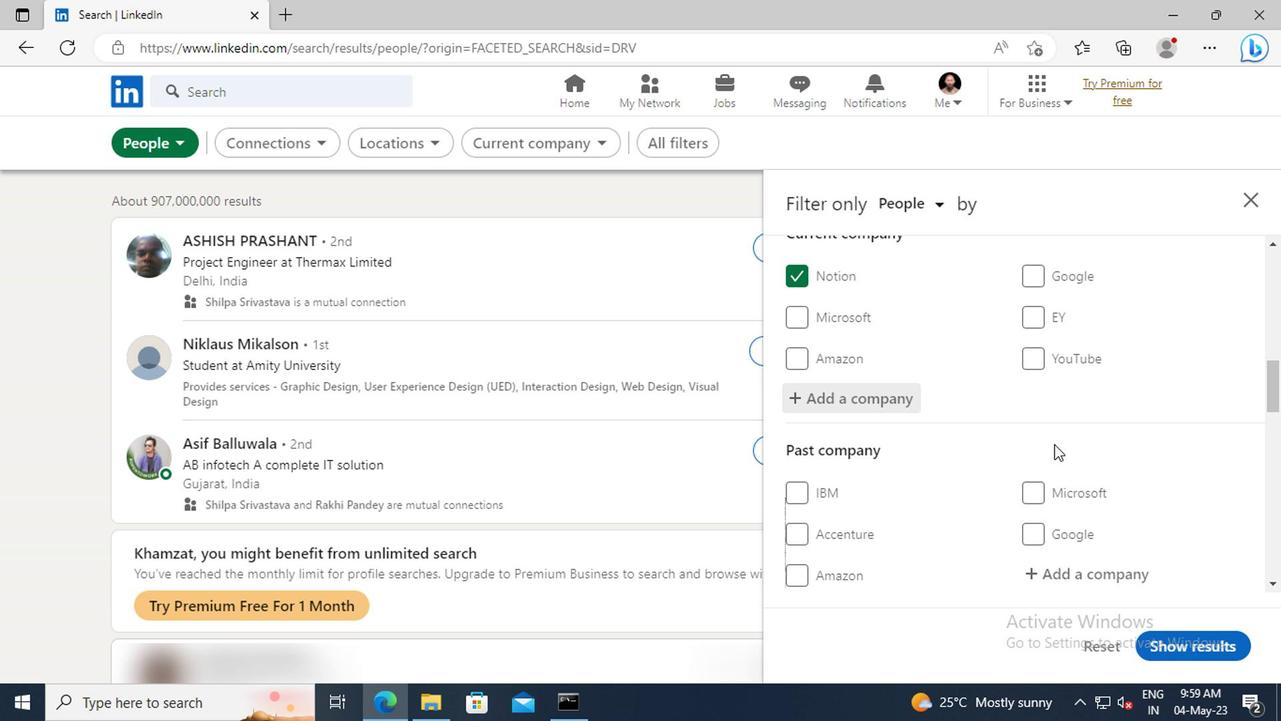 
Action: Mouse scrolled (1049, 443) with delta (0, -1)
Screenshot: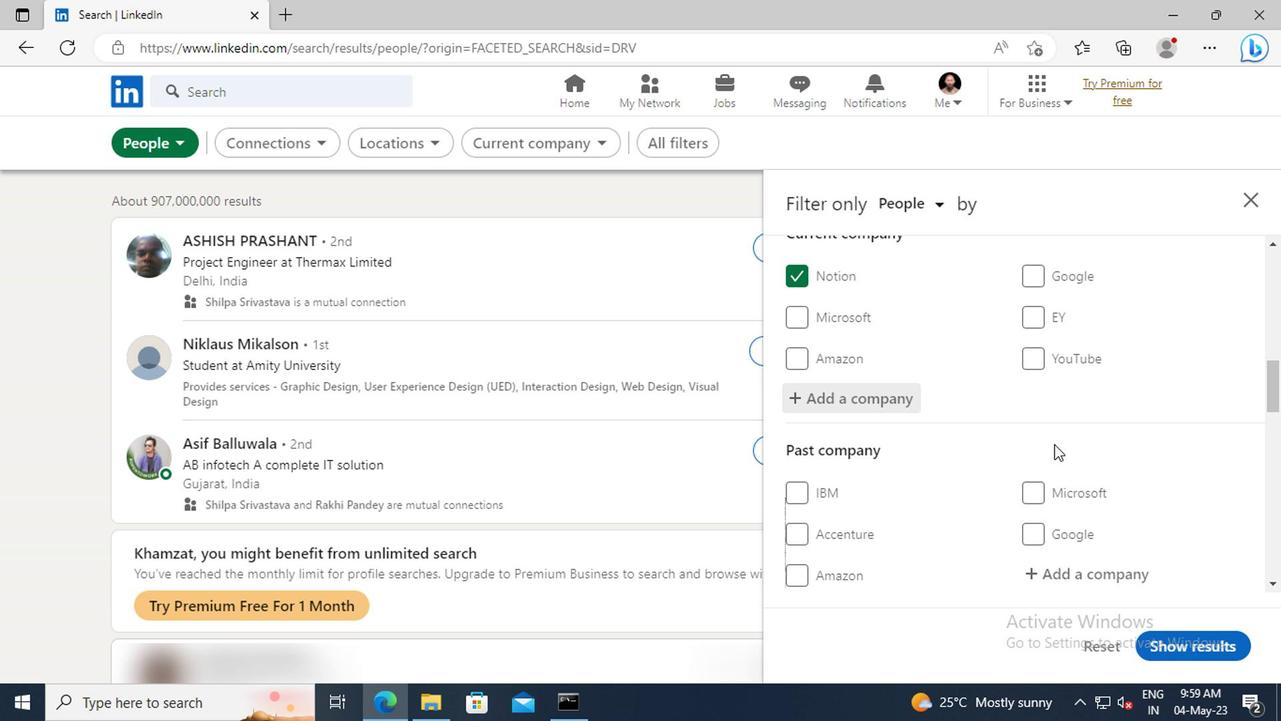 
Action: Mouse scrolled (1049, 443) with delta (0, -1)
Screenshot: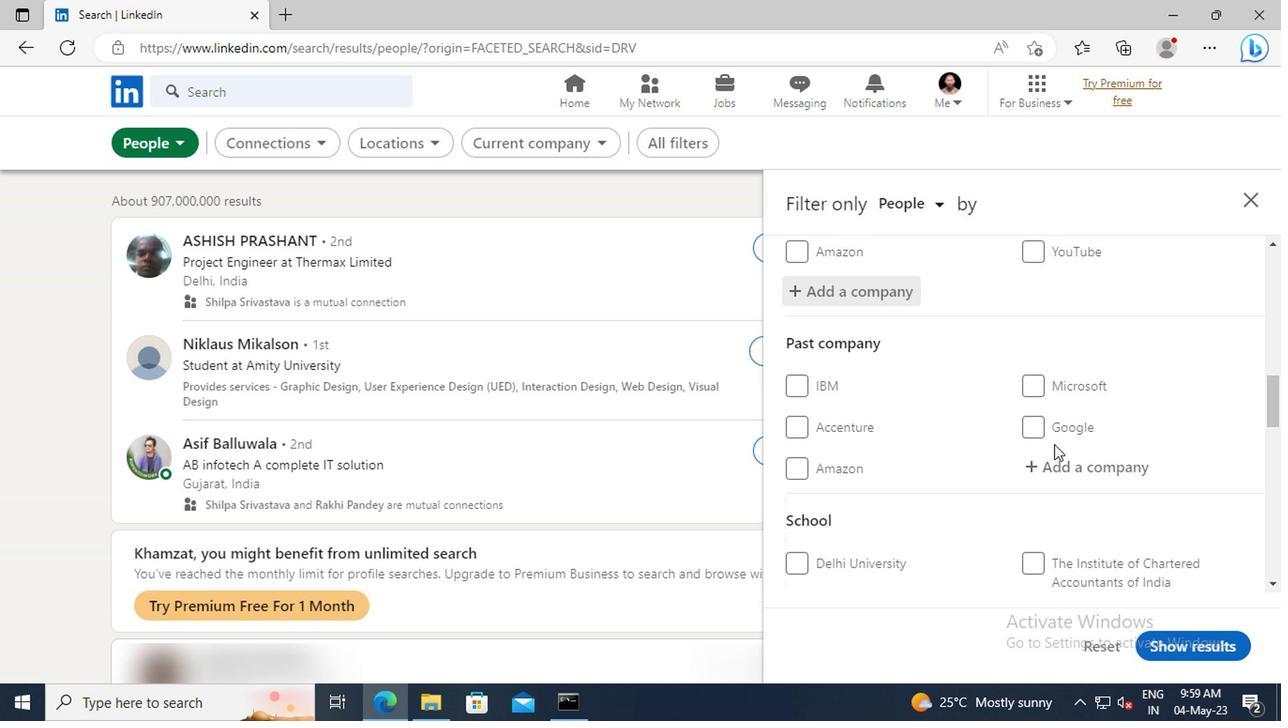 
Action: Mouse scrolled (1049, 443) with delta (0, -1)
Screenshot: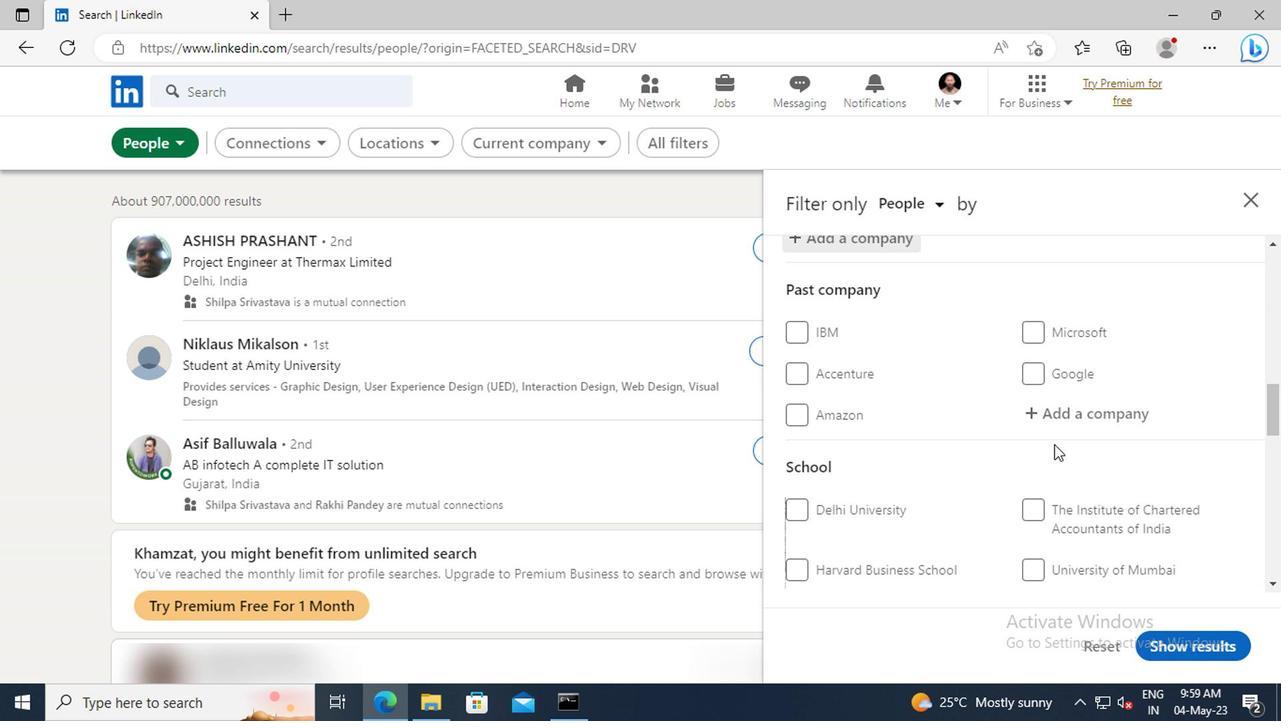 
Action: Mouse scrolled (1049, 443) with delta (0, -1)
Screenshot: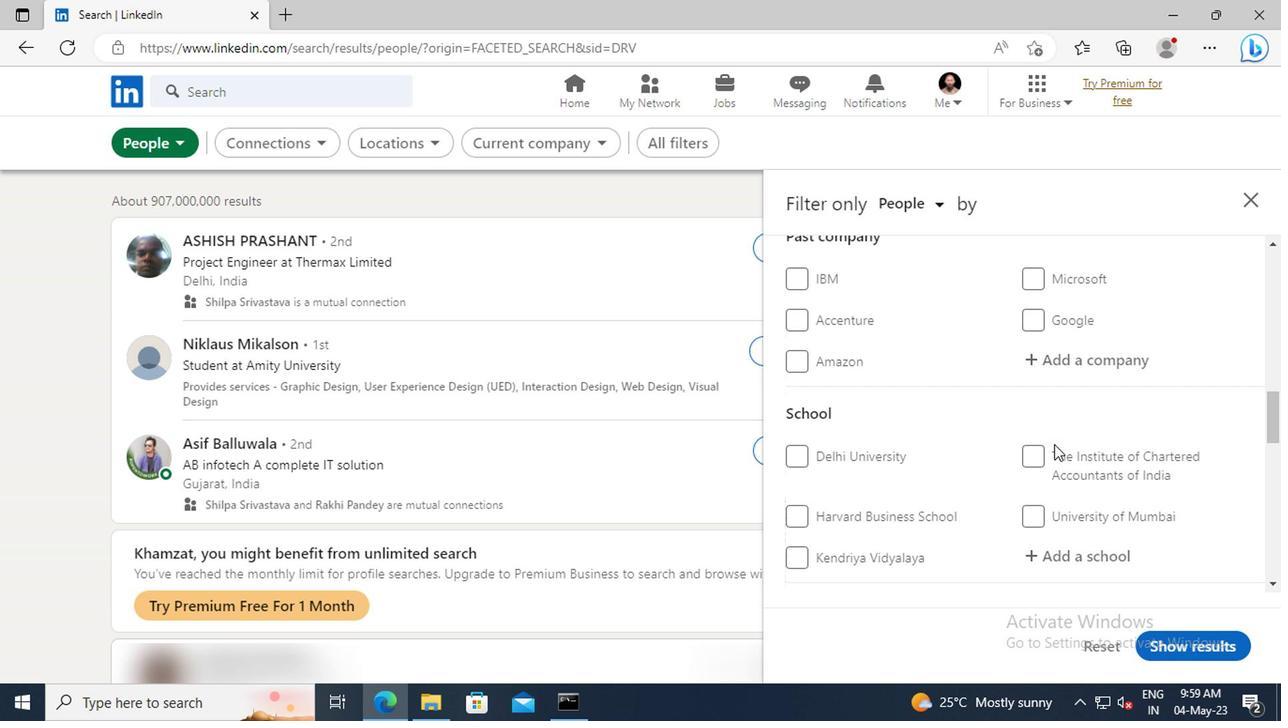 
Action: Mouse scrolled (1049, 443) with delta (0, -1)
Screenshot: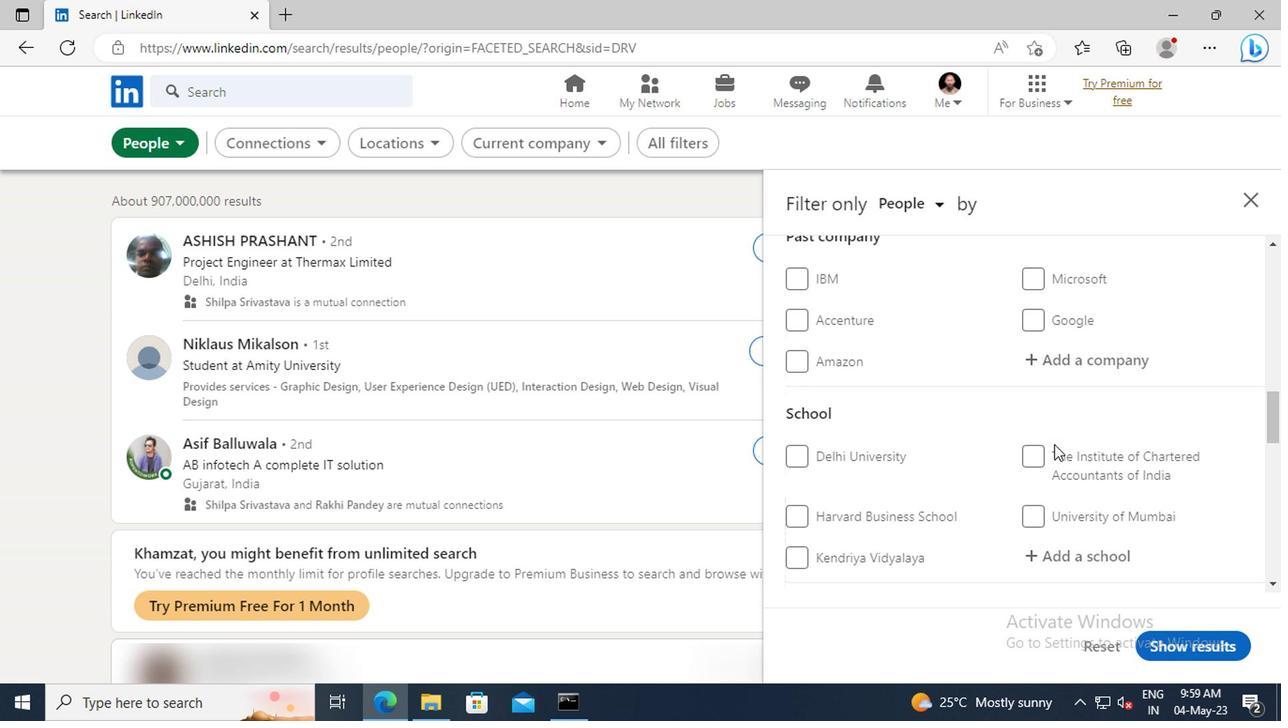 
Action: Mouse moved to (1049, 449)
Screenshot: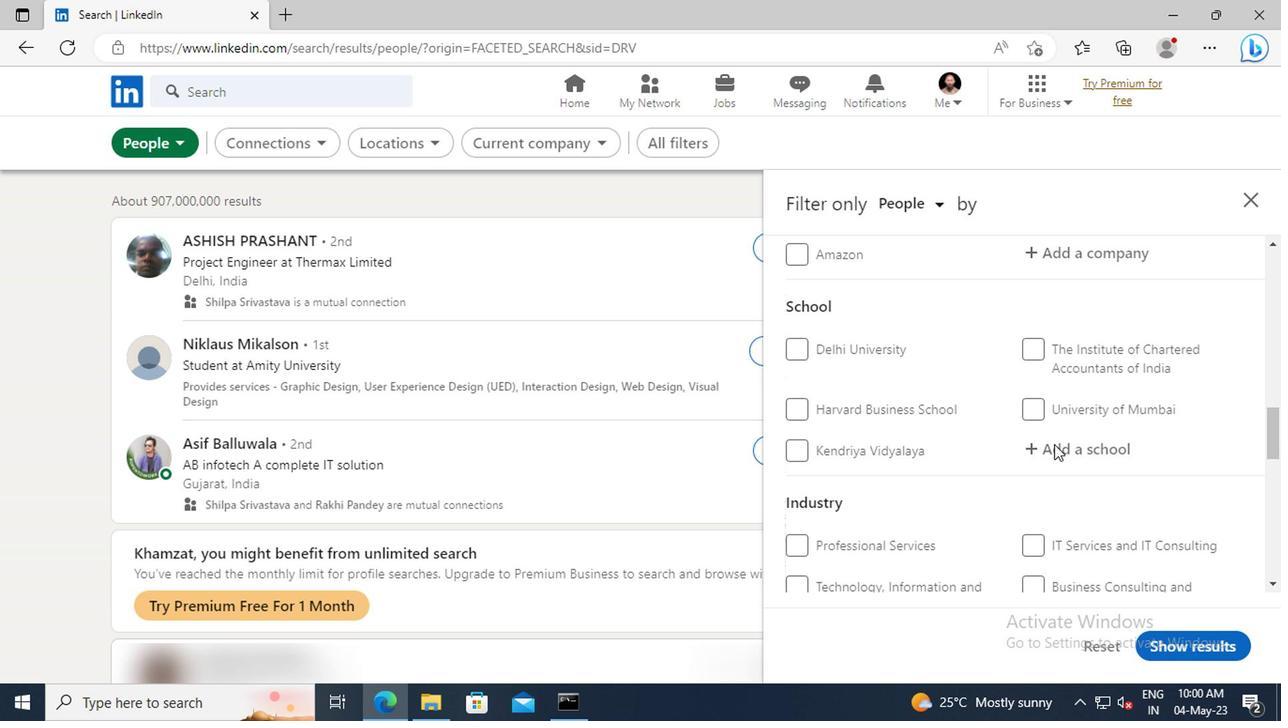 
Action: Mouse pressed left at (1049, 449)
Screenshot: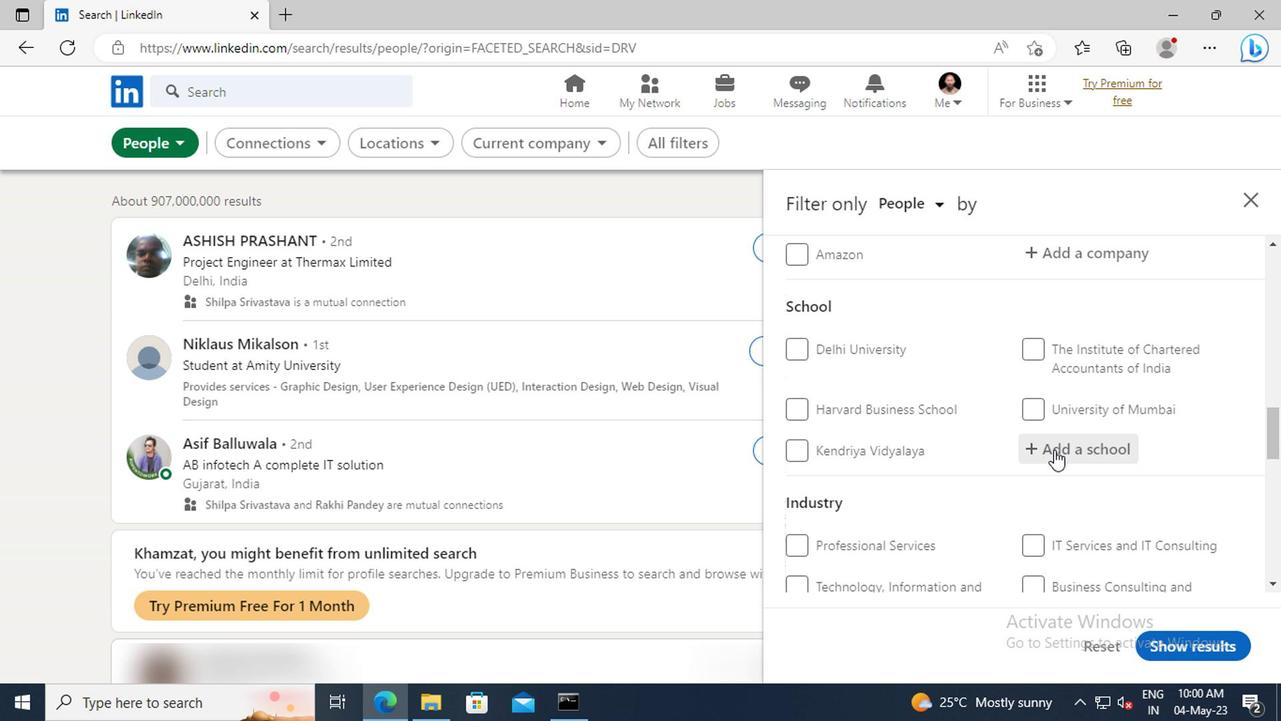 
Action: Key pressed <Key.shift>RAJAGIRI<Key.space><Key.shift>COLLEGE<Key.space>OF<Key.space>
Screenshot: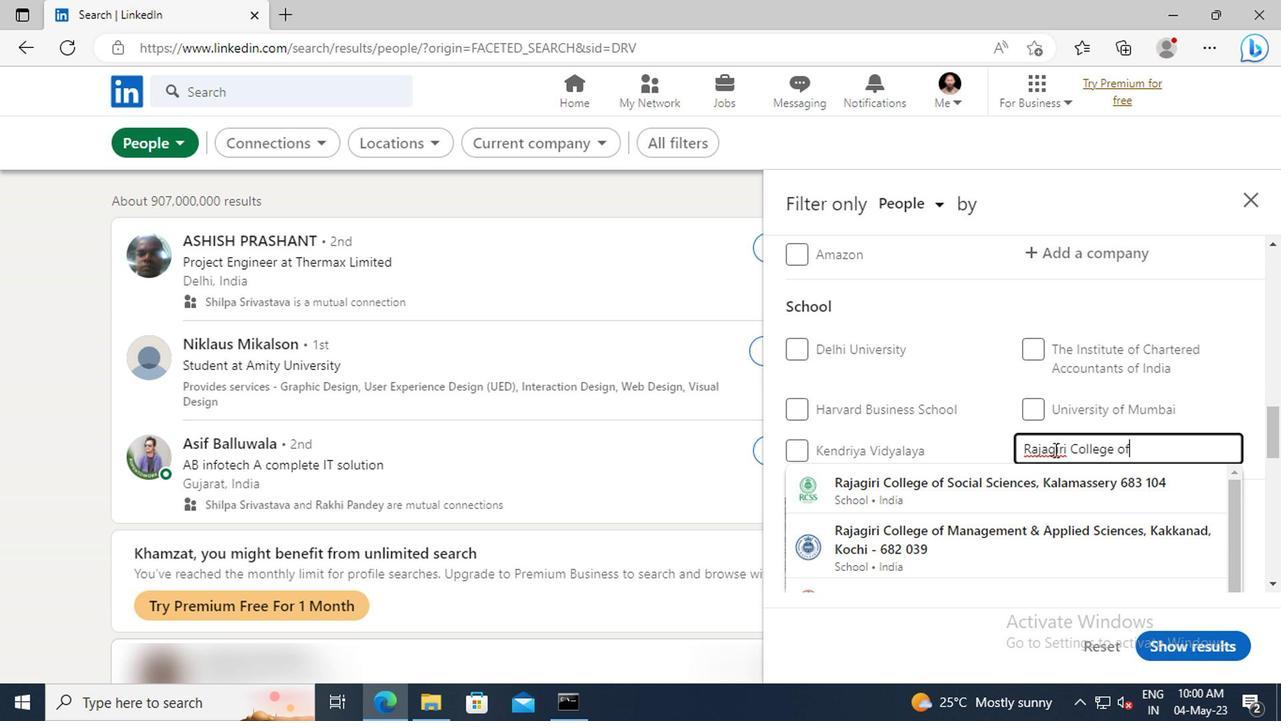 
Action: Mouse moved to (1051, 488)
Screenshot: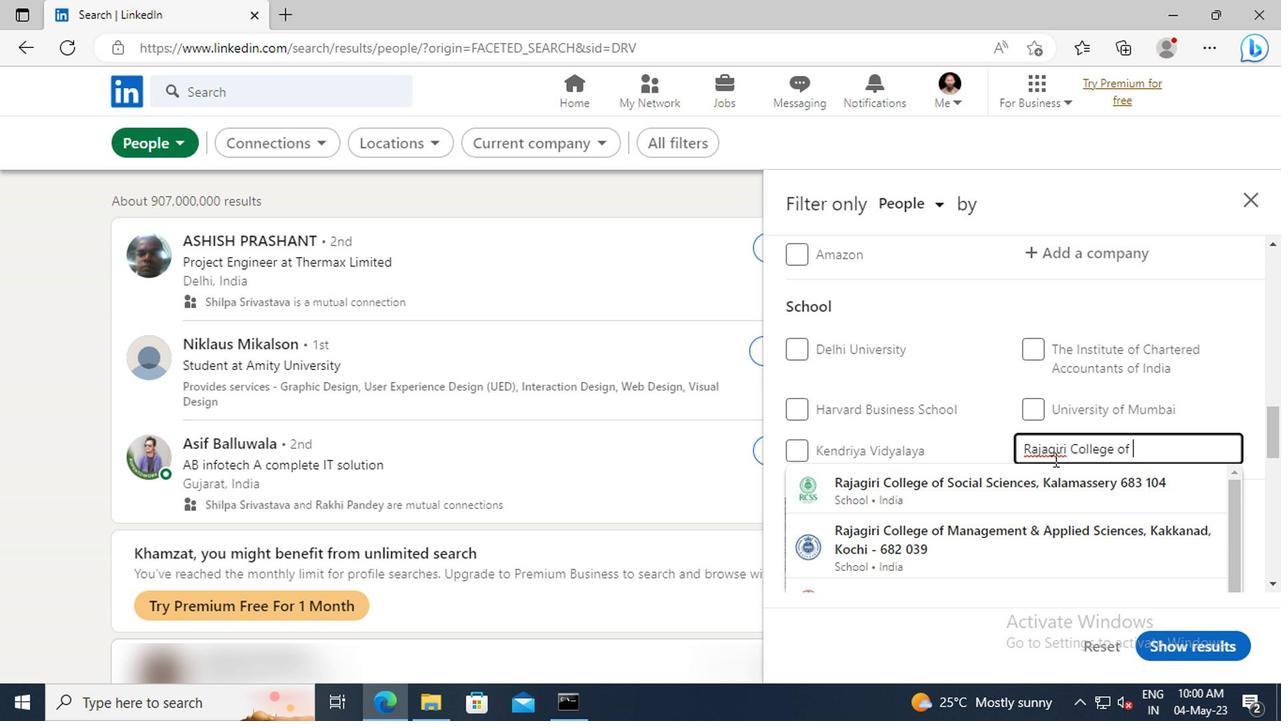 
Action: Mouse pressed left at (1051, 488)
Screenshot: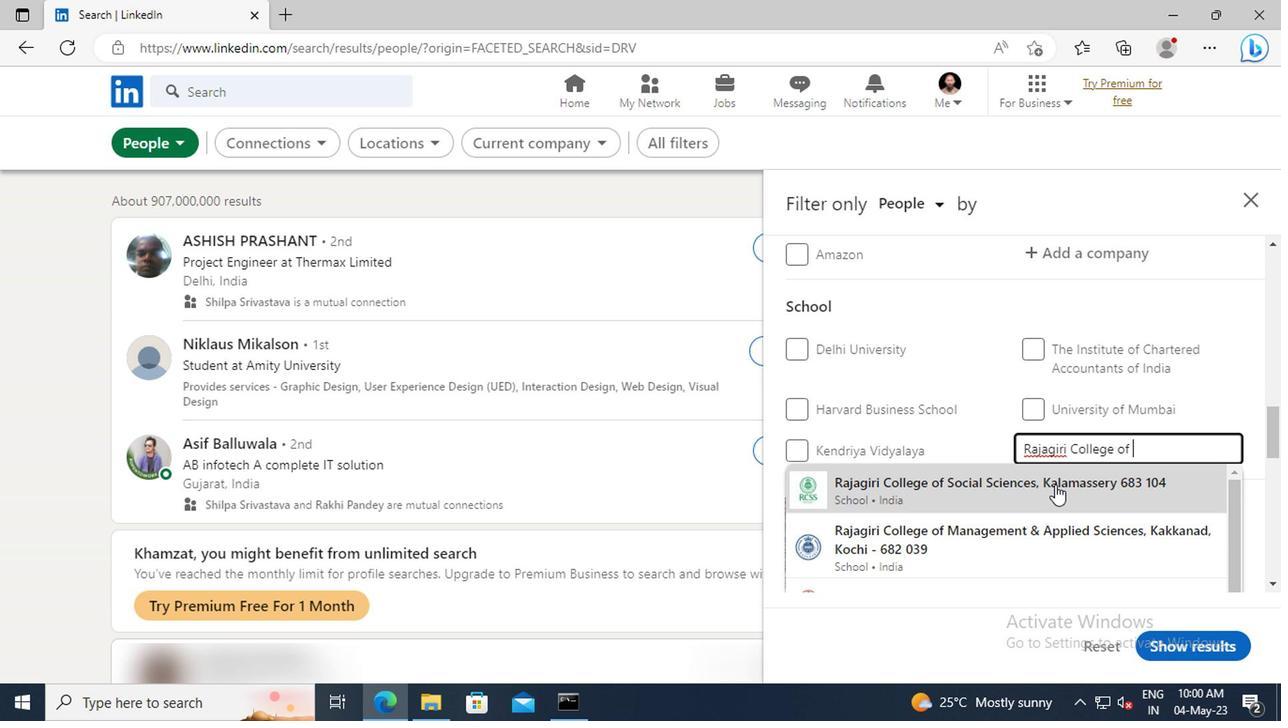 
Action: Mouse scrolled (1051, 487) with delta (0, -1)
Screenshot: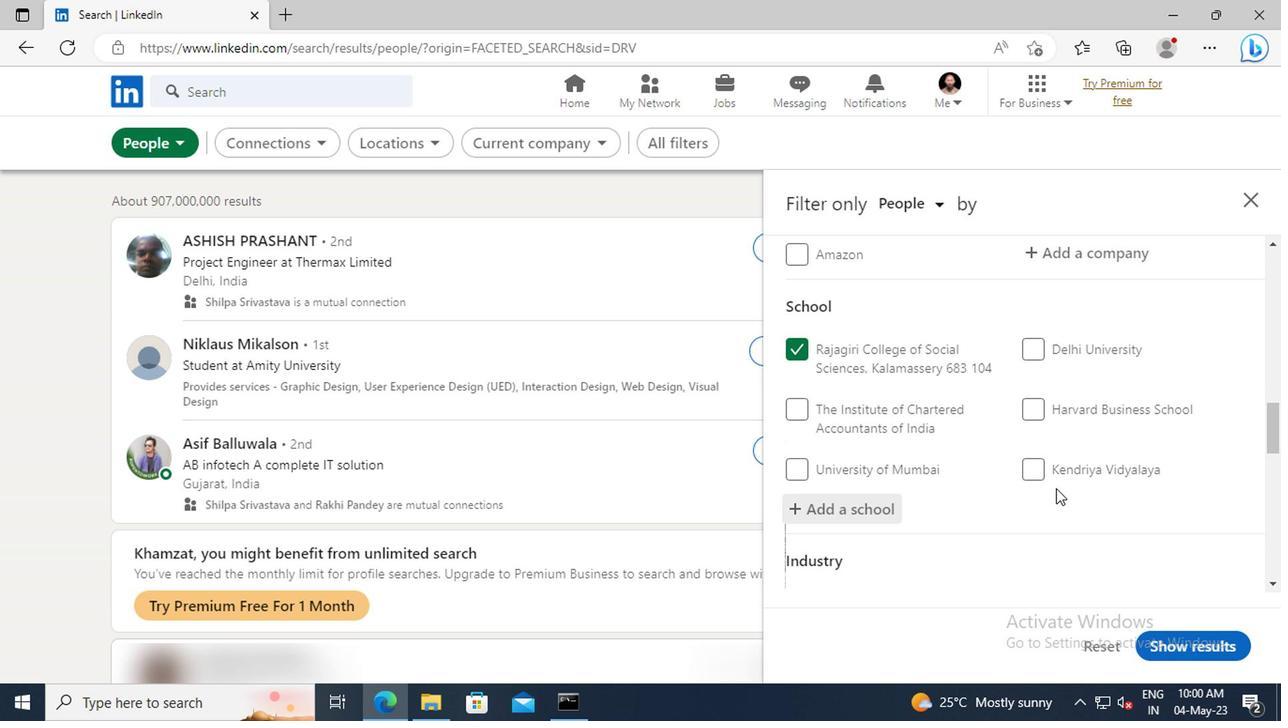 
Action: Mouse scrolled (1051, 487) with delta (0, -1)
Screenshot: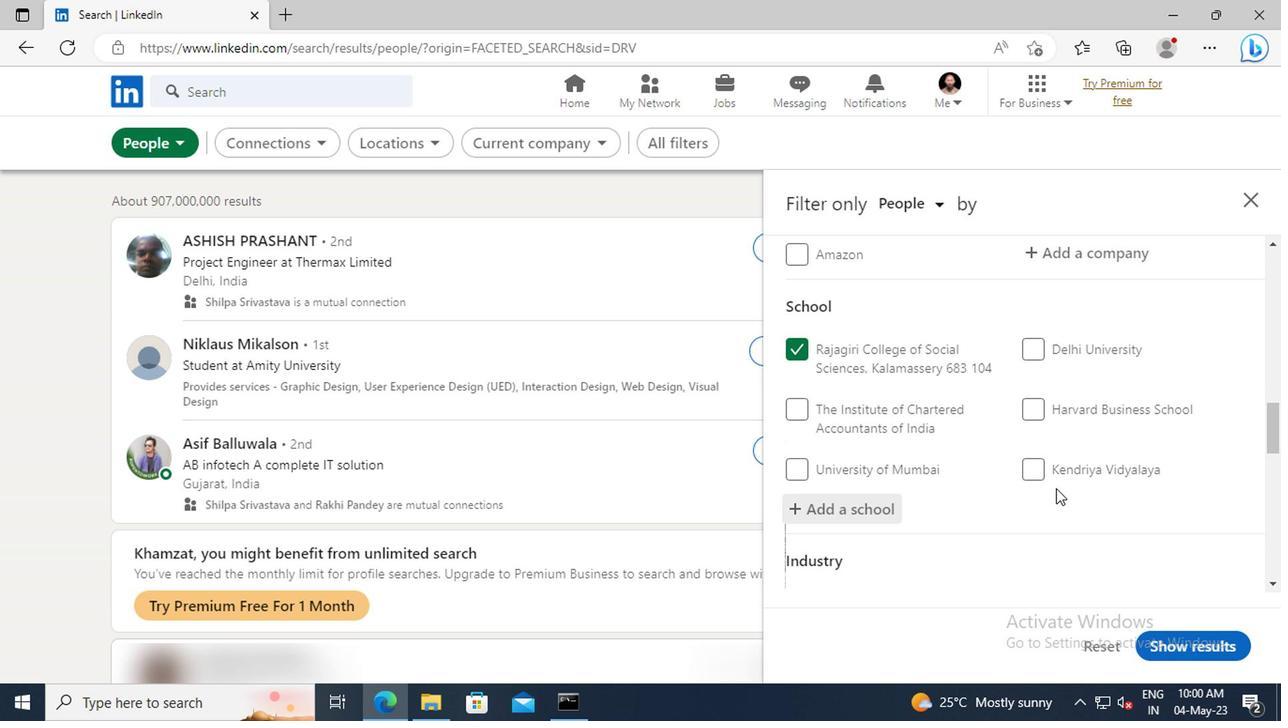 
Action: Mouse moved to (1049, 460)
Screenshot: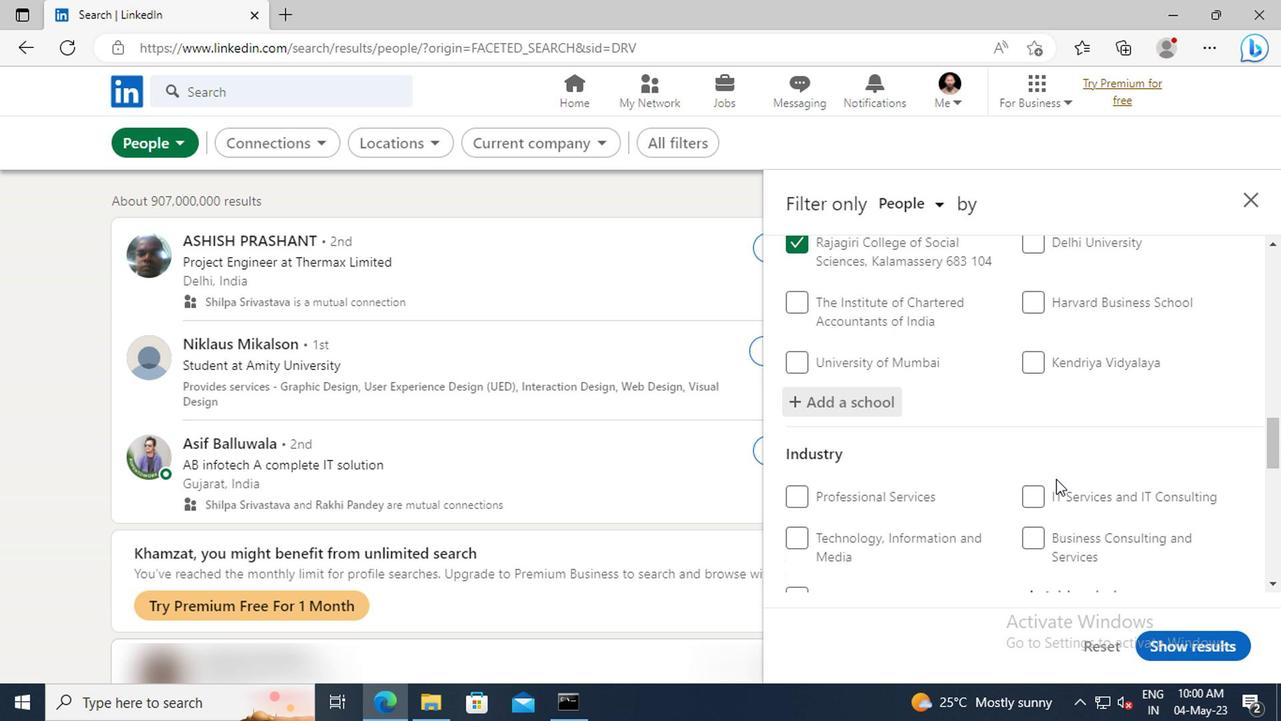 
Action: Mouse scrolled (1049, 459) with delta (0, -1)
Screenshot: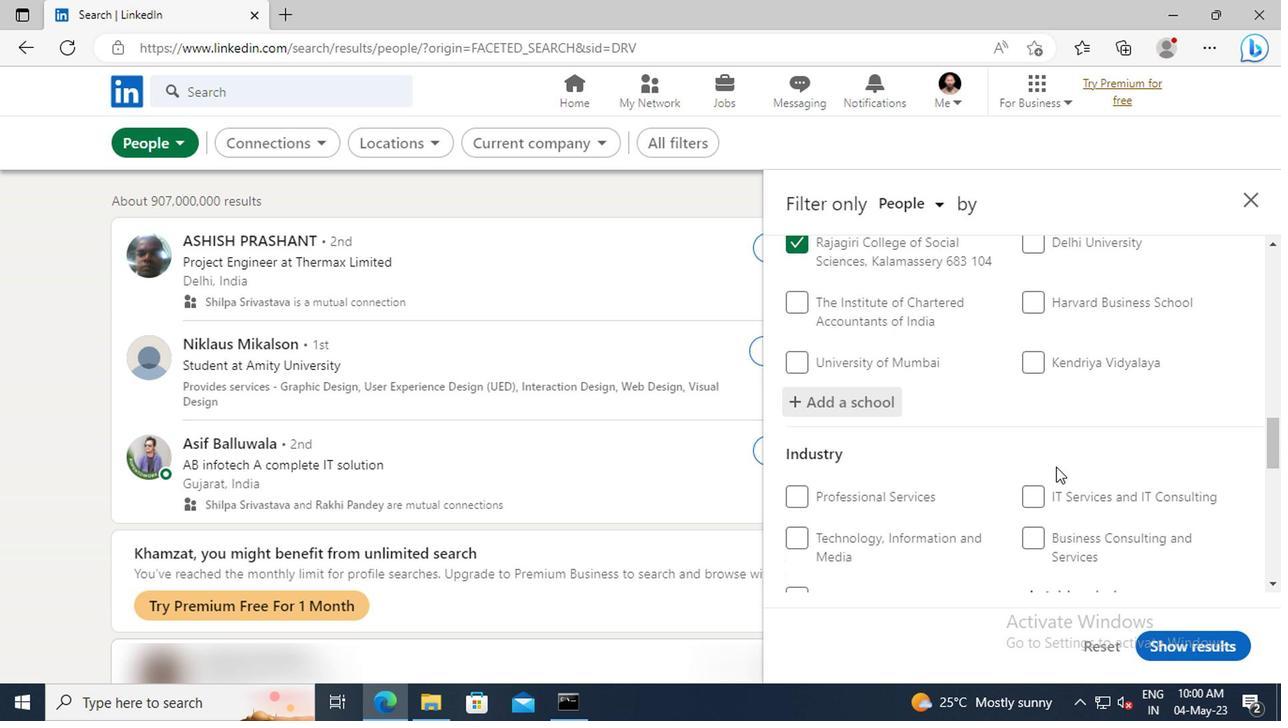 
Action: Mouse moved to (1049, 458)
Screenshot: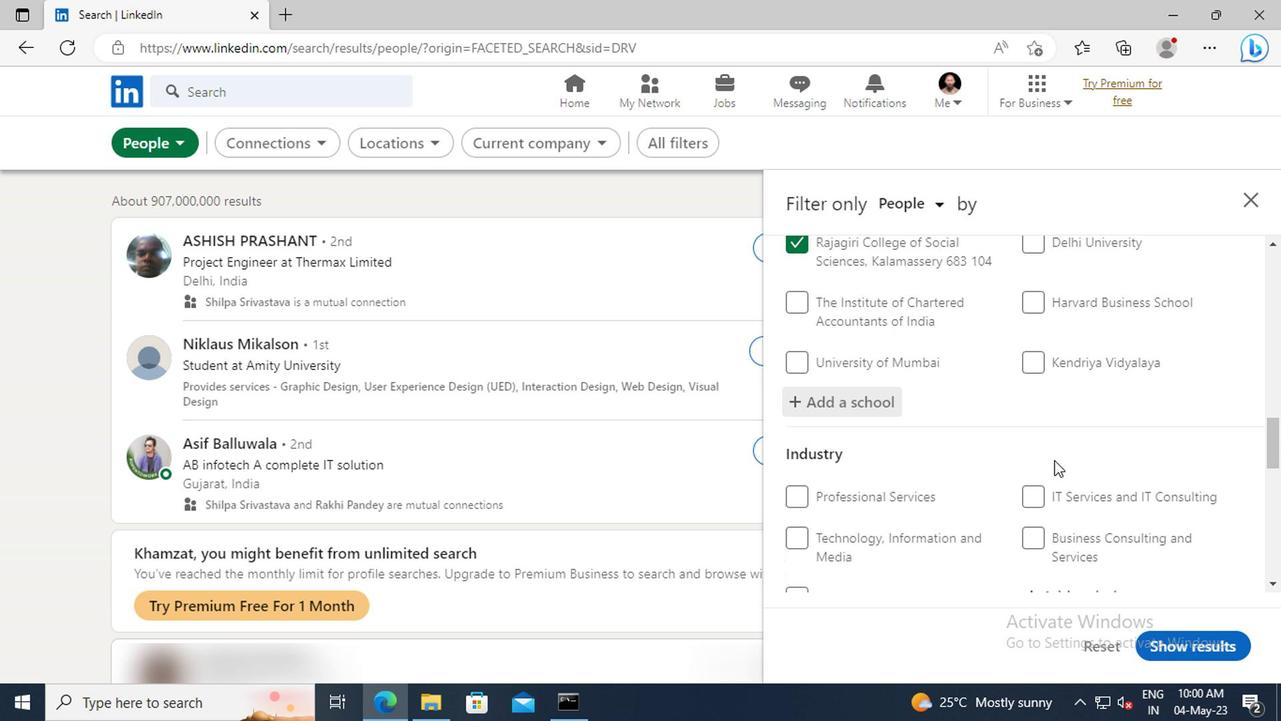 
Action: Mouse scrolled (1049, 457) with delta (0, -1)
Screenshot: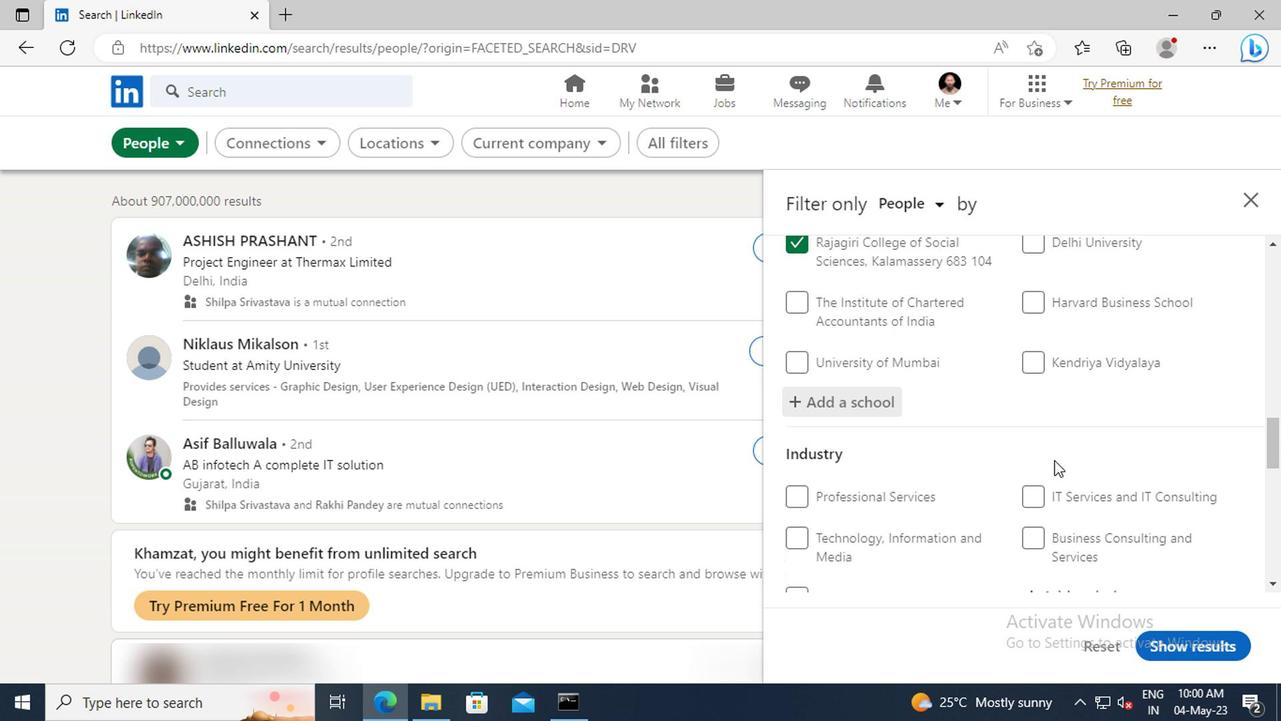 
Action: Mouse moved to (1044, 441)
Screenshot: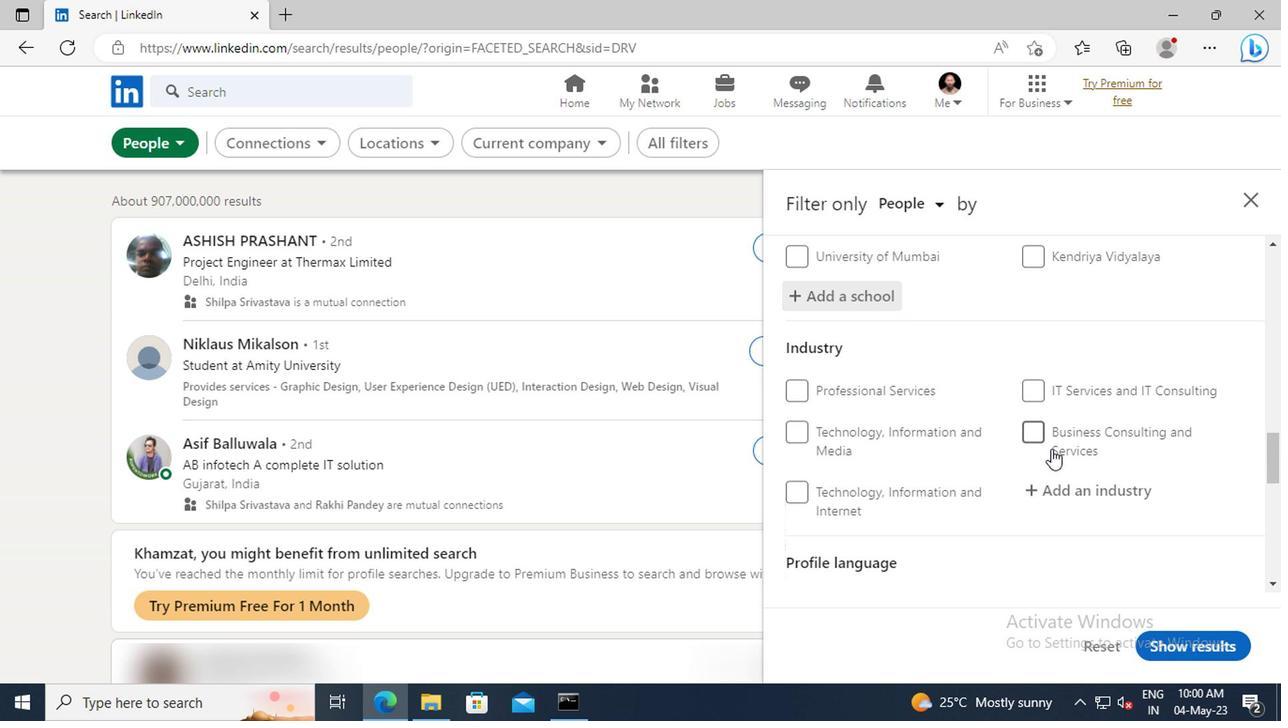
Action: Mouse scrolled (1044, 440) with delta (0, -1)
Screenshot: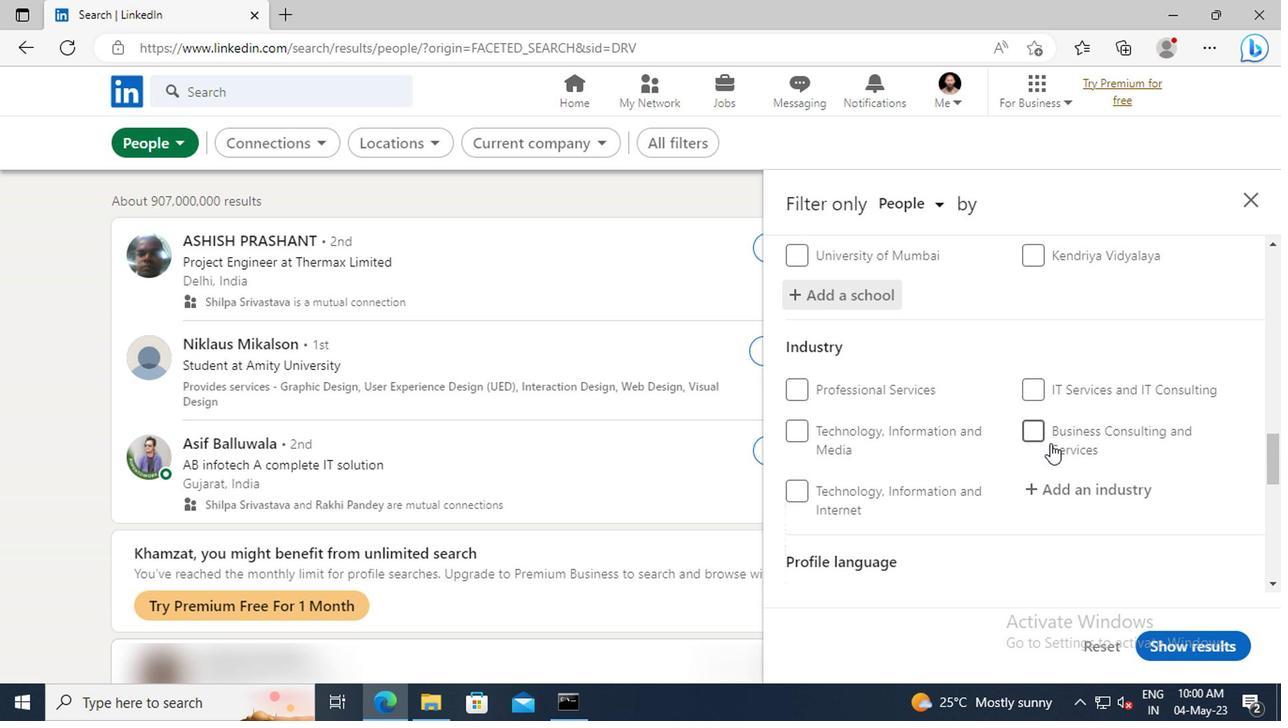 
Action: Mouse moved to (1048, 441)
Screenshot: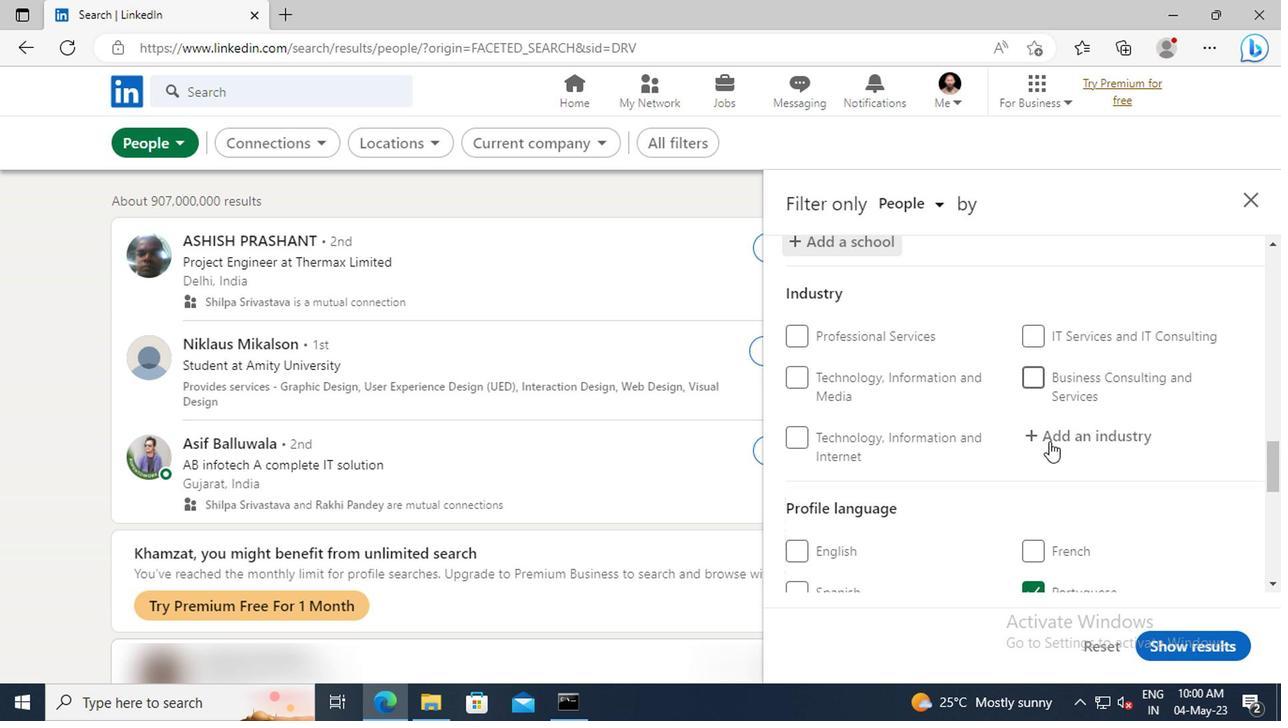 
Action: Mouse pressed left at (1048, 441)
Screenshot: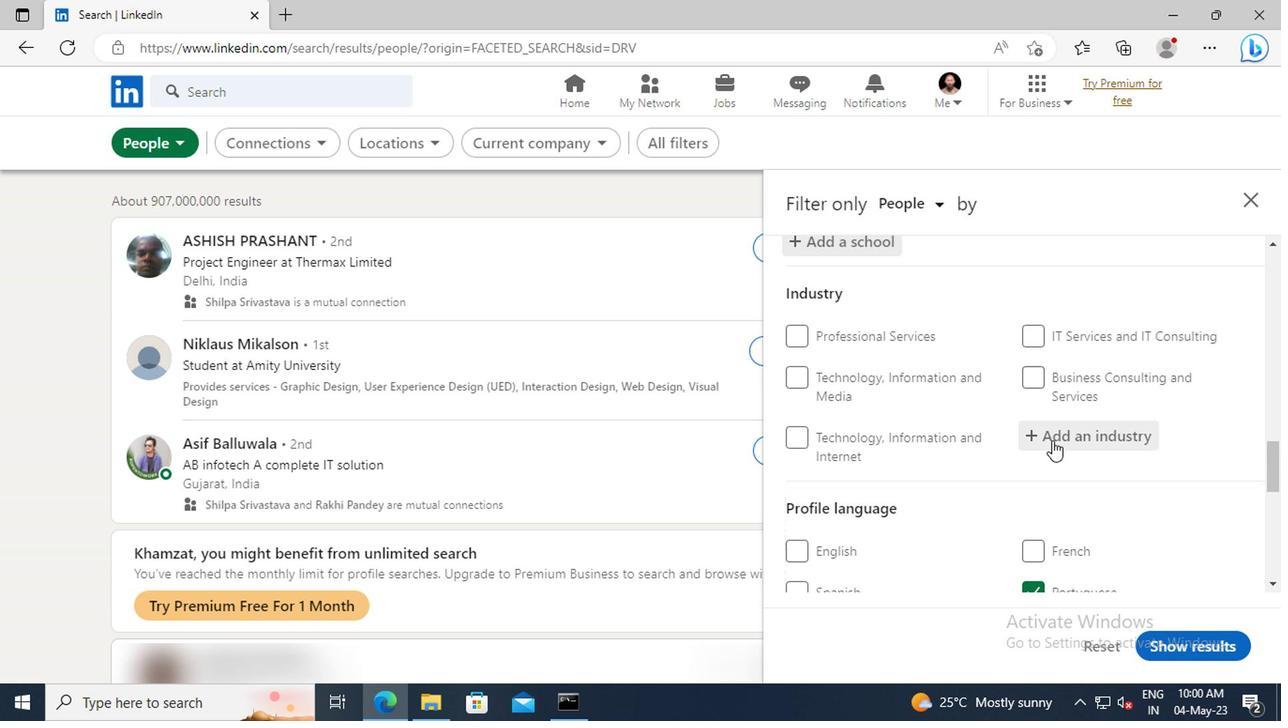 
Action: Key pressed <Key.shift>WHOLESALE<Key.space><Key.shift>FUR
Screenshot: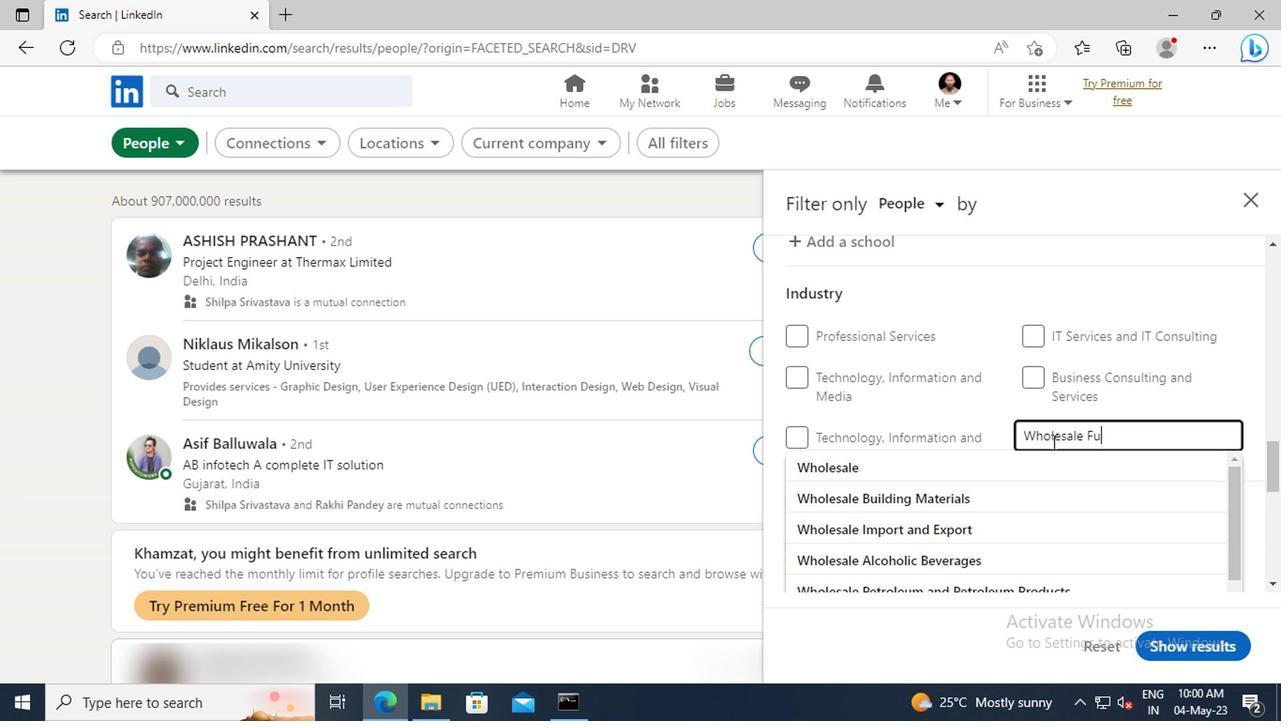 
Action: Mouse moved to (1051, 466)
Screenshot: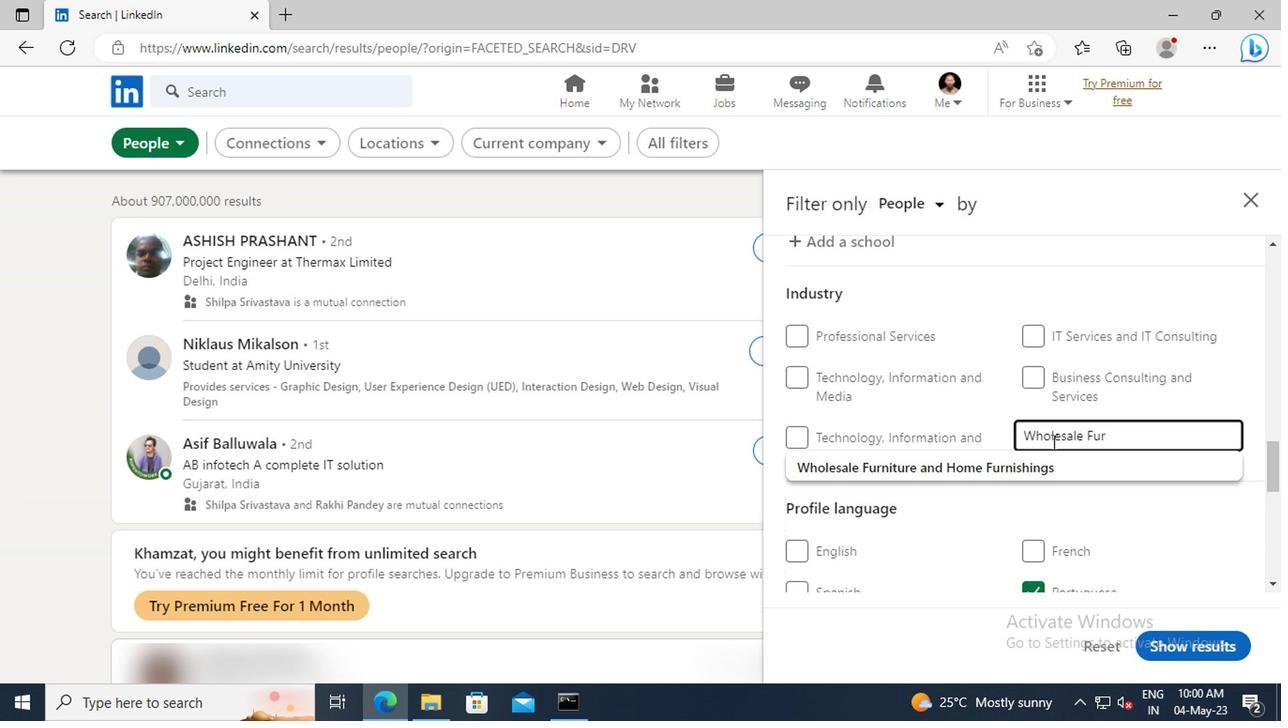 
Action: Mouse pressed left at (1051, 466)
Screenshot: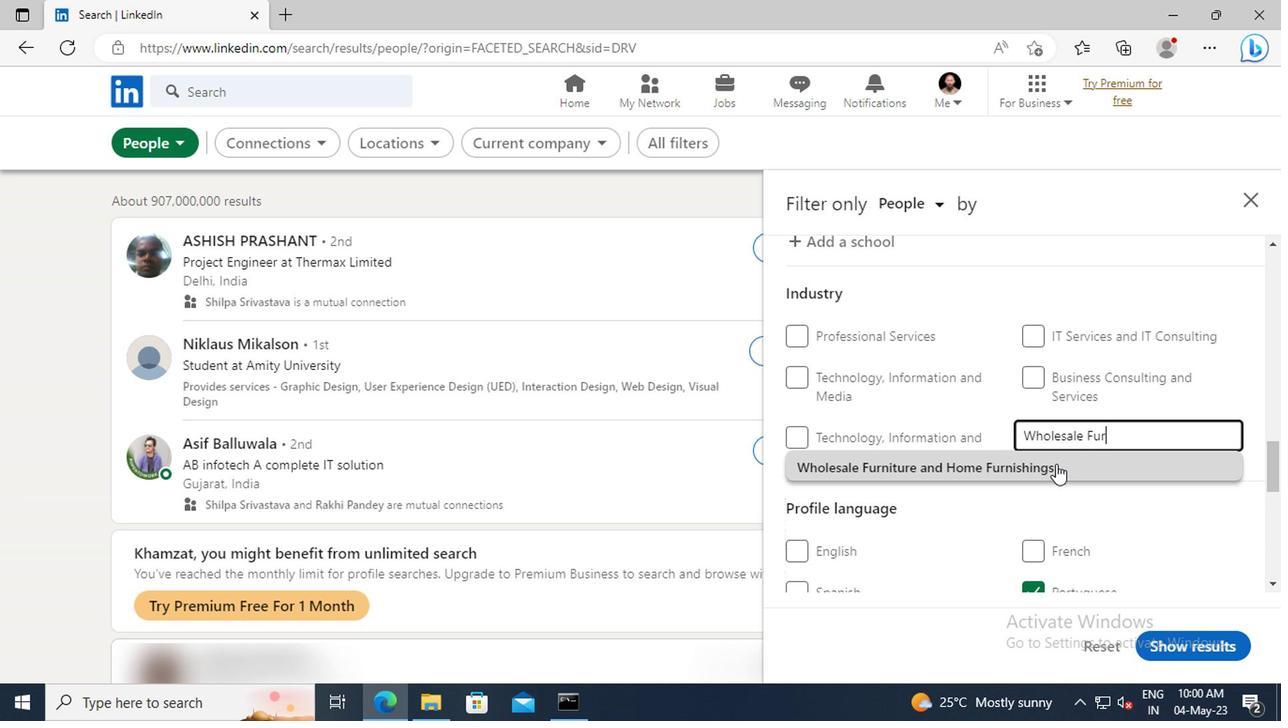 
Action: Mouse scrolled (1051, 465) with delta (0, 0)
Screenshot: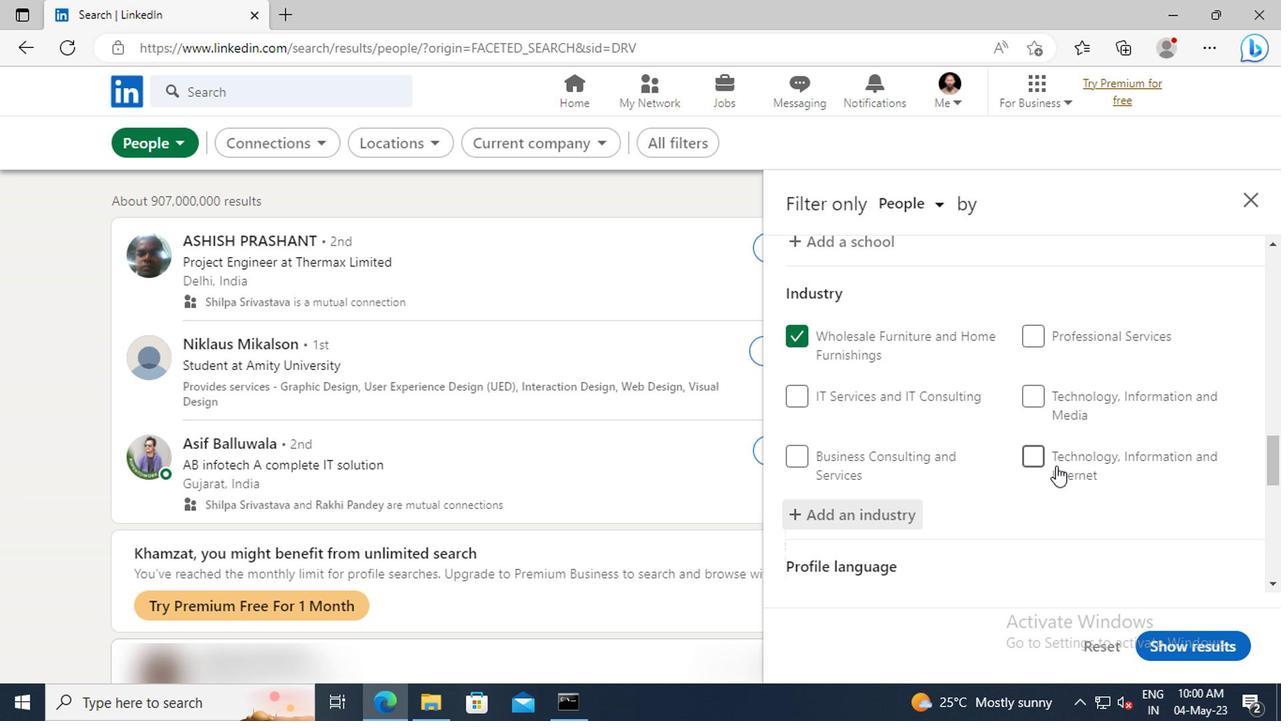 
Action: Mouse scrolled (1051, 465) with delta (0, 0)
Screenshot: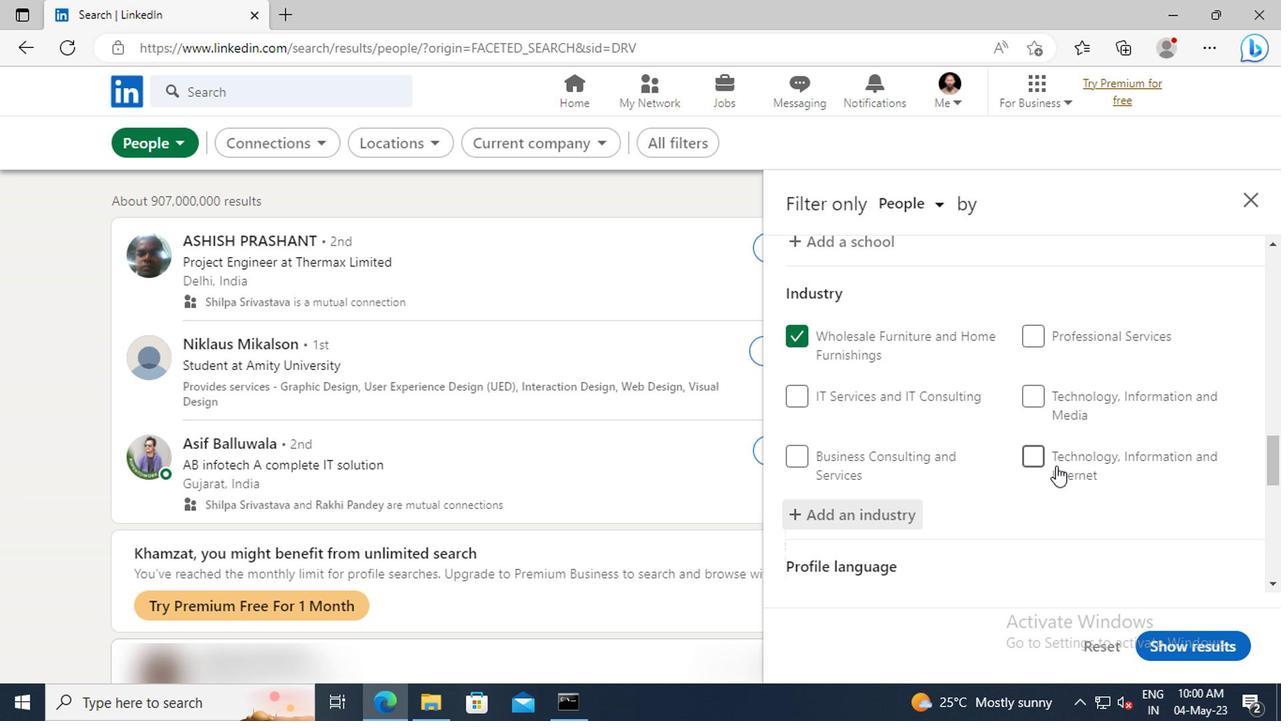 
Action: Mouse scrolled (1051, 465) with delta (0, 0)
Screenshot: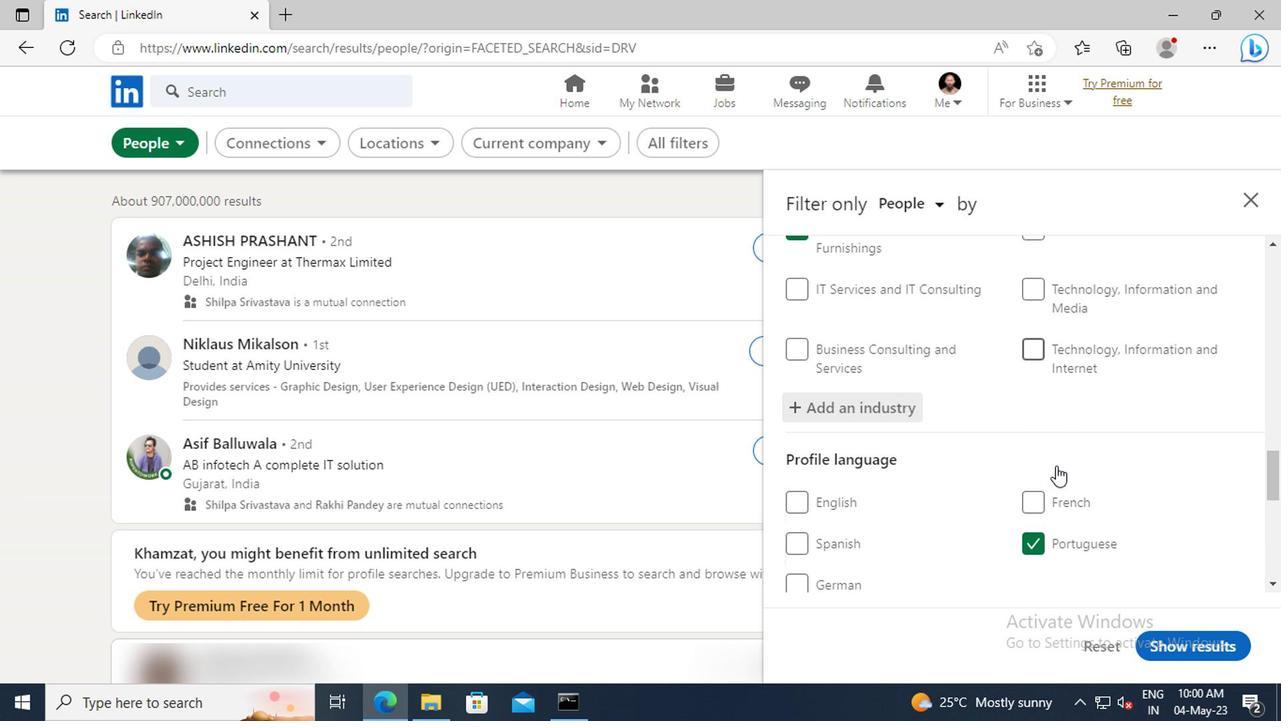 
Action: Mouse scrolled (1051, 465) with delta (0, 0)
Screenshot: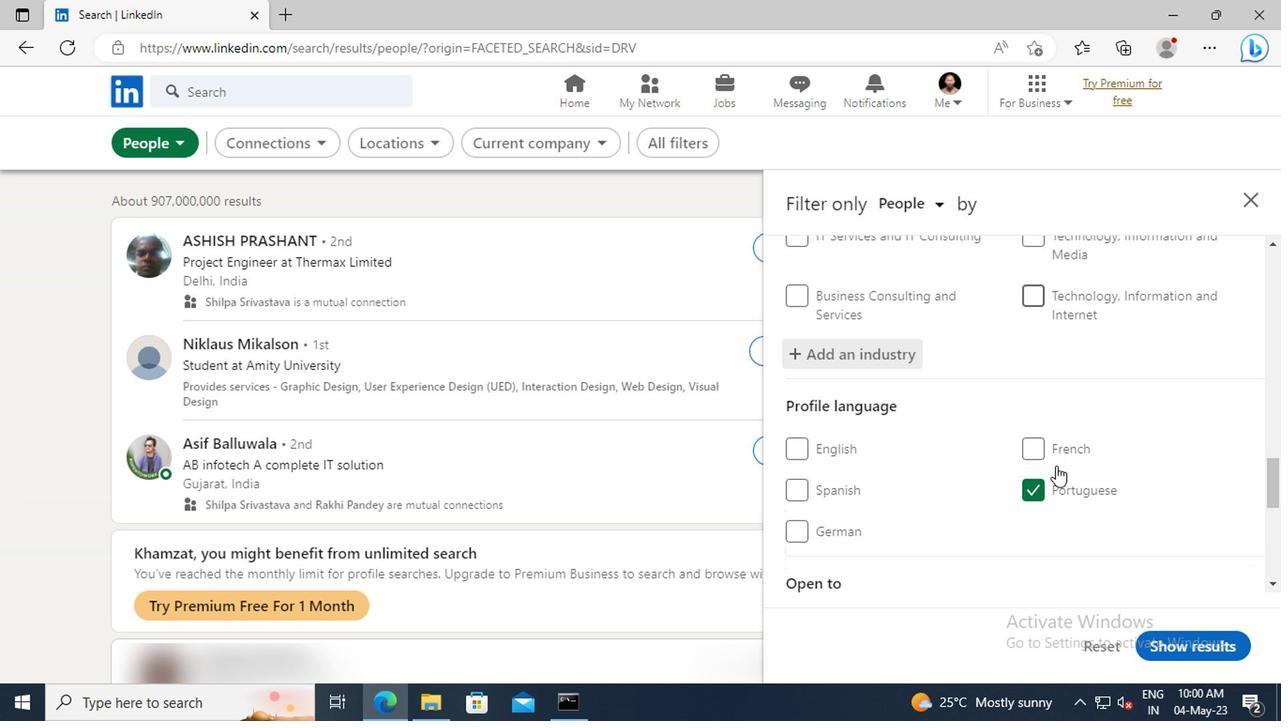 
Action: Mouse scrolled (1051, 465) with delta (0, 0)
Screenshot: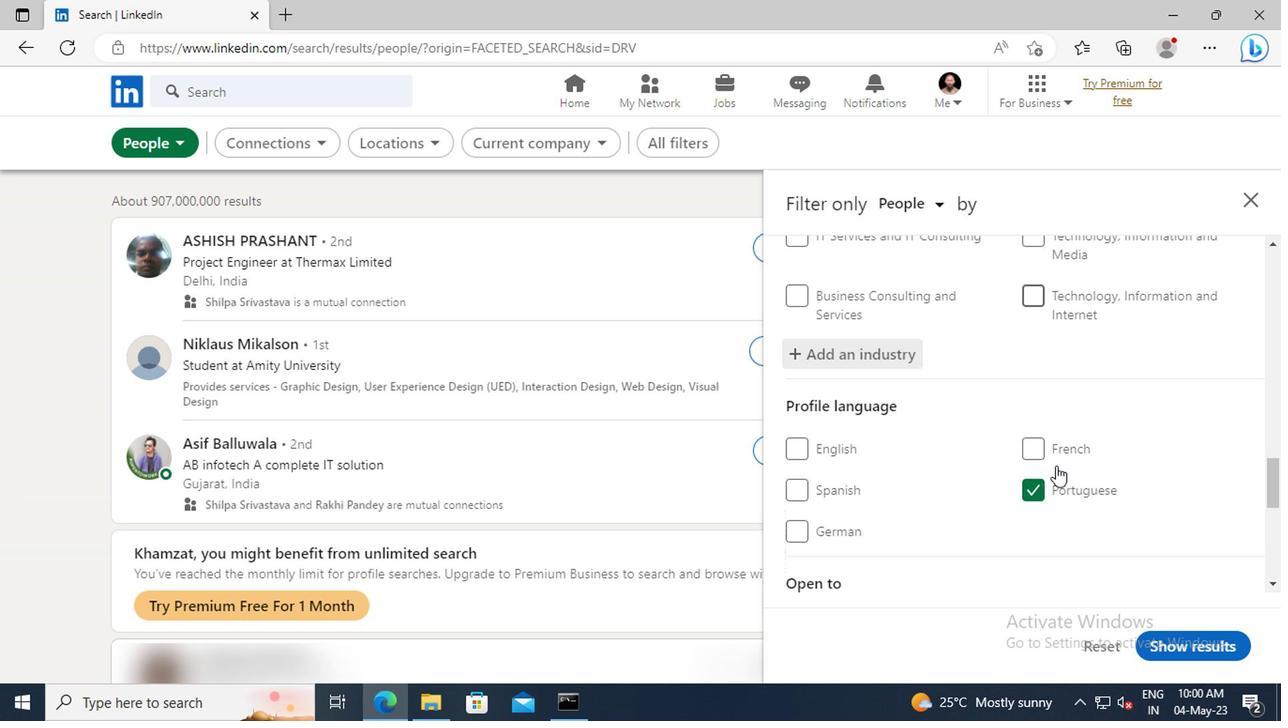 
Action: Mouse moved to (1052, 454)
Screenshot: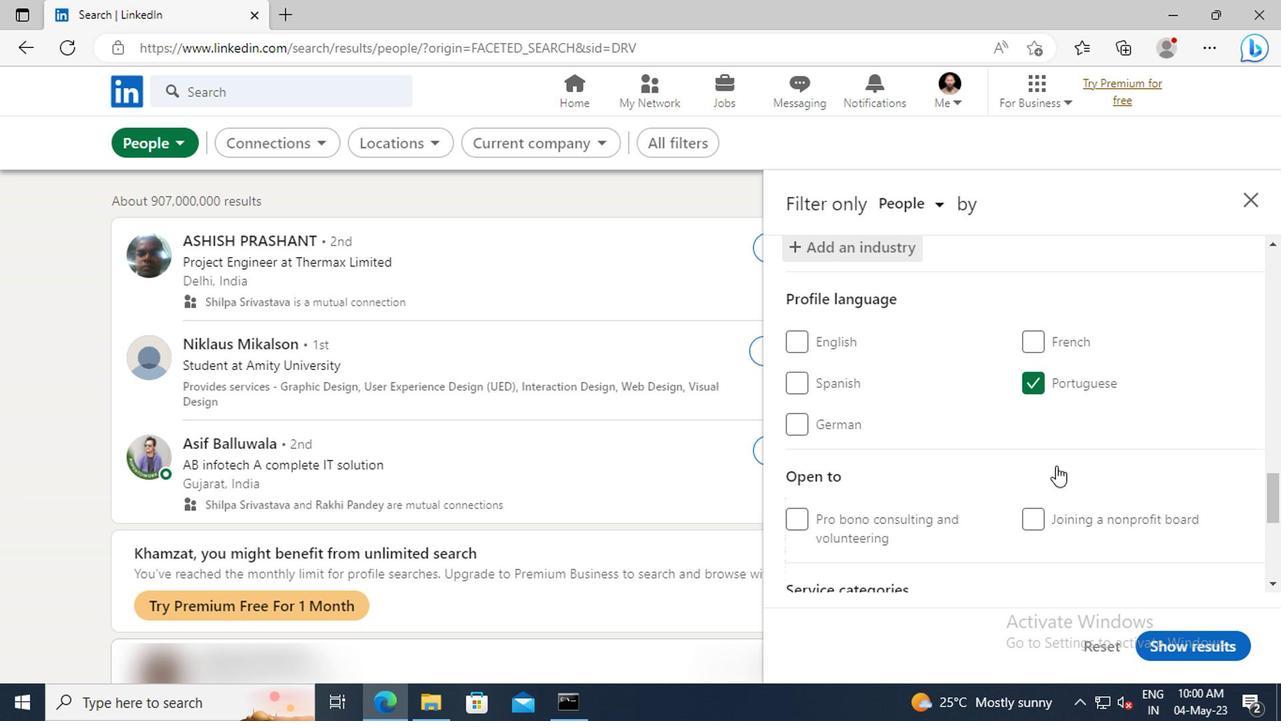 
Action: Mouse scrolled (1052, 453) with delta (0, 0)
Screenshot: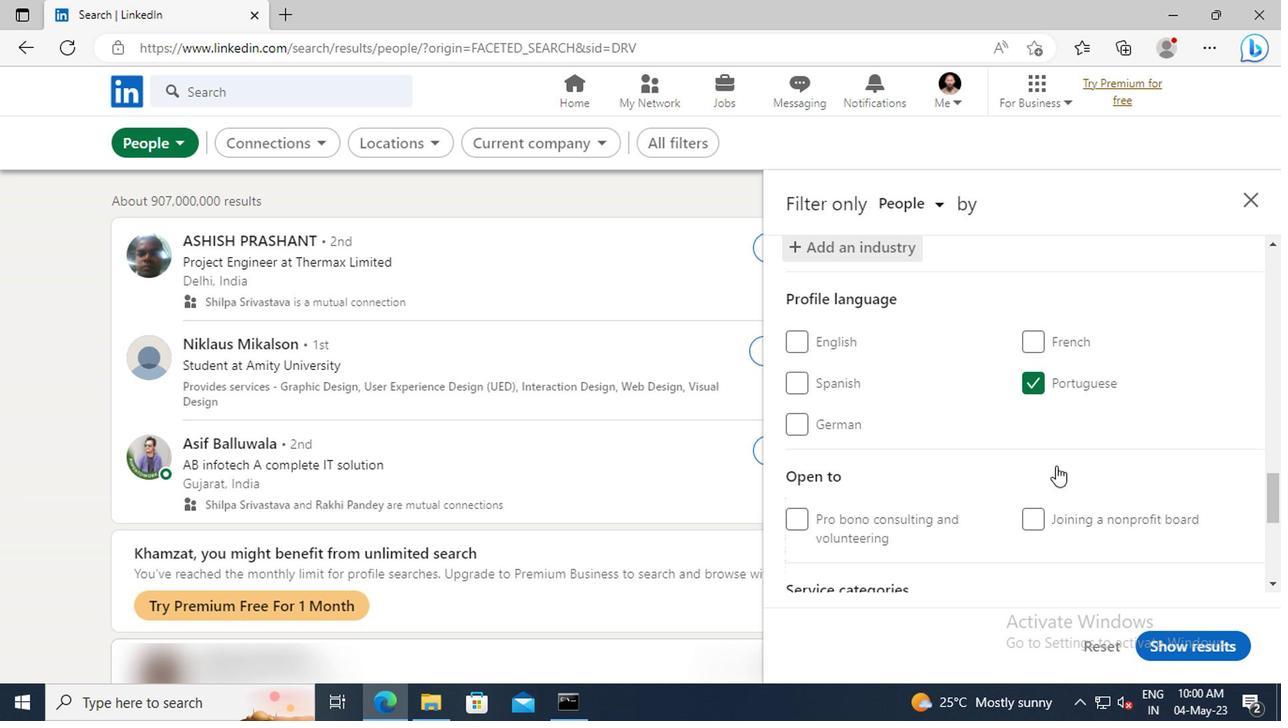 
Action: Mouse scrolled (1052, 453) with delta (0, 0)
Screenshot: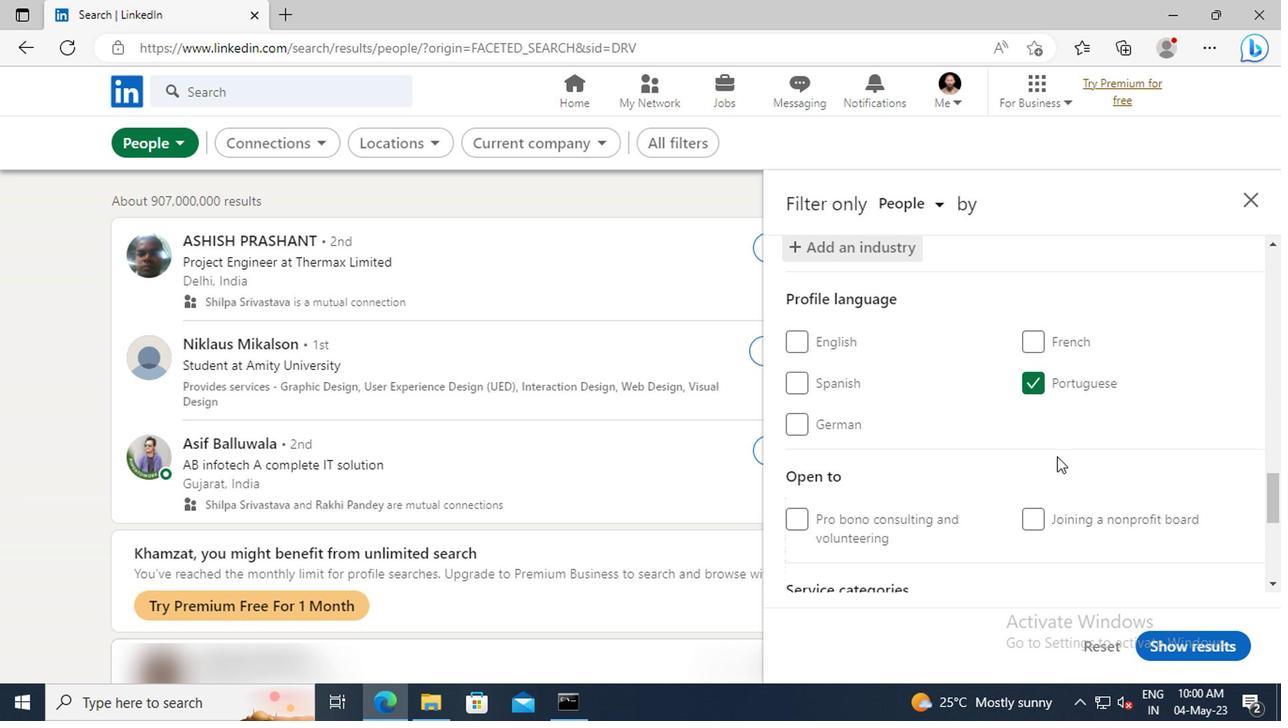 
Action: Mouse scrolled (1052, 453) with delta (0, 0)
Screenshot: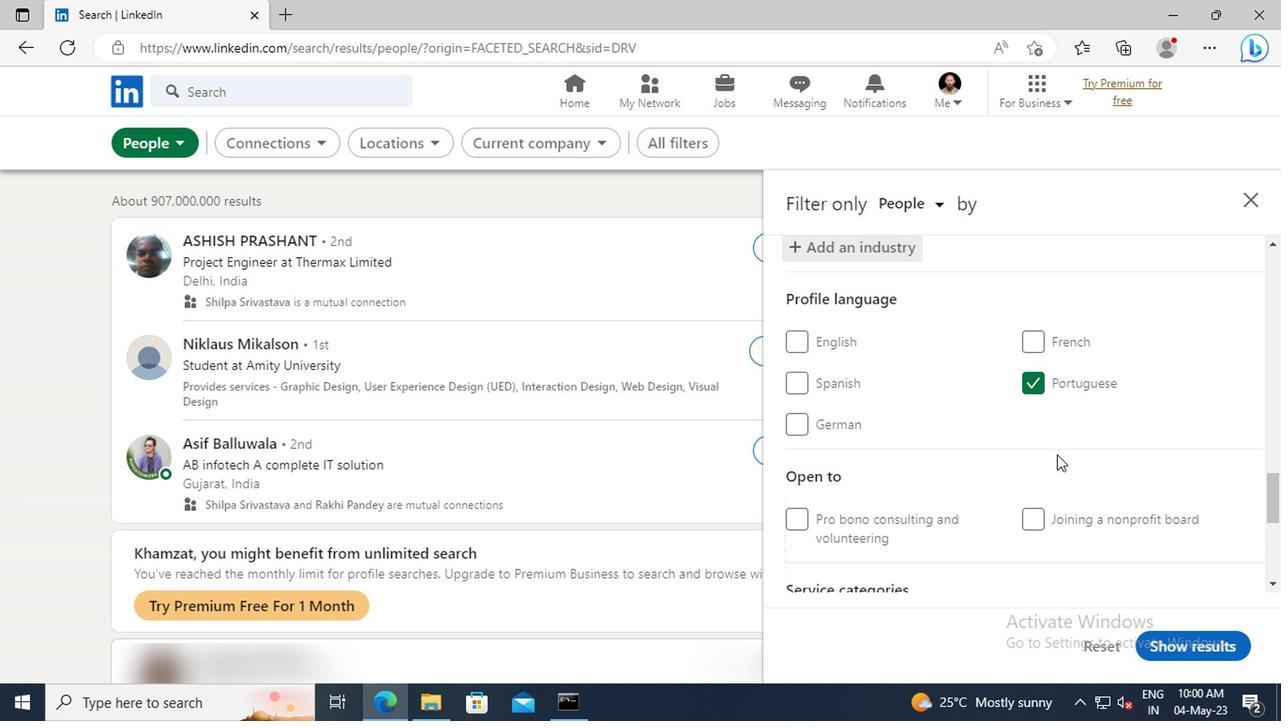 
Action: Mouse moved to (1050, 437)
Screenshot: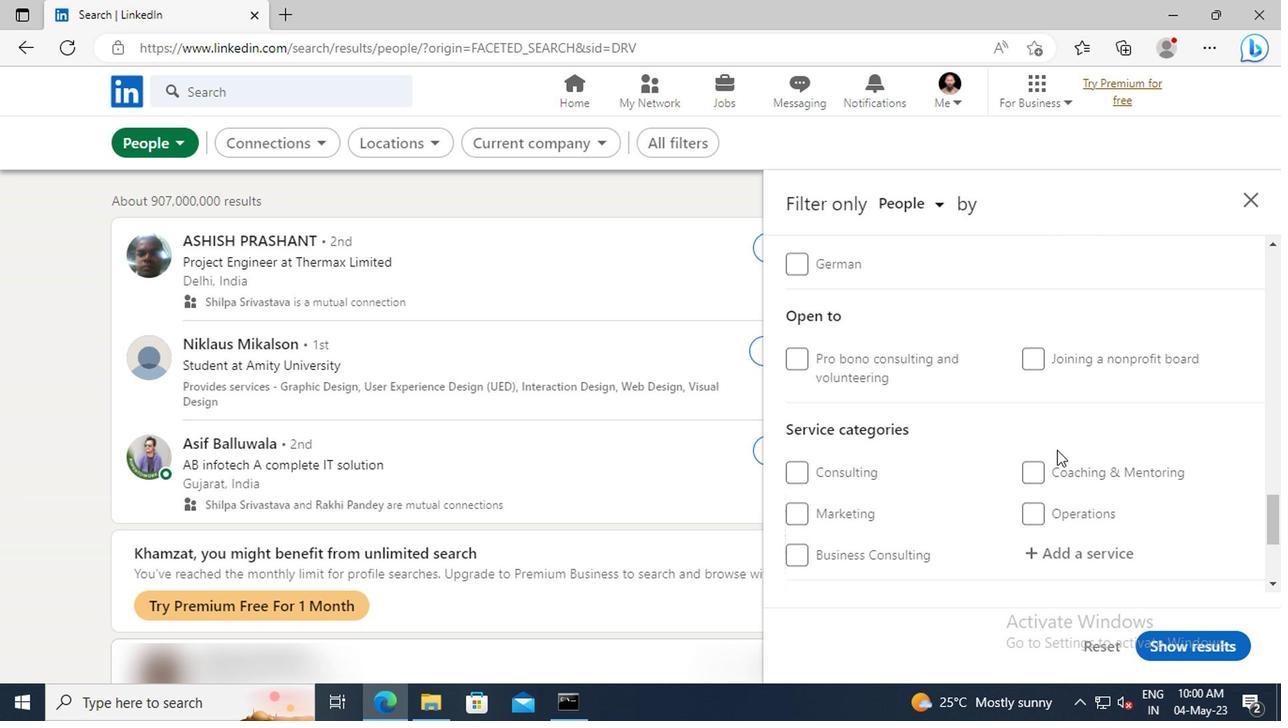 
Action: Mouse scrolled (1050, 437) with delta (0, 0)
Screenshot: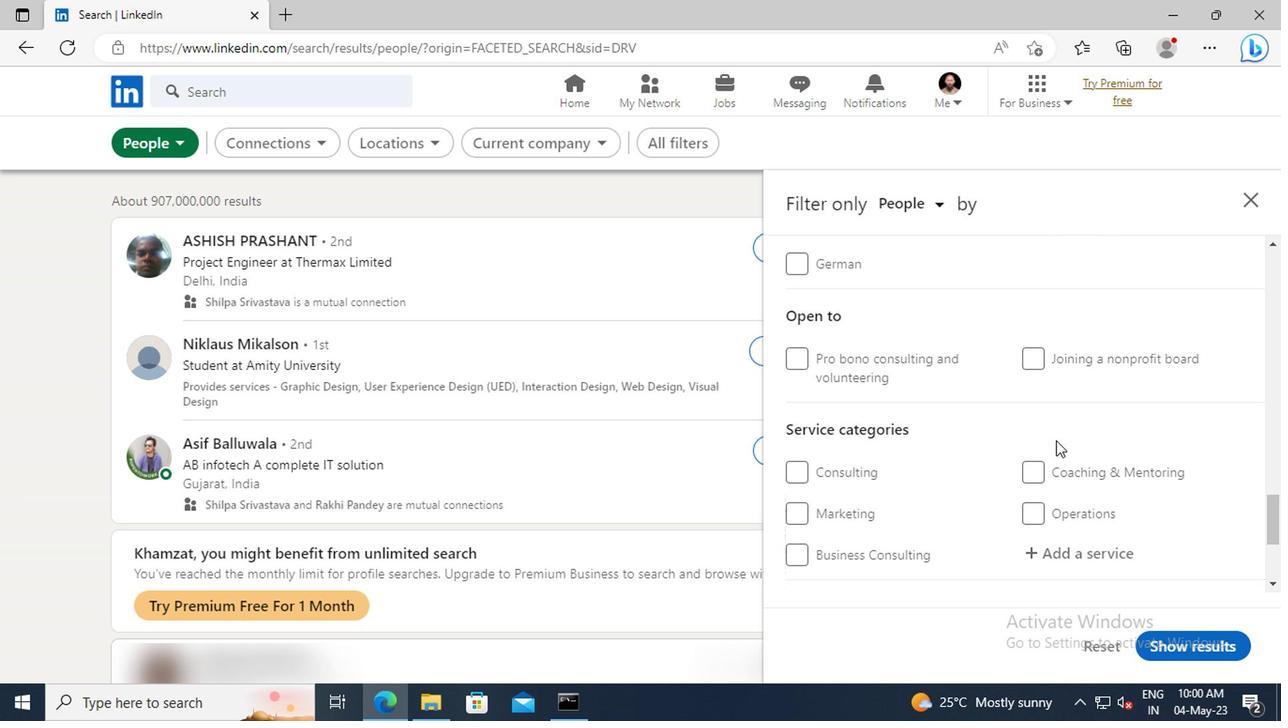 
Action: Mouse scrolled (1050, 437) with delta (0, 0)
Screenshot: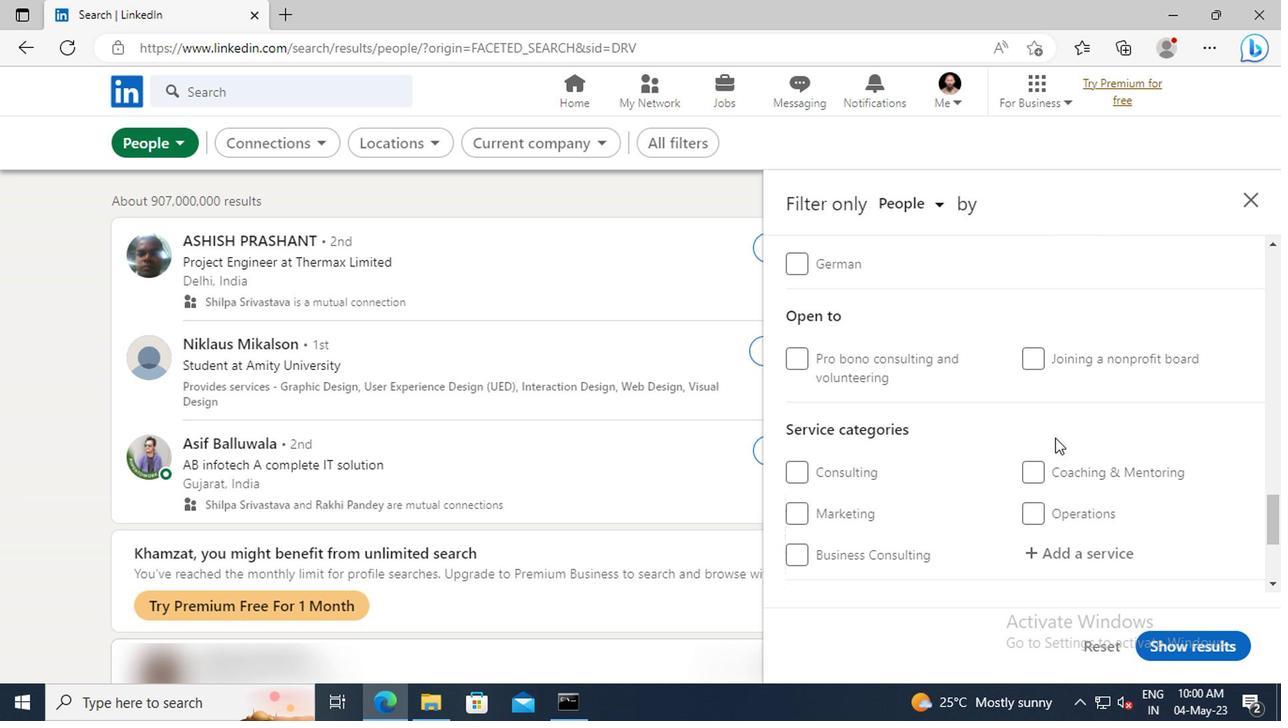 
Action: Mouse moved to (1043, 444)
Screenshot: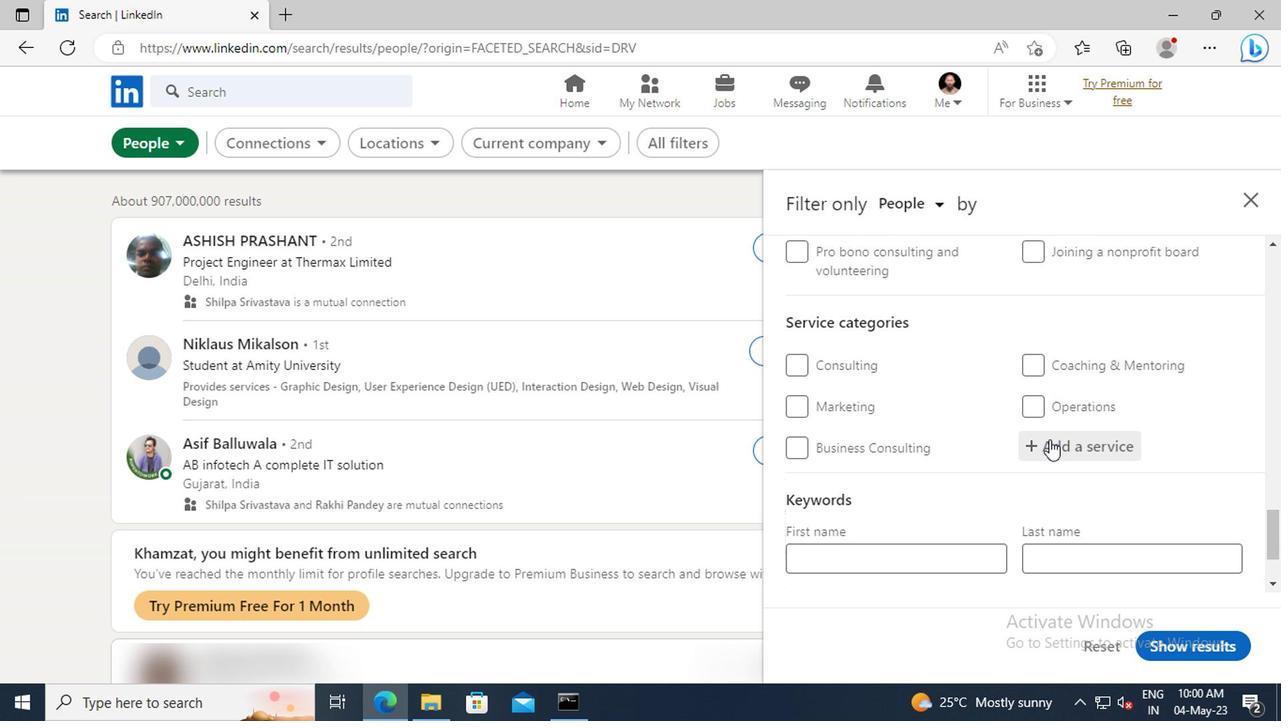 
Action: Mouse pressed left at (1043, 444)
Screenshot: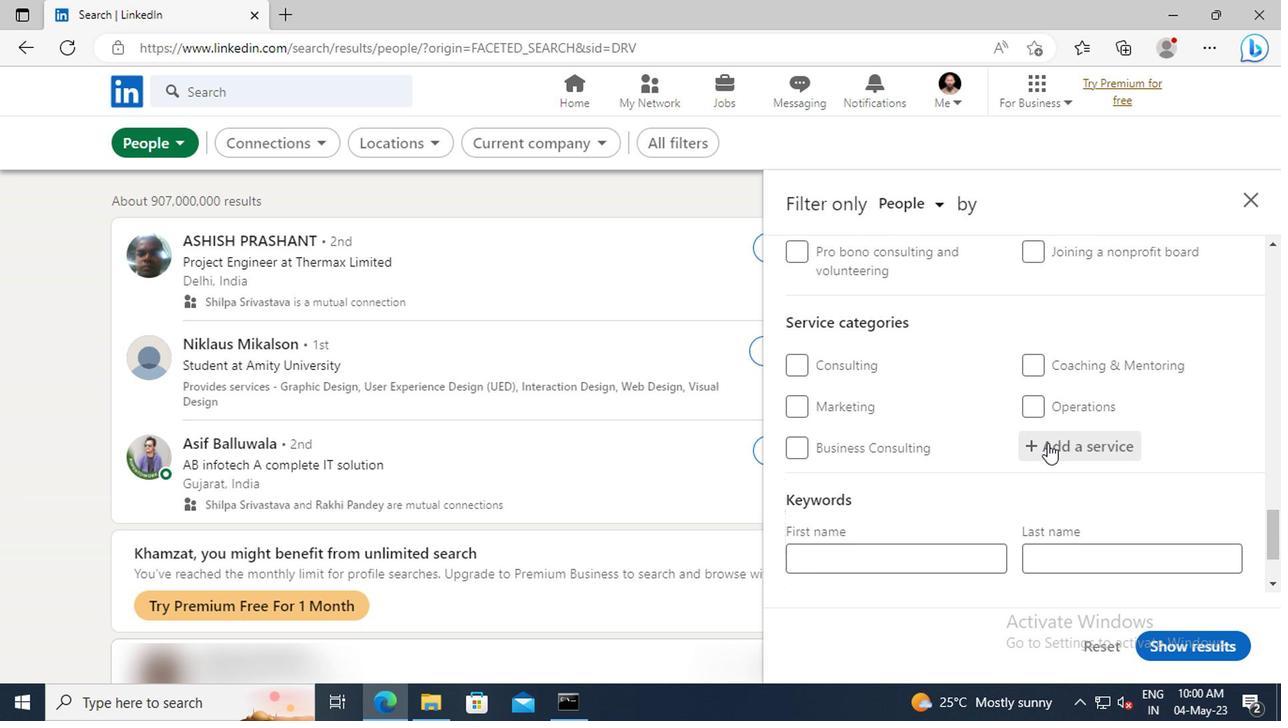 
Action: Key pressed <Key.shift>HOME<Key.space><Key.shift>NET
Screenshot: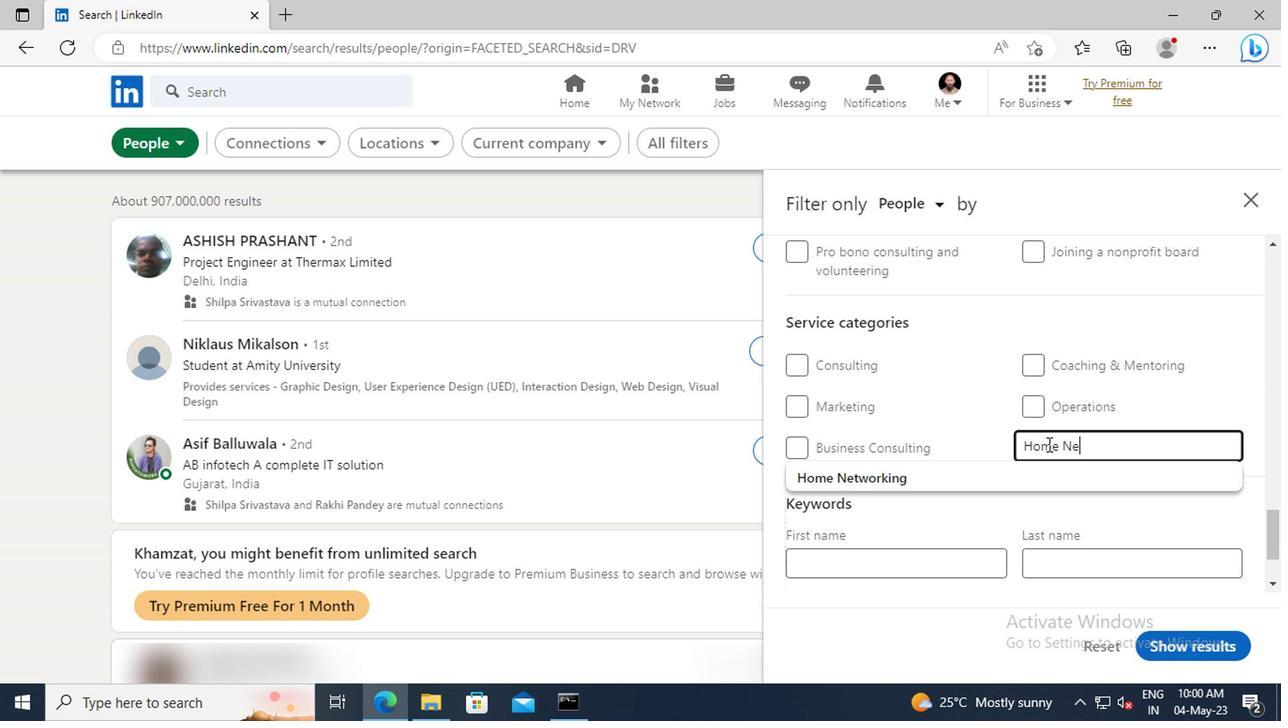
Action: Mouse moved to (1044, 476)
Screenshot: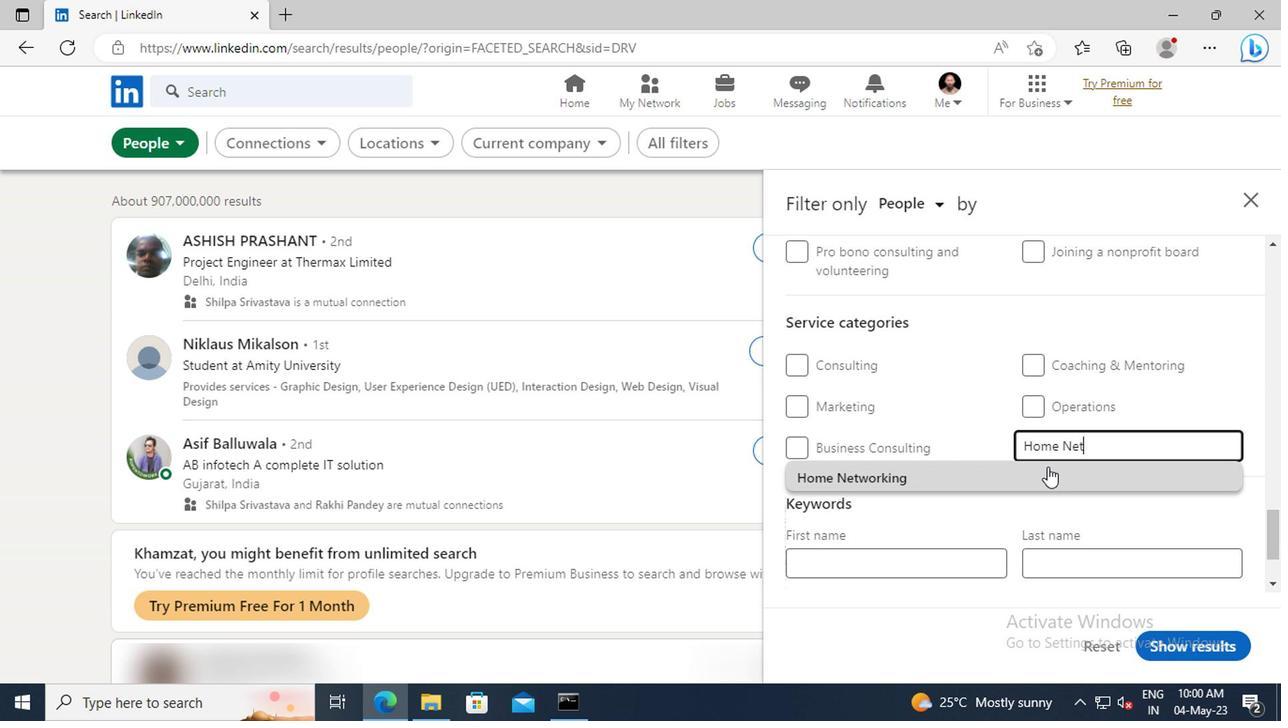 
Action: Mouse pressed left at (1044, 476)
Screenshot: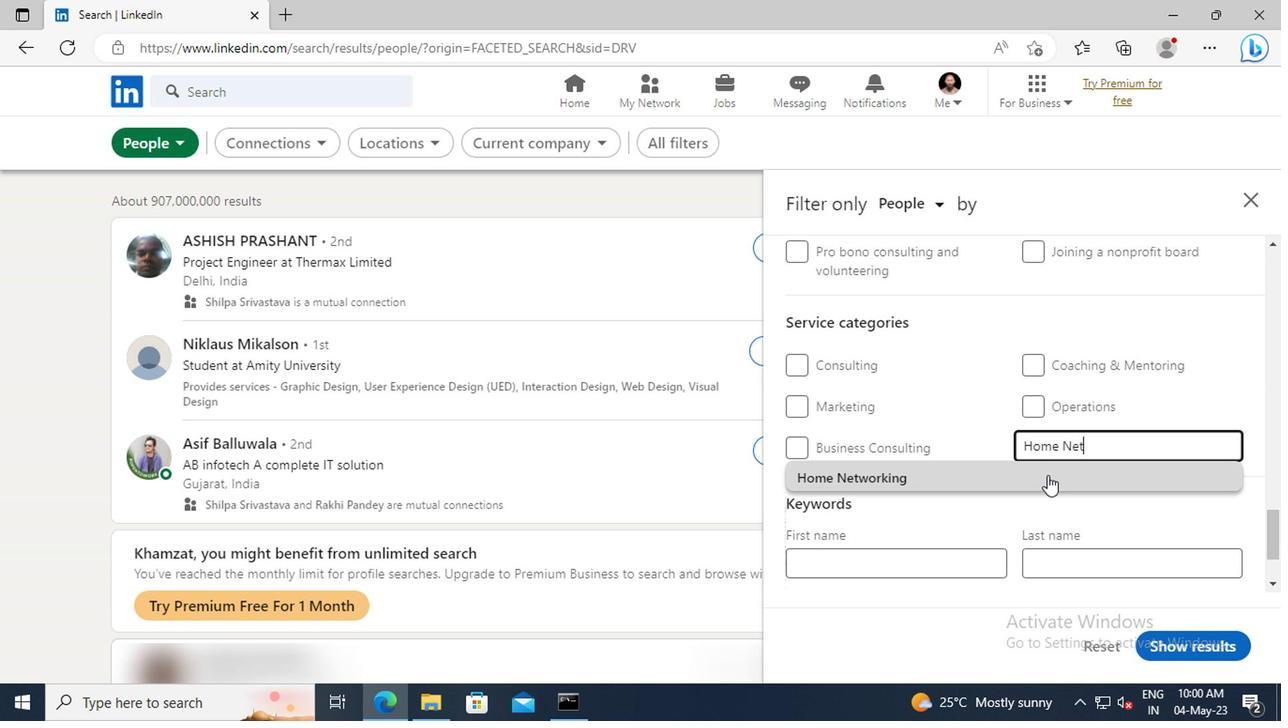 
Action: Mouse scrolled (1044, 475) with delta (0, -1)
Screenshot: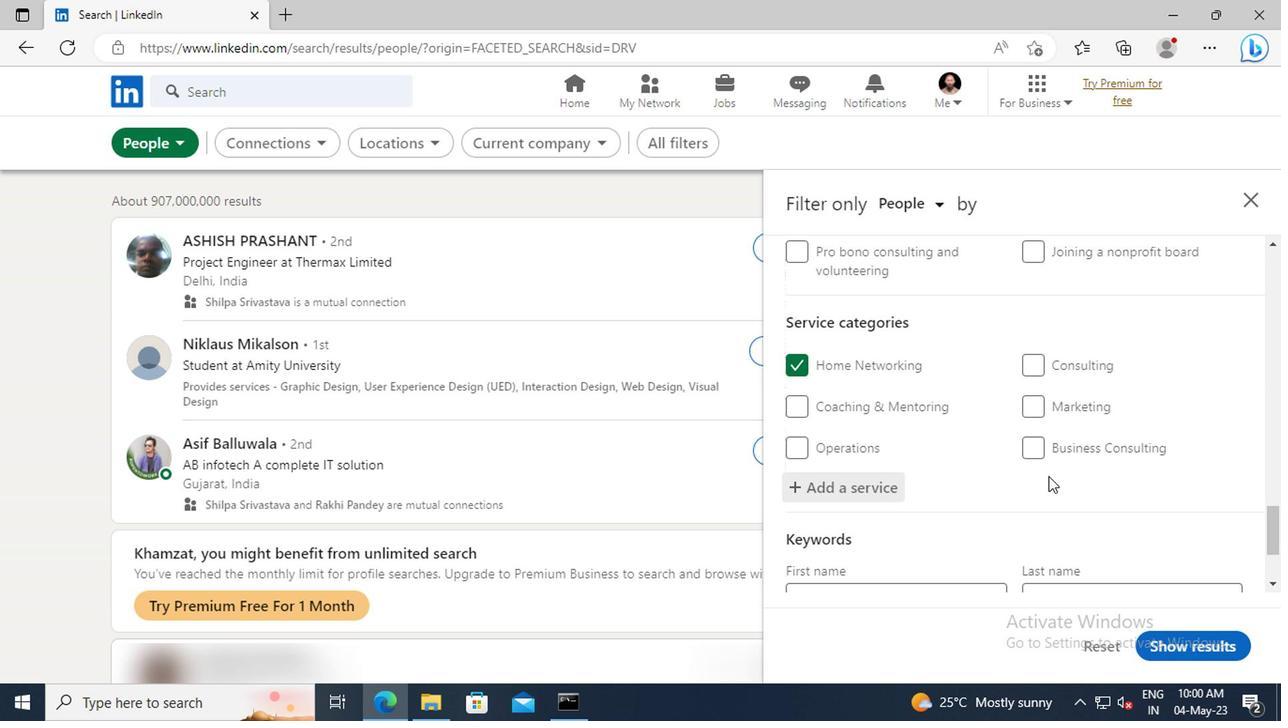 
Action: Mouse scrolled (1044, 475) with delta (0, -1)
Screenshot: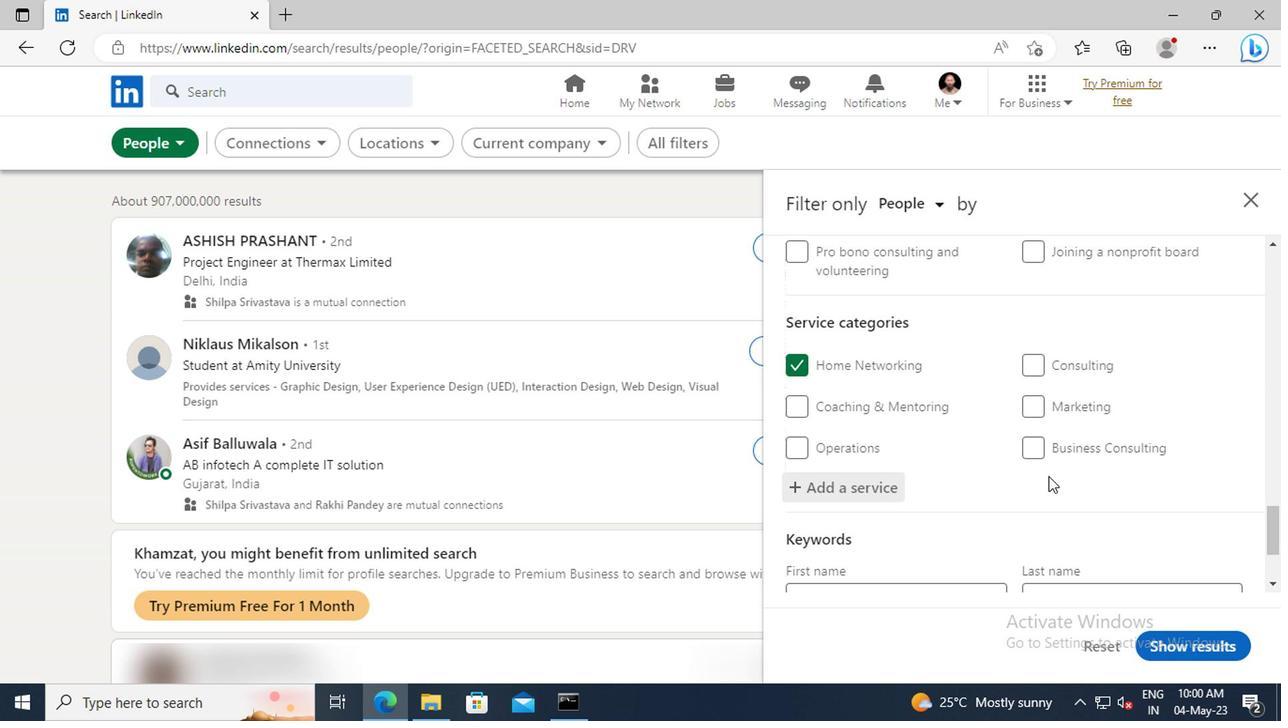 
Action: Mouse scrolled (1044, 475) with delta (0, -1)
Screenshot: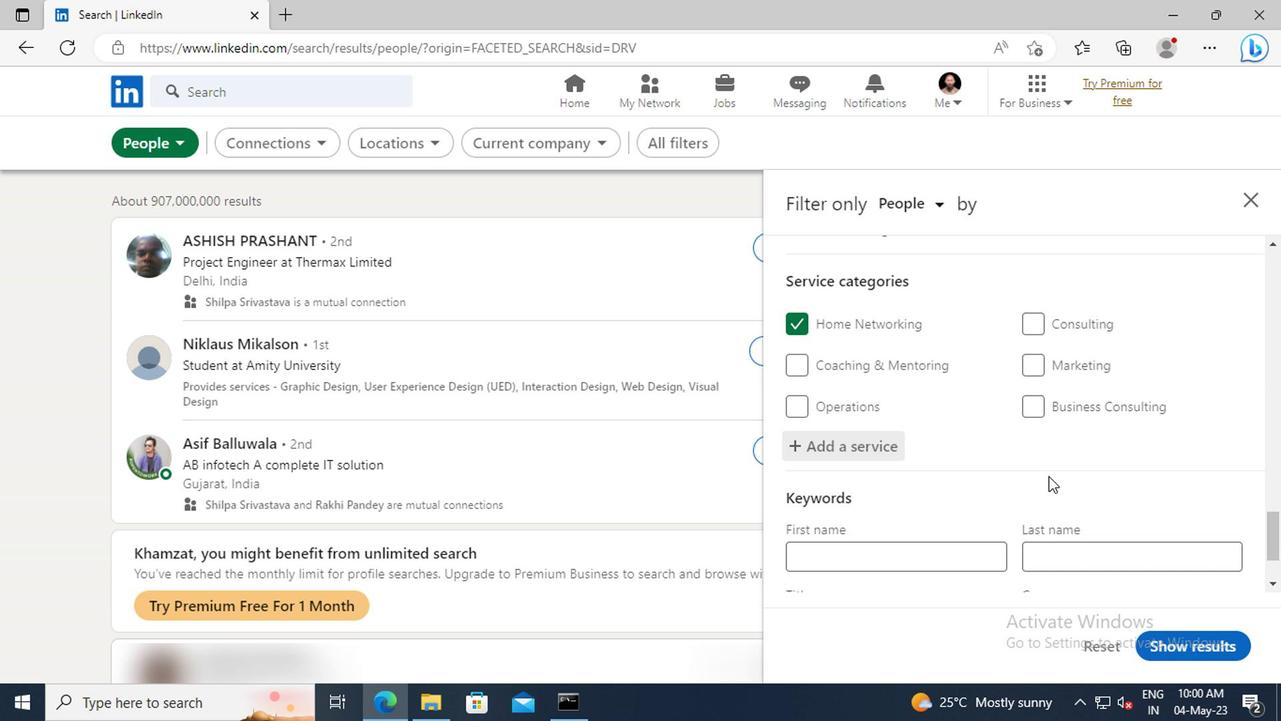
Action: Mouse scrolled (1044, 475) with delta (0, -1)
Screenshot: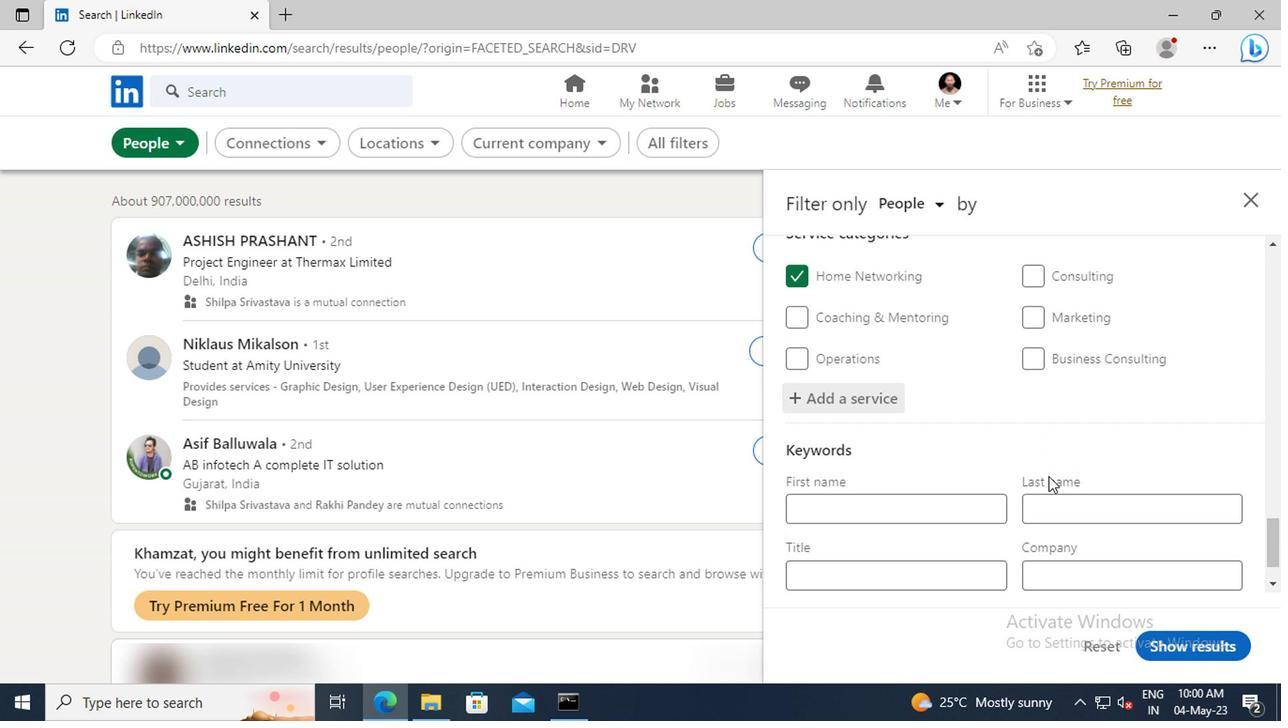 
Action: Mouse moved to (907, 509)
Screenshot: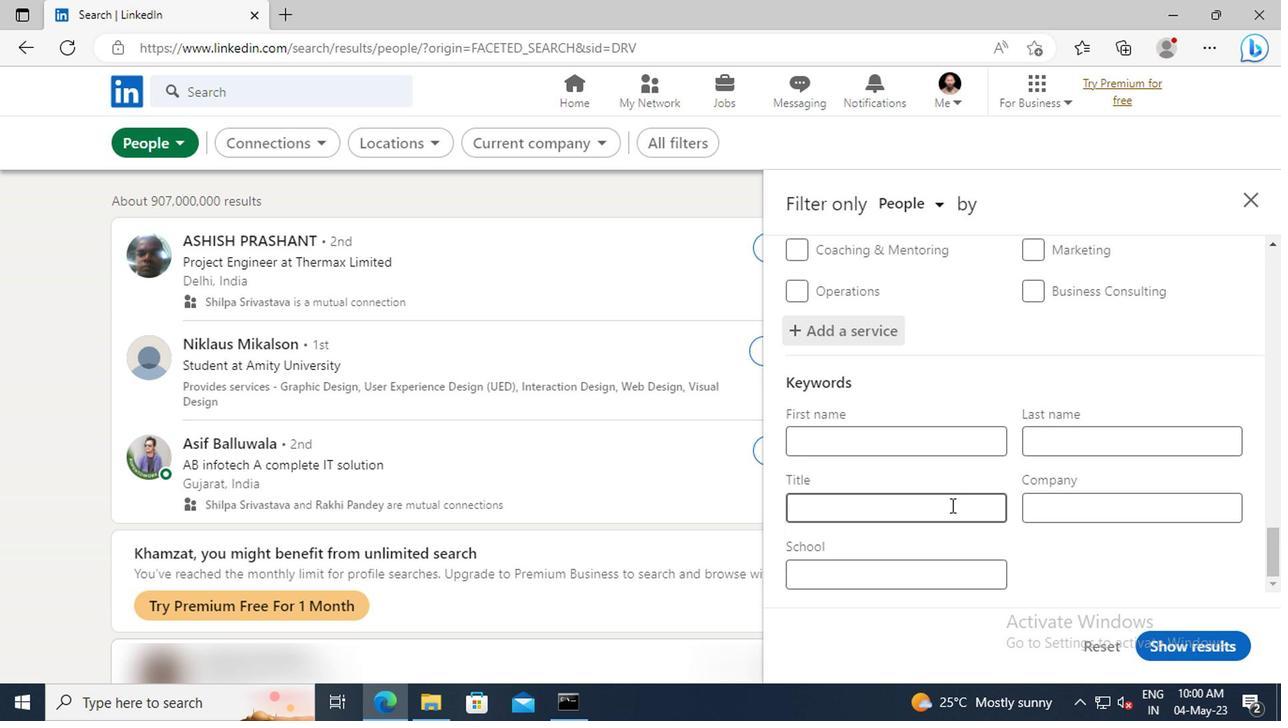 
Action: Mouse pressed left at (907, 509)
Screenshot: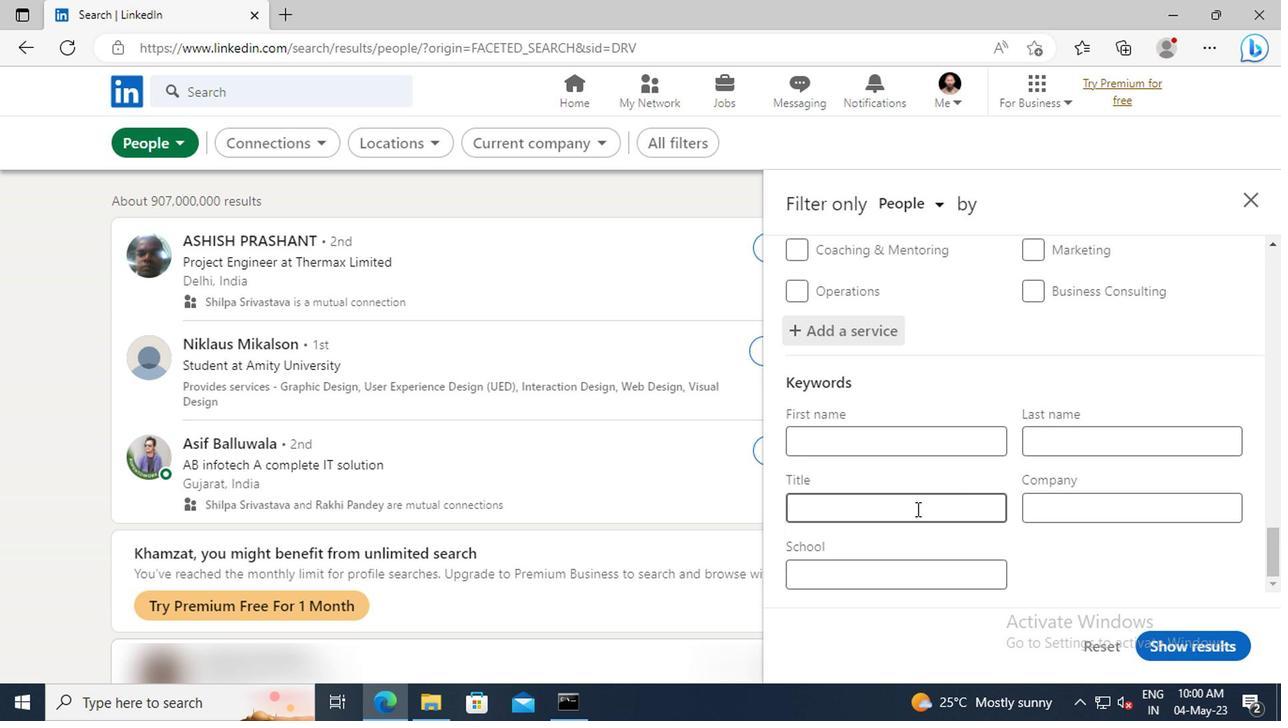 
Action: Key pressed <Key.shift>ROOFER<Key.enter>
Screenshot: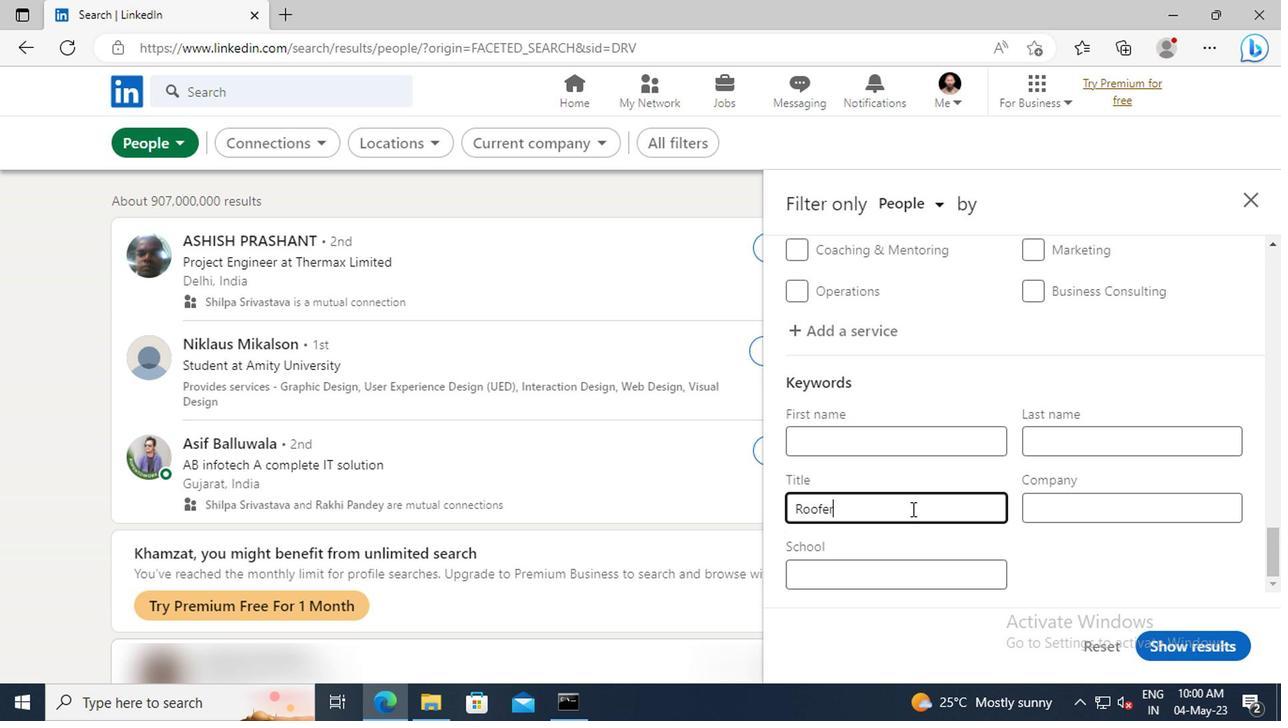 
Action: Mouse moved to (1163, 646)
Screenshot: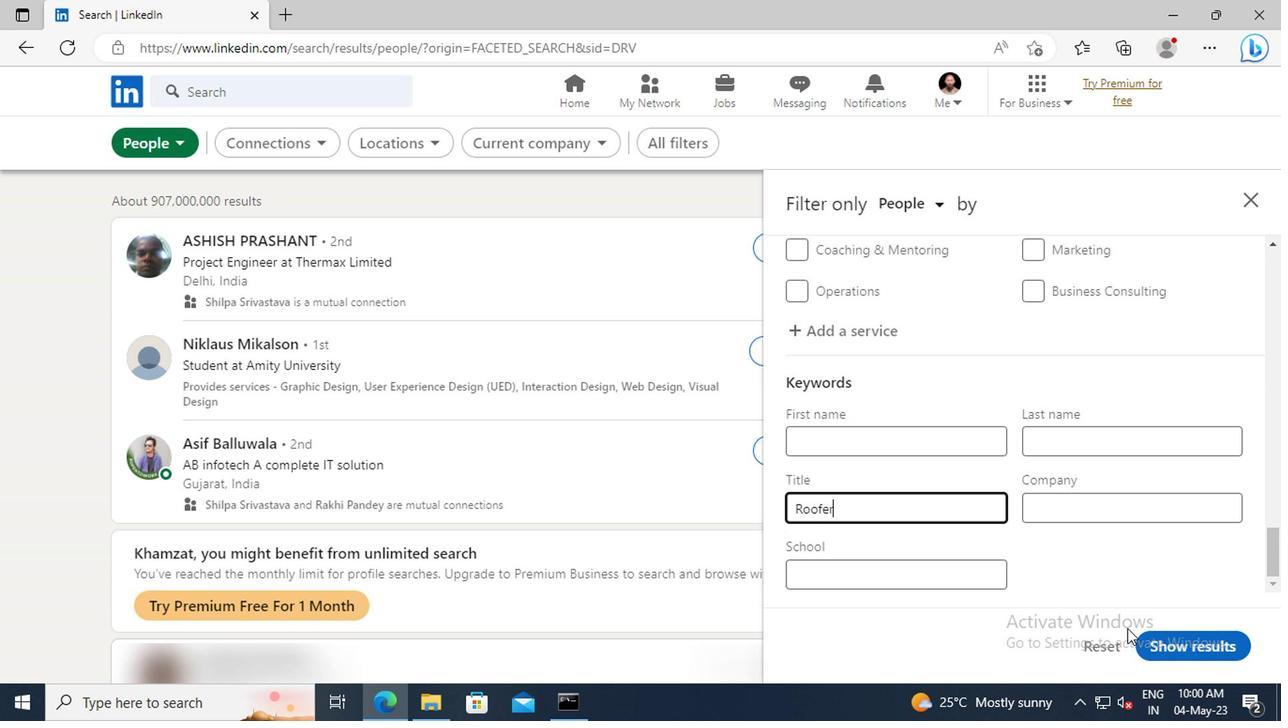 
Action: Mouse pressed left at (1163, 646)
Screenshot: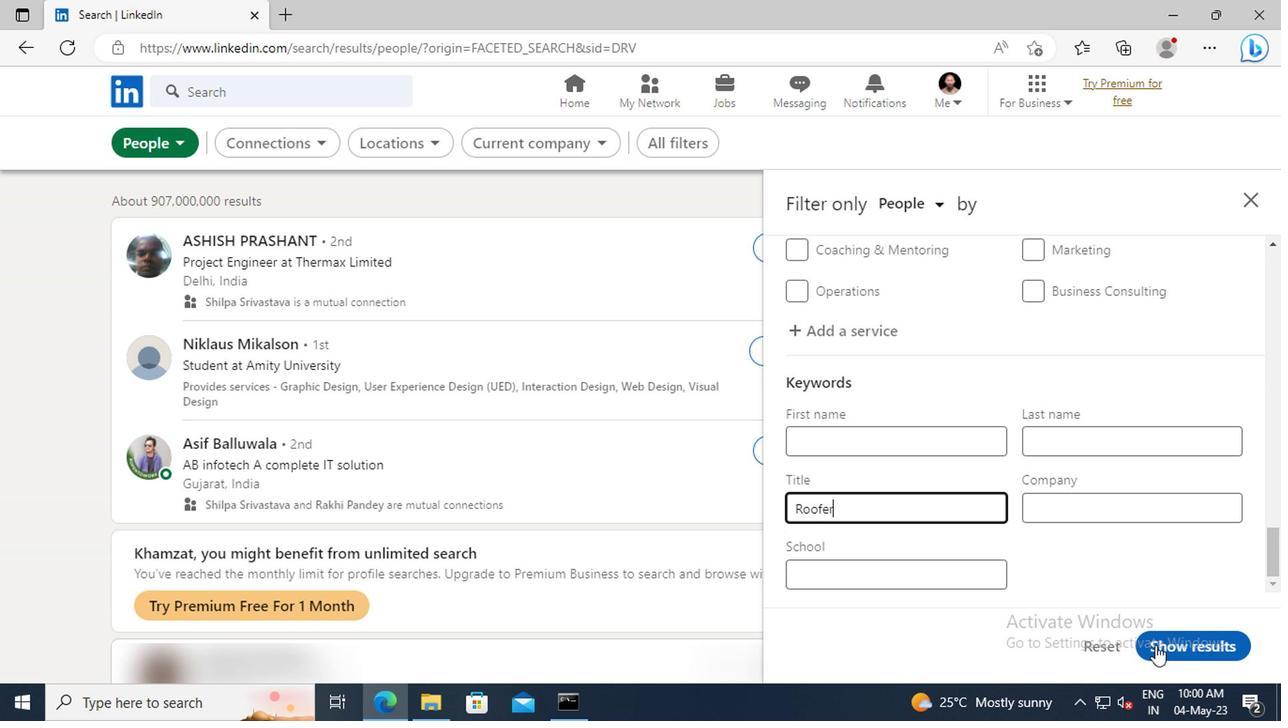 
